 Task: Look for Airbnb options in Kijang, Indonesia from 24th  December, 2023 to 25th December, 2023 for 3 adults. Place can be entire room with 2 bedrooms having 3 beds and 1 bathroom. Property type can be flat.
Action: Mouse moved to (408, 105)
Screenshot: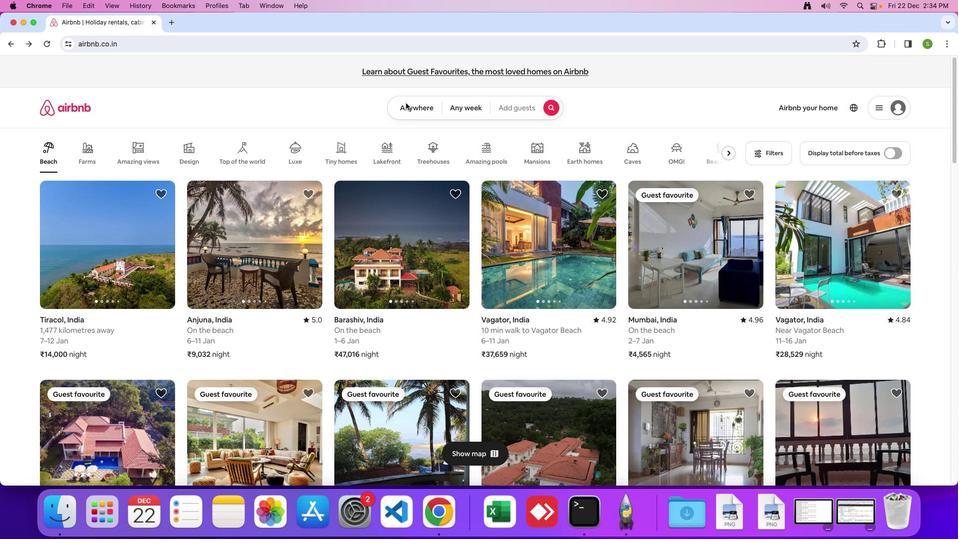
Action: Mouse pressed left at (408, 105)
Screenshot: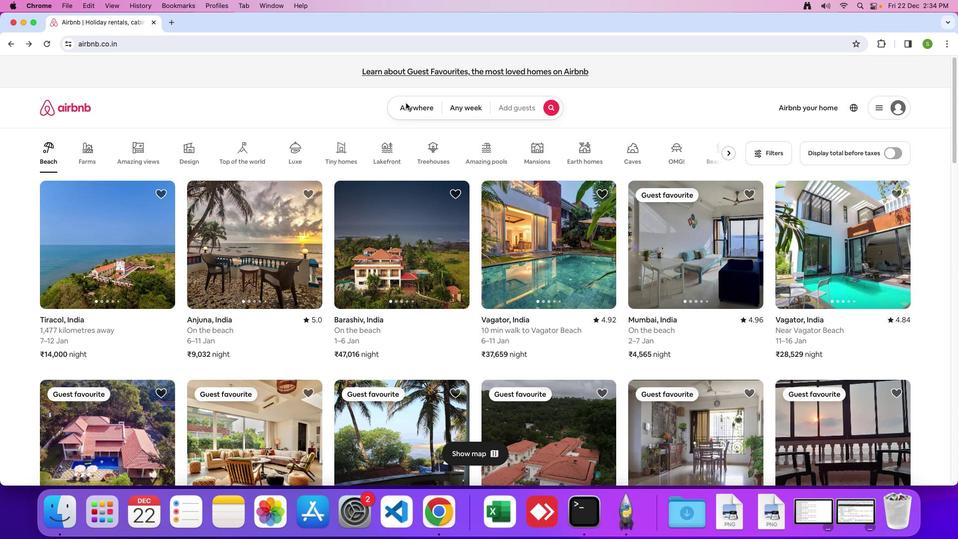 
Action: Mouse moved to (407, 110)
Screenshot: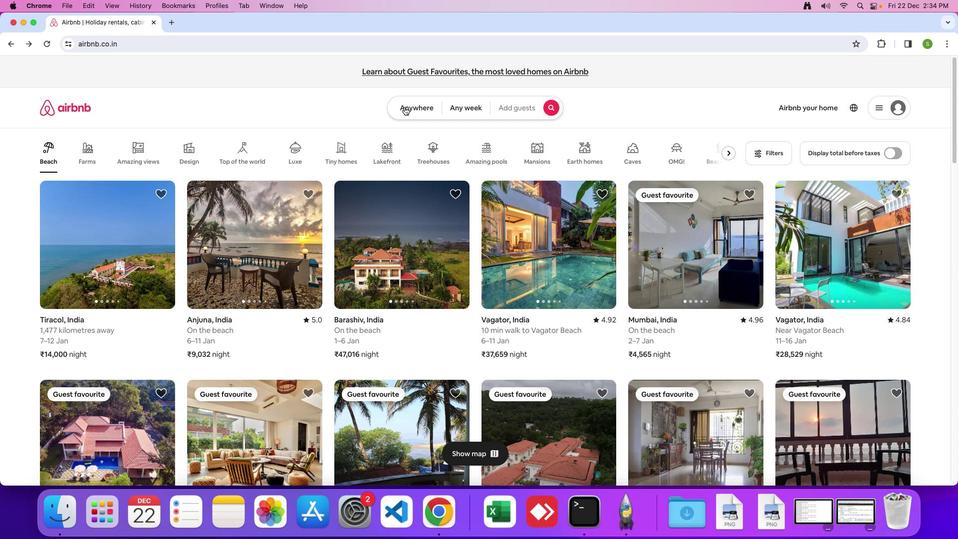 
Action: Mouse pressed left at (407, 110)
Screenshot: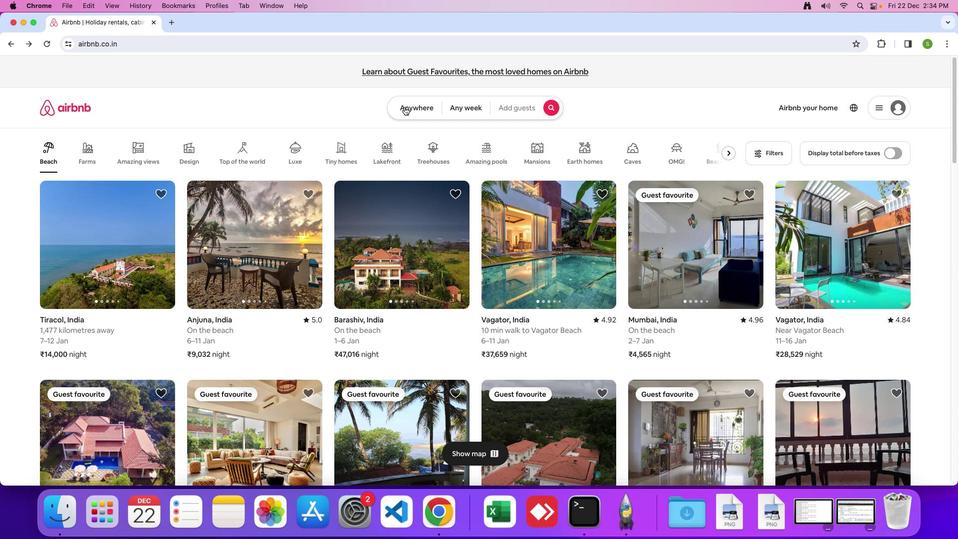 
Action: Mouse moved to (345, 143)
Screenshot: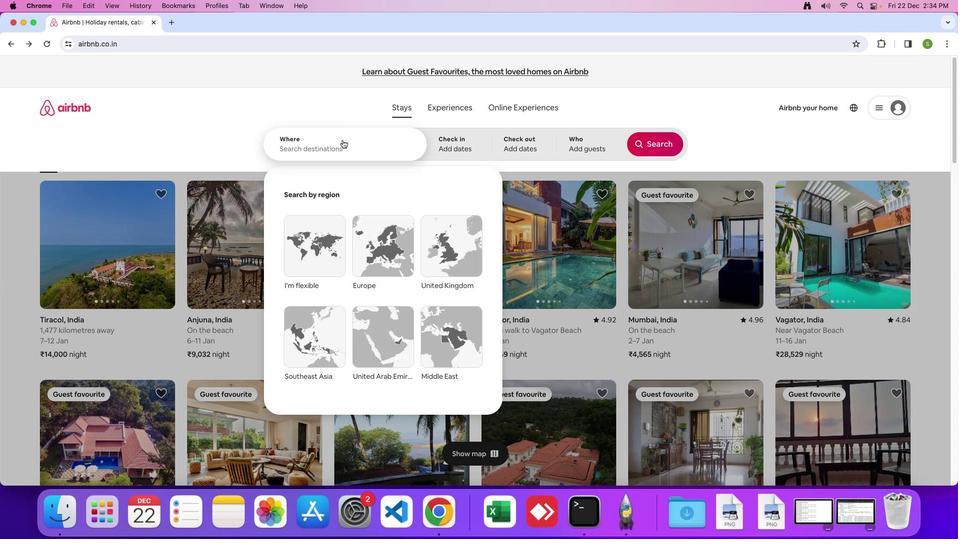 
Action: Mouse pressed left at (345, 143)
Screenshot: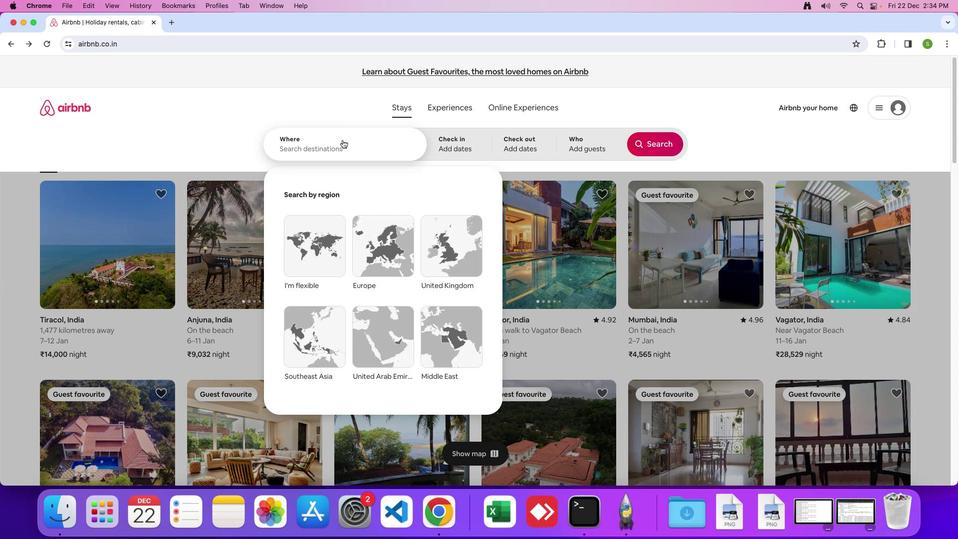 
Action: Mouse moved to (345, 143)
Screenshot: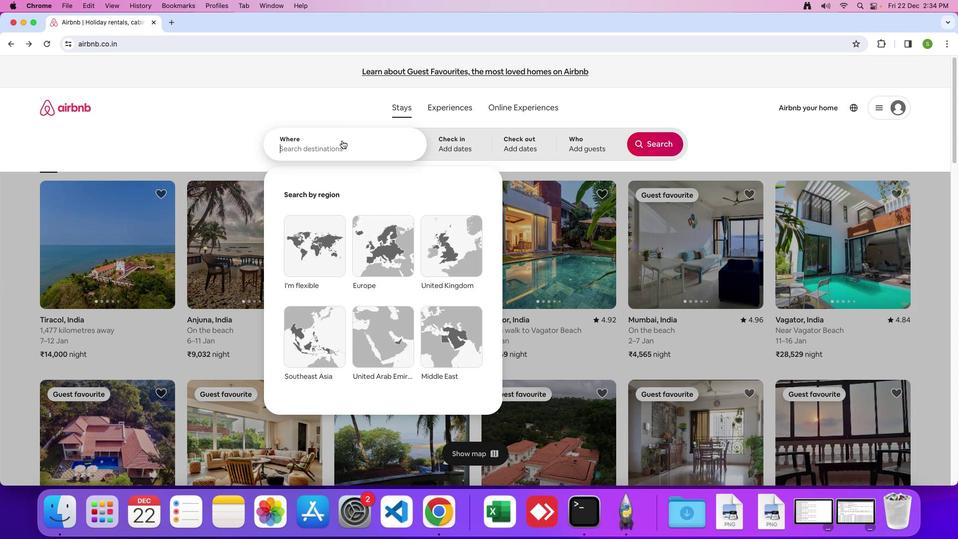 
Action: Key pressed 'K'Key.caps_lock'i''j''a''n''d'Key.backspace'g'','Key.spaceKey.shift'I''n''d''o''n''e''s''i''a'Key.enter
Screenshot: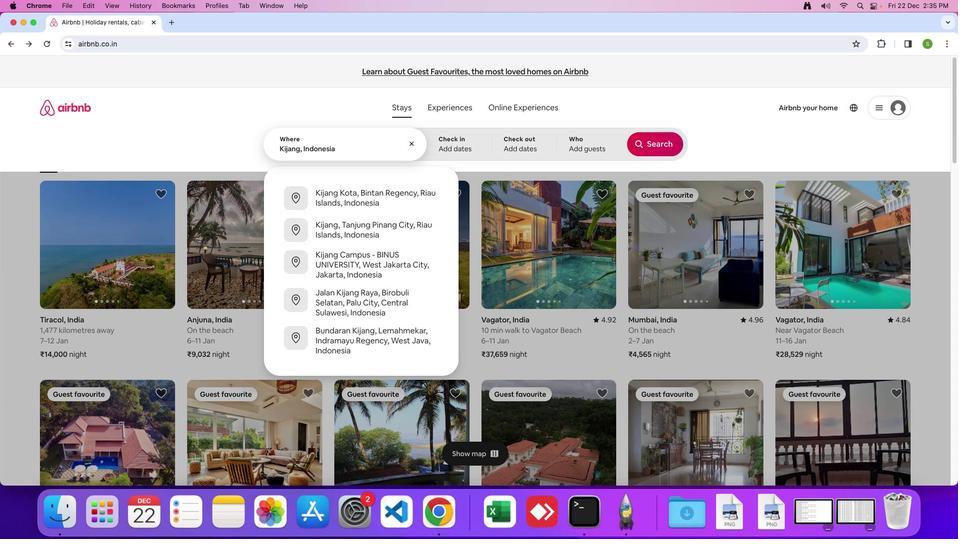 
Action: Mouse moved to (313, 370)
Screenshot: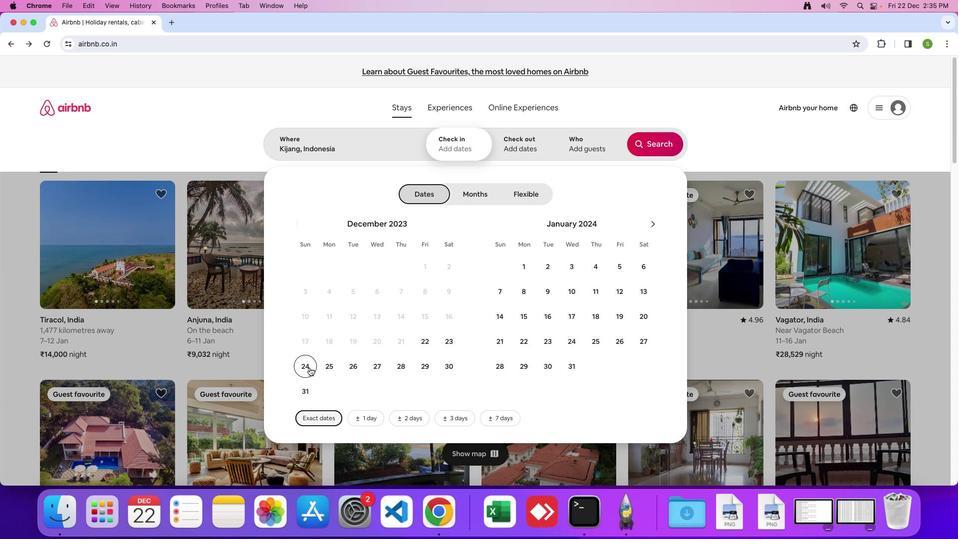 
Action: Mouse pressed left at (313, 370)
Screenshot: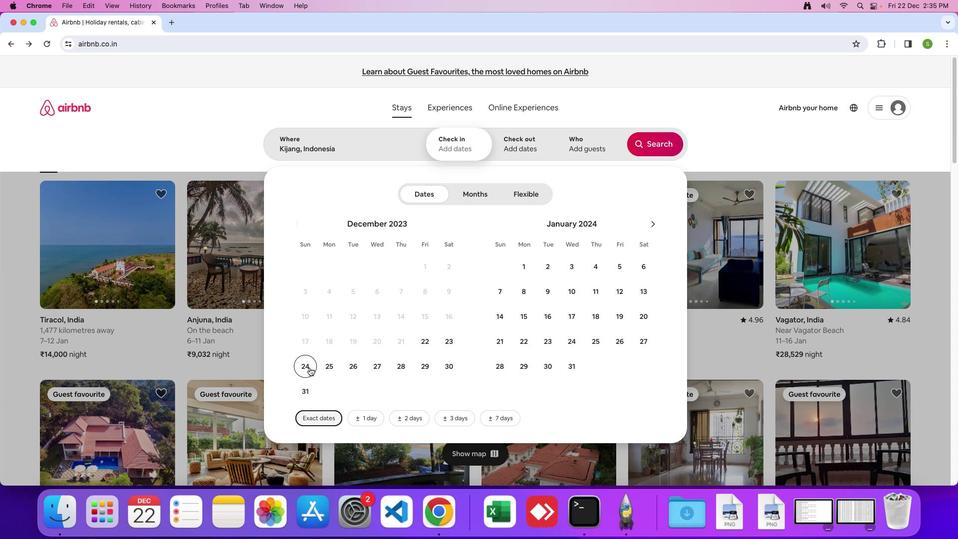 
Action: Mouse moved to (337, 372)
Screenshot: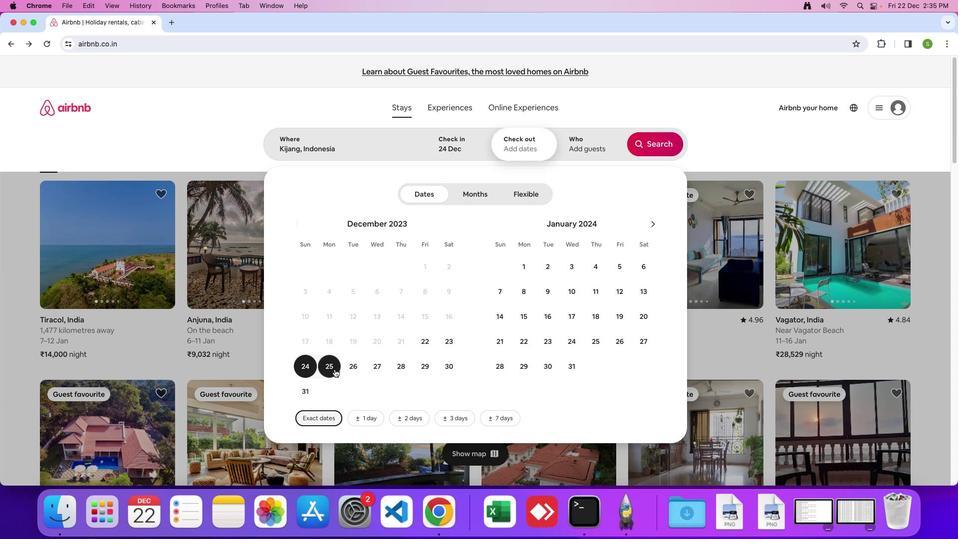 
Action: Mouse pressed left at (337, 372)
Screenshot: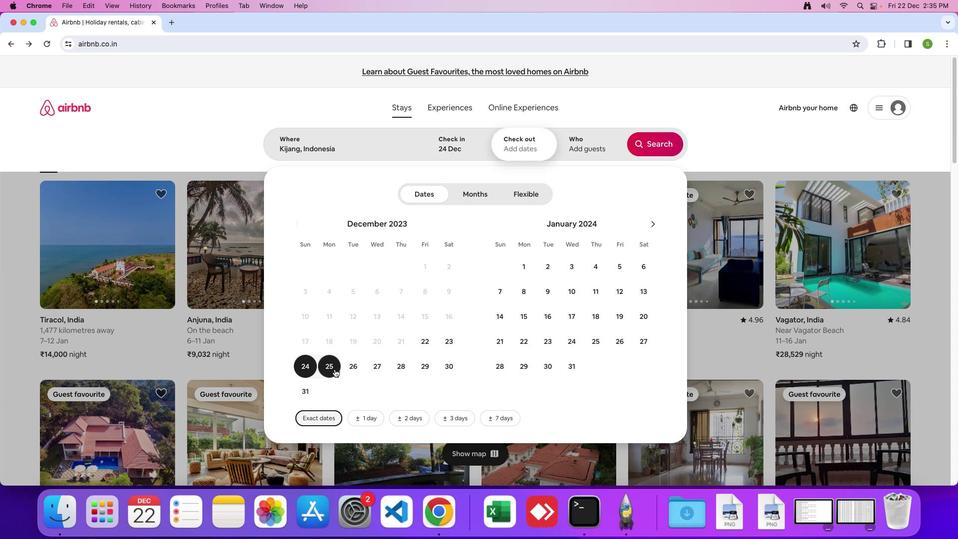 
Action: Mouse moved to (587, 154)
Screenshot: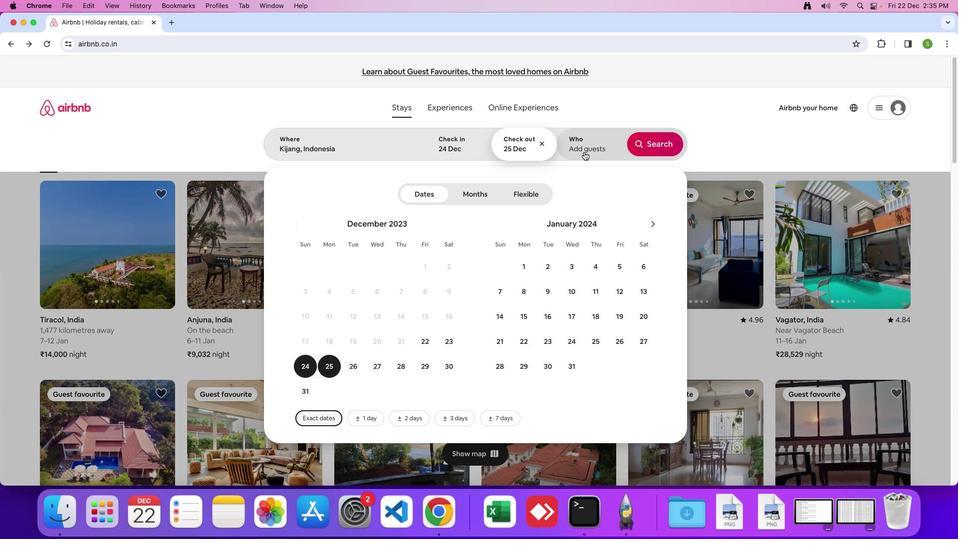 
Action: Mouse pressed left at (587, 154)
Screenshot: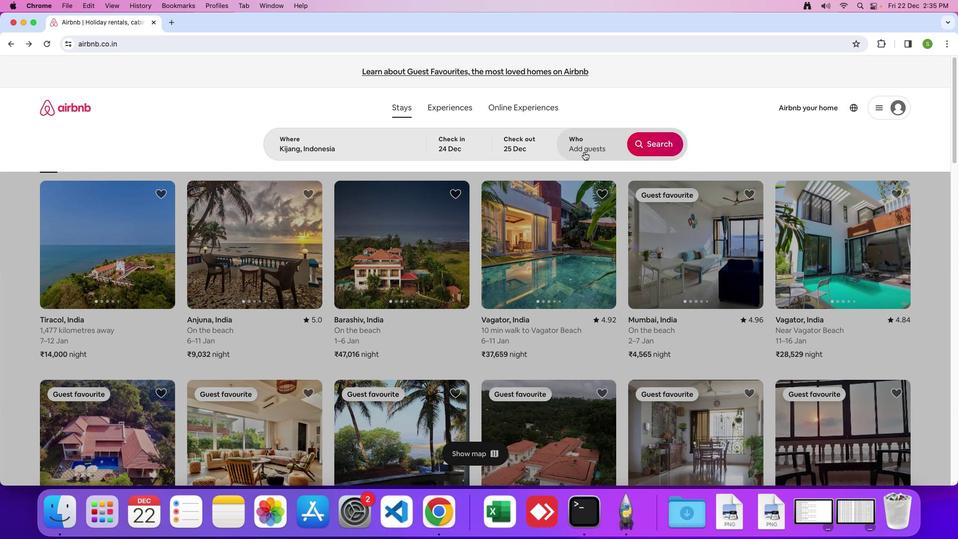 
Action: Mouse moved to (656, 199)
Screenshot: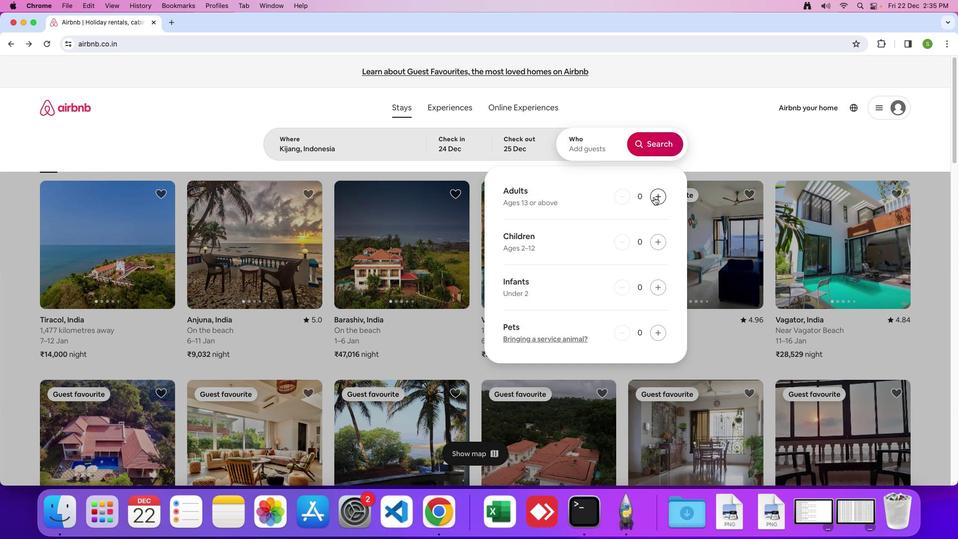 
Action: Mouse pressed left at (656, 199)
Screenshot: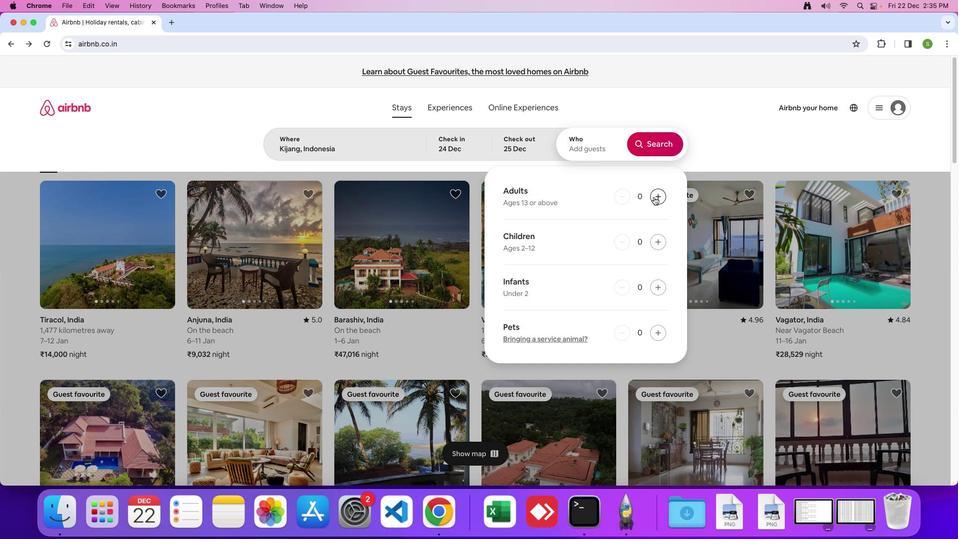 
Action: Mouse pressed left at (656, 199)
Screenshot: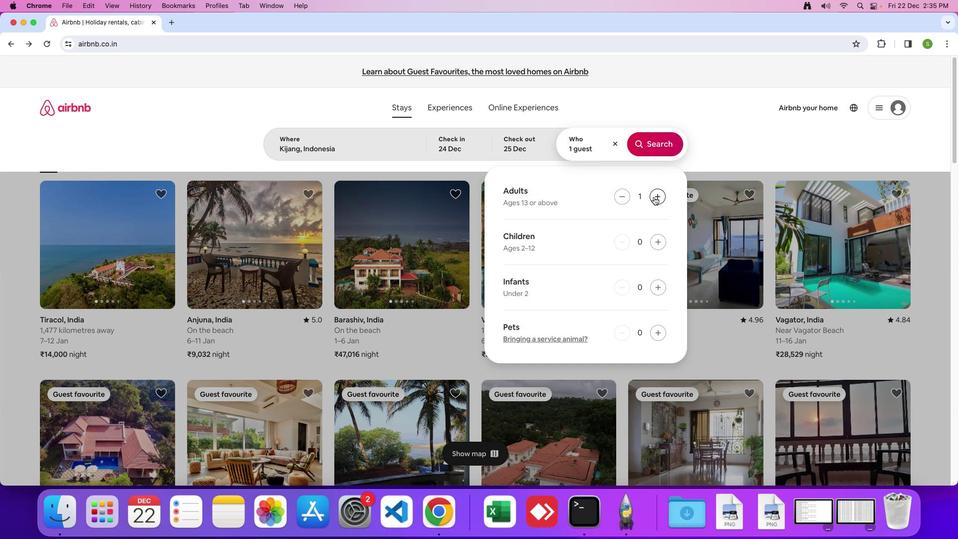 
Action: Mouse pressed left at (656, 199)
Screenshot: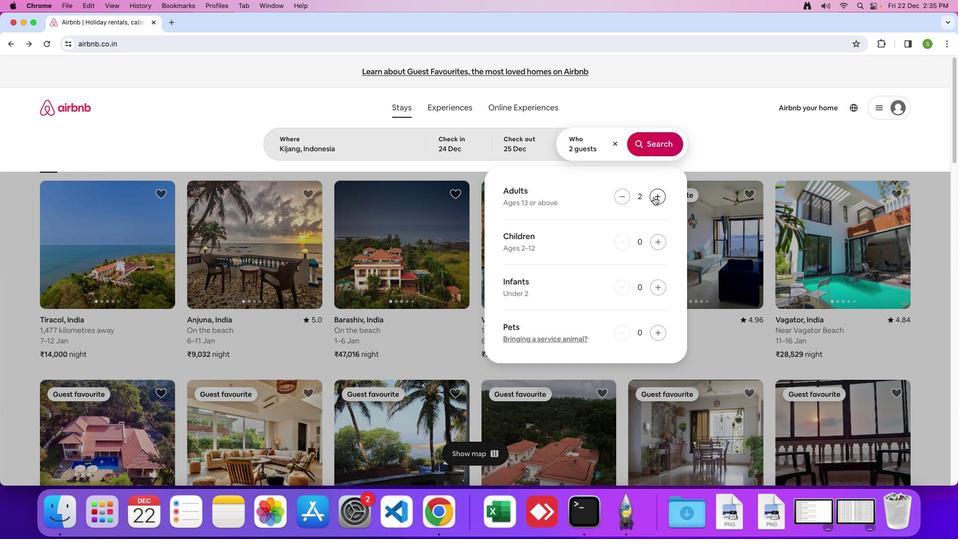 
Action: Mouse moved to (653, 155)
Screenshot: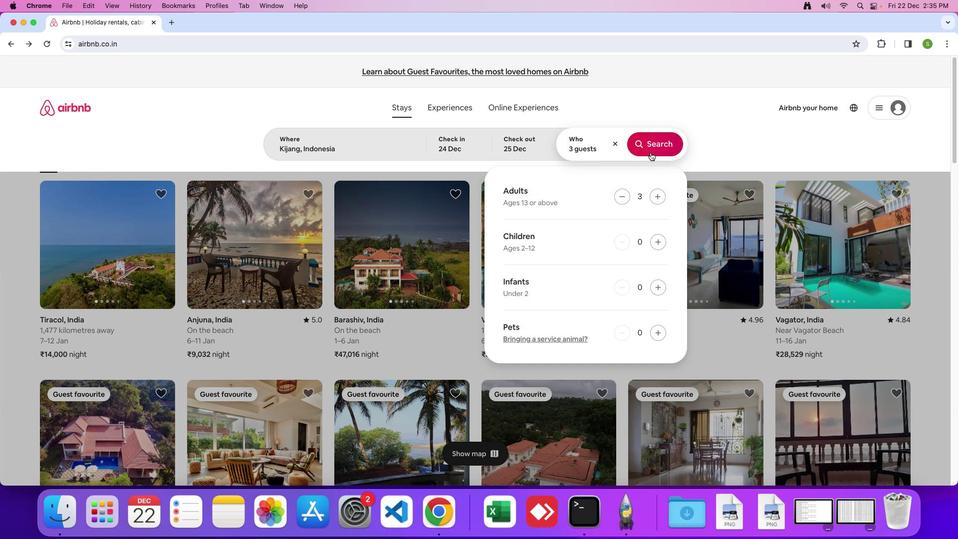 
Action: Mouse pressed left at (653, 155)
Screenshot: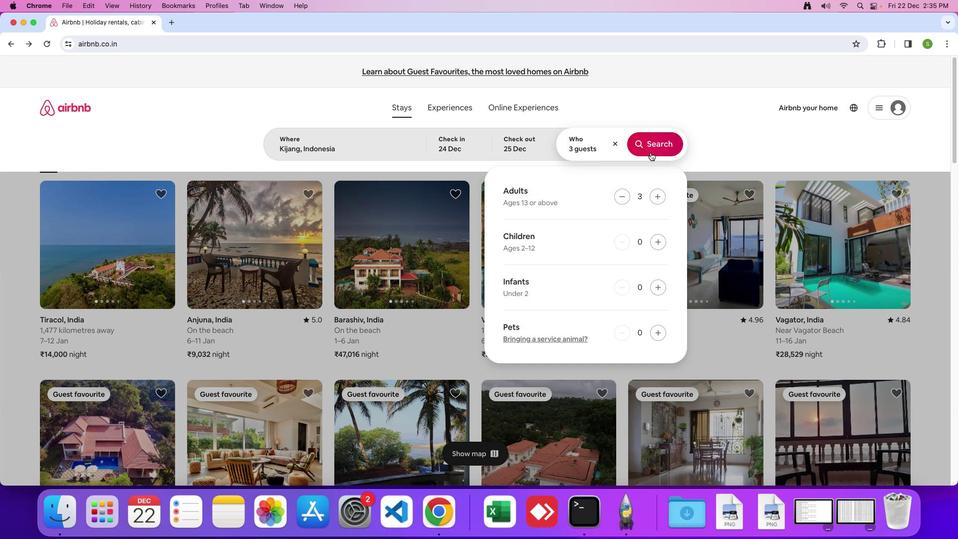 
Action: Mouse moved to (800, 120)
Screenshot: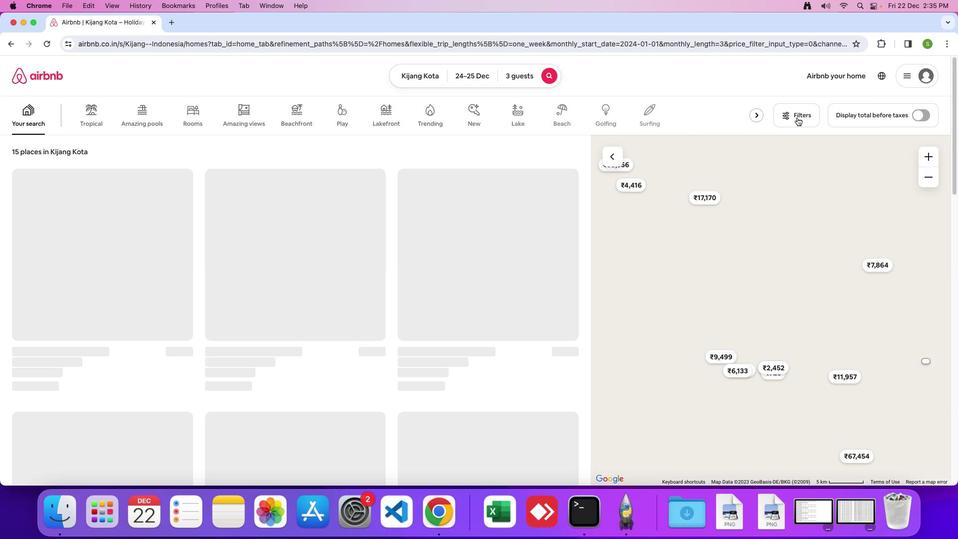 
Action: Mouse pressed left at (800, 120)
Screenshot: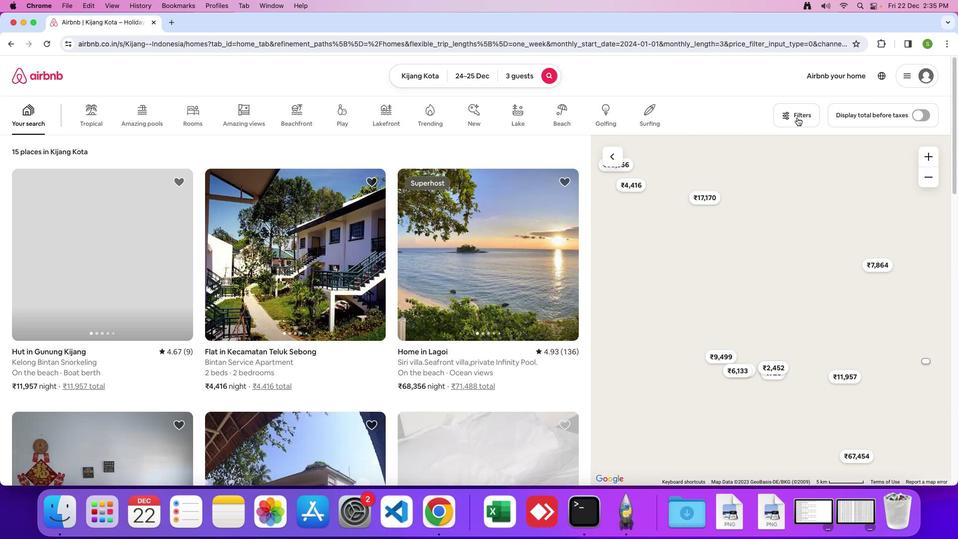 
Action: Mouse moved to (454, 367)
Screenshot: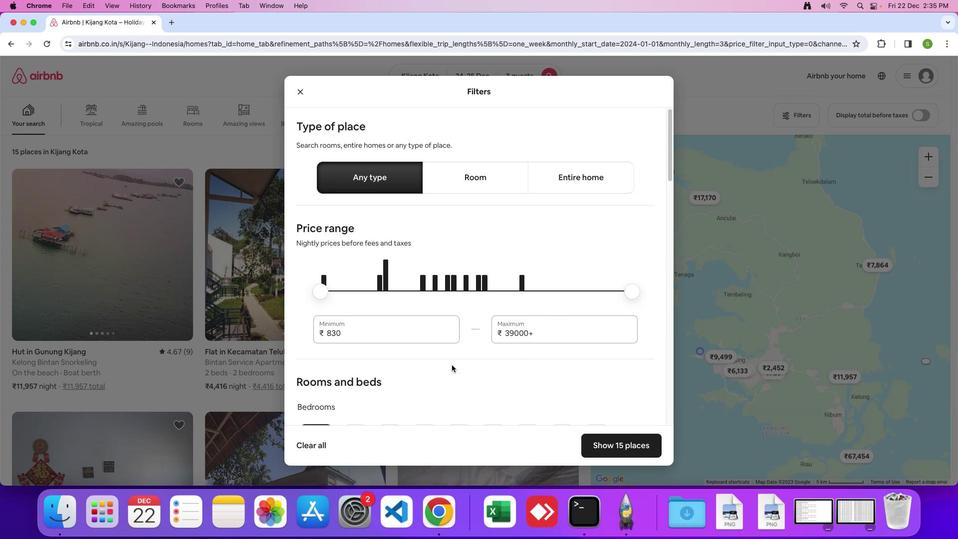 
Action: Mouse scrolled (454, 367) with delta (2, 2)
Screenshot: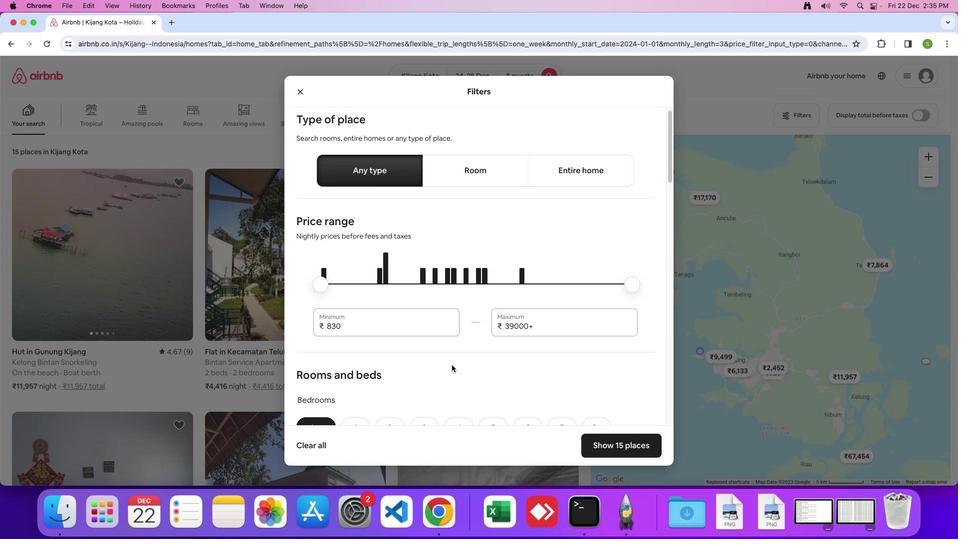 
Action: Mouse scrolled (454, 367) with delta (2, 2)
Screenshot: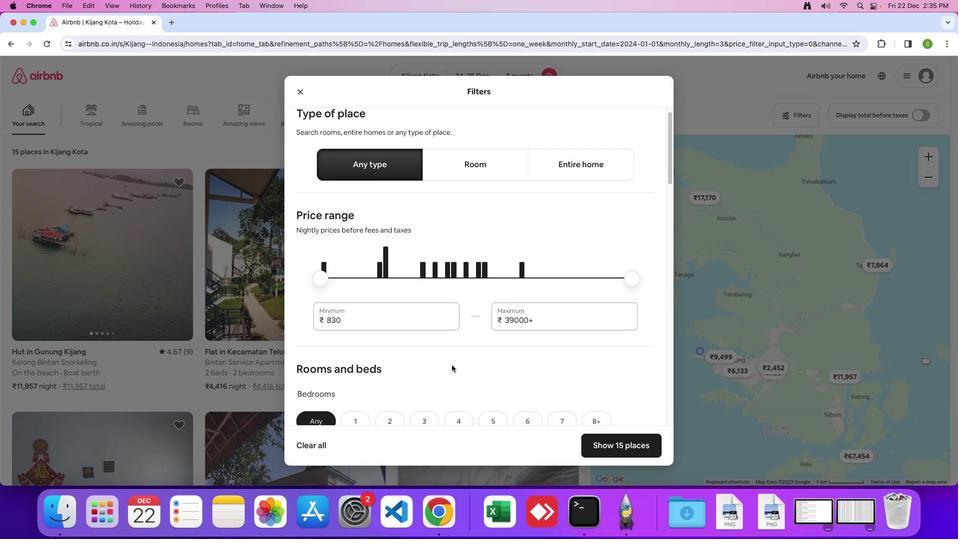 
Action: Mouse scrolled (454, 367) with delta (2, 2)
Screenshot: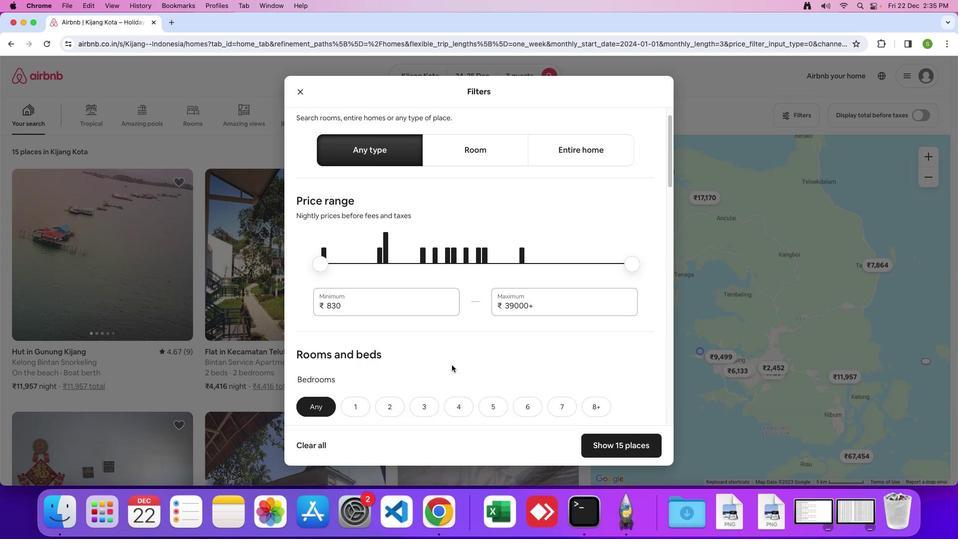 
Action: Mouse scrolled (454, 367) with delta (2, 2)
Screenshot: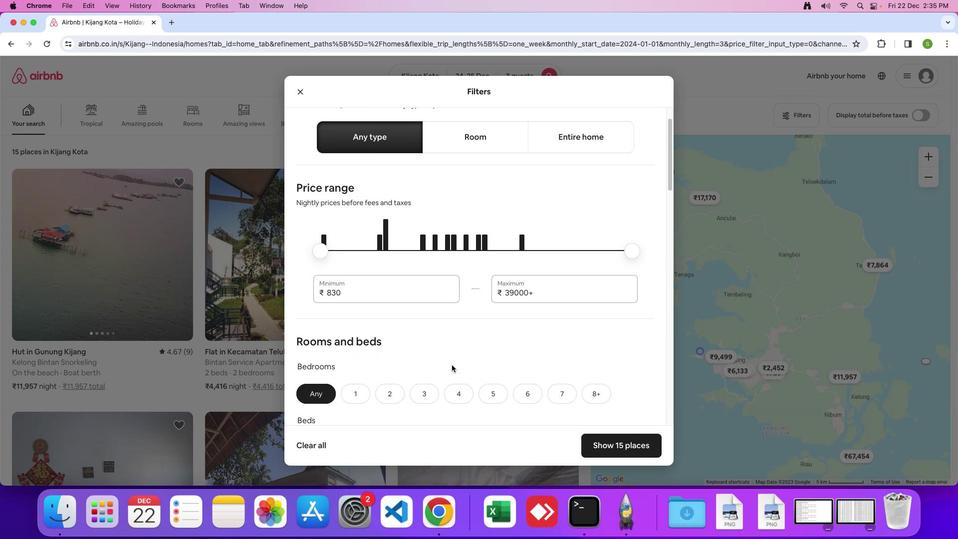 
Action: Mouse scrolled (454, 367) with delta (2, 1)
Screenshot: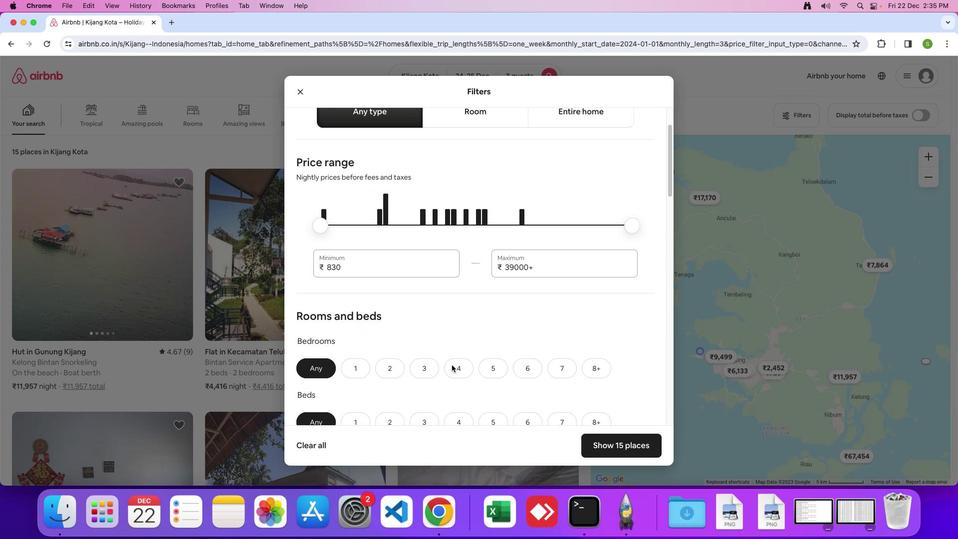 
Action: Mouse scrolled (454, 367) with delta (2, 2)
Screenshot: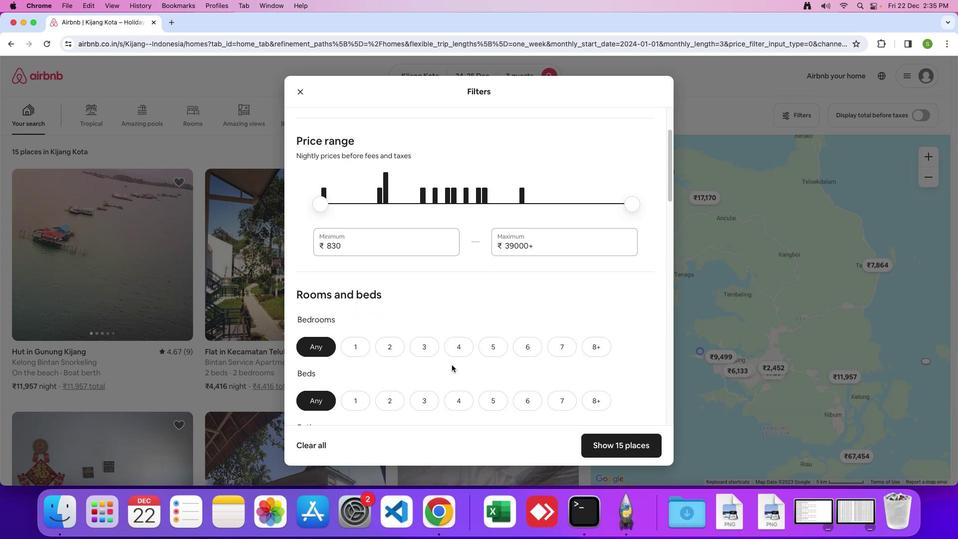 
Action: Mouse scrolled (454, 367) with delta (2, 2)
Screenshot: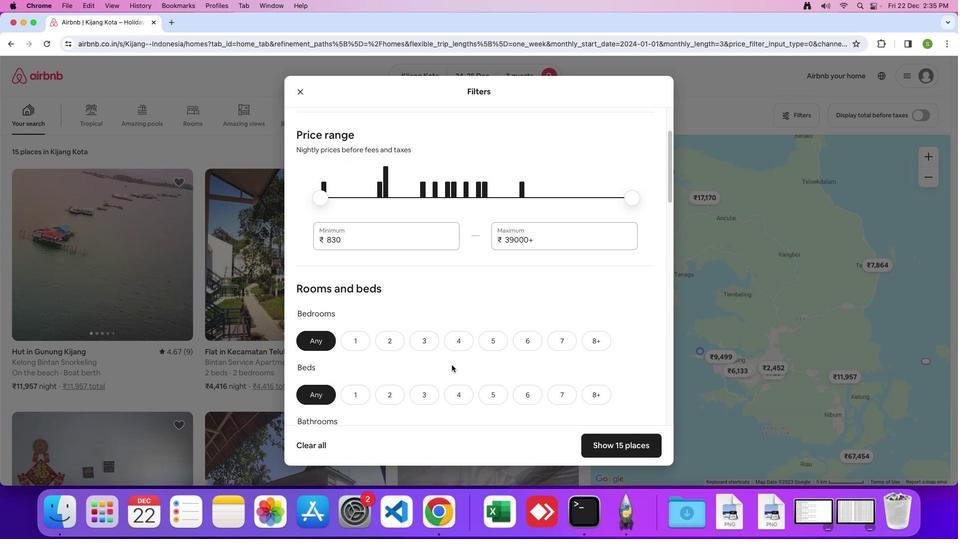 
Action: Mouse scrolled (454, 367) with delta (2, 2)
Screenshot: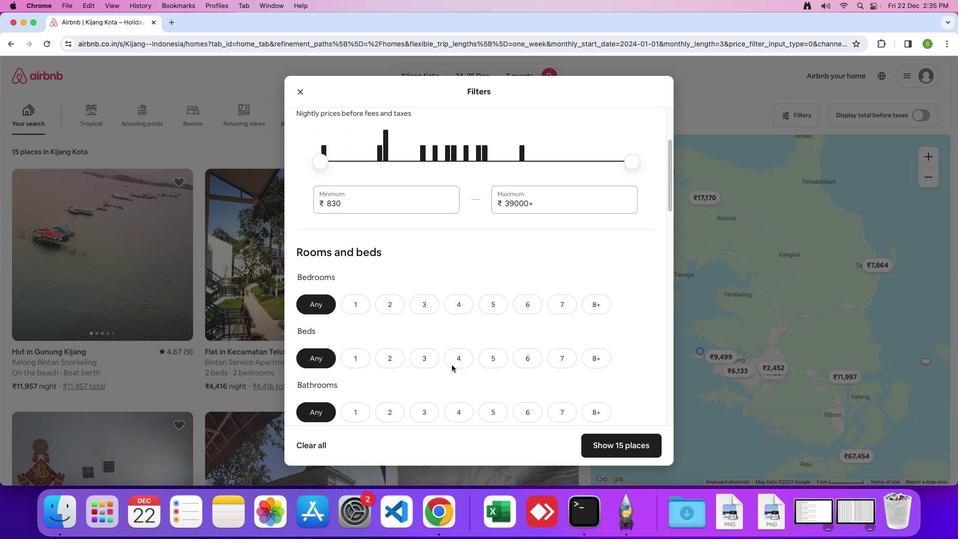 
Action: Mouse scrolled (454, 367) with delta (2, 2)
Screenshot: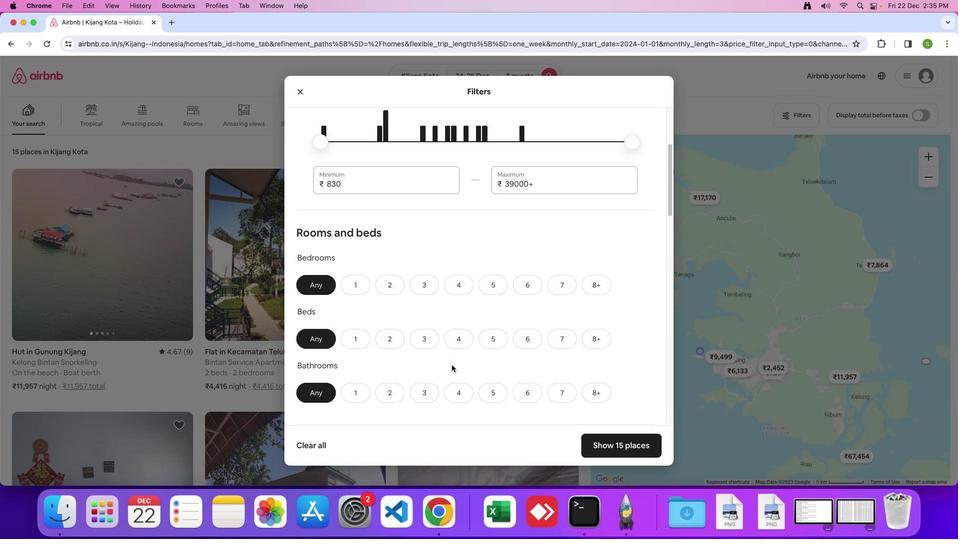 
Action: Mouse scrolled (454, 367) with delta (2, 2)
Screenshot: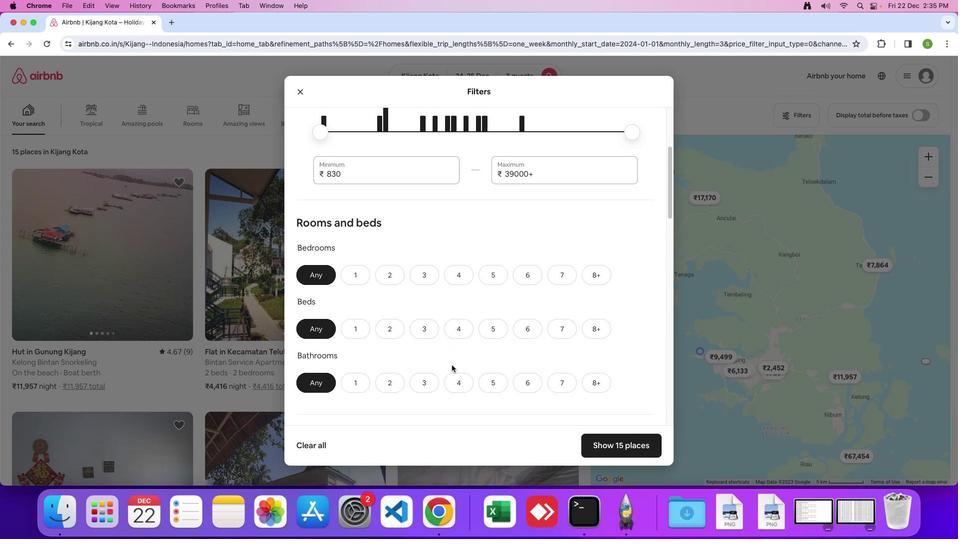 
Action: Mouse scrolled (454, 367) with delta (2, 1)
Screenshot: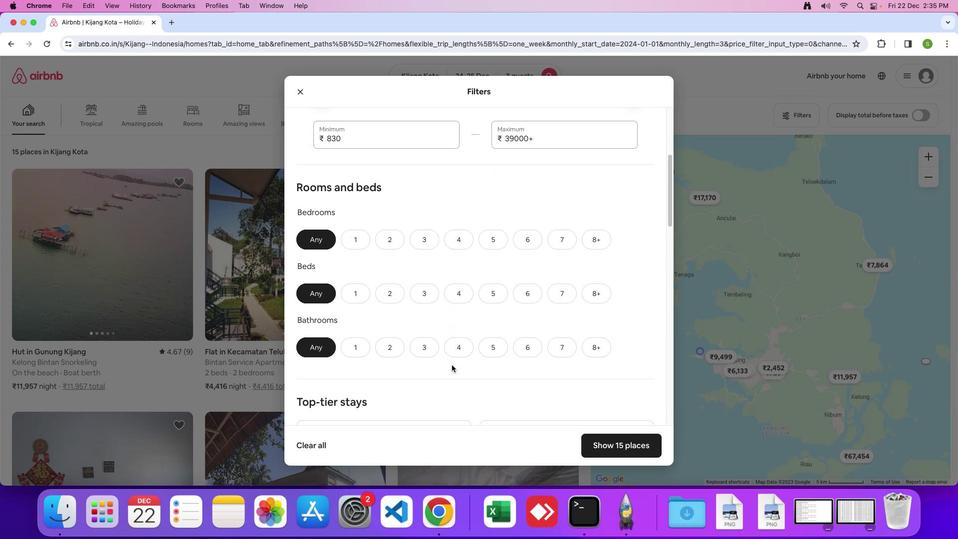 
Action: Mouse moved to (389, 219)
Screenshot: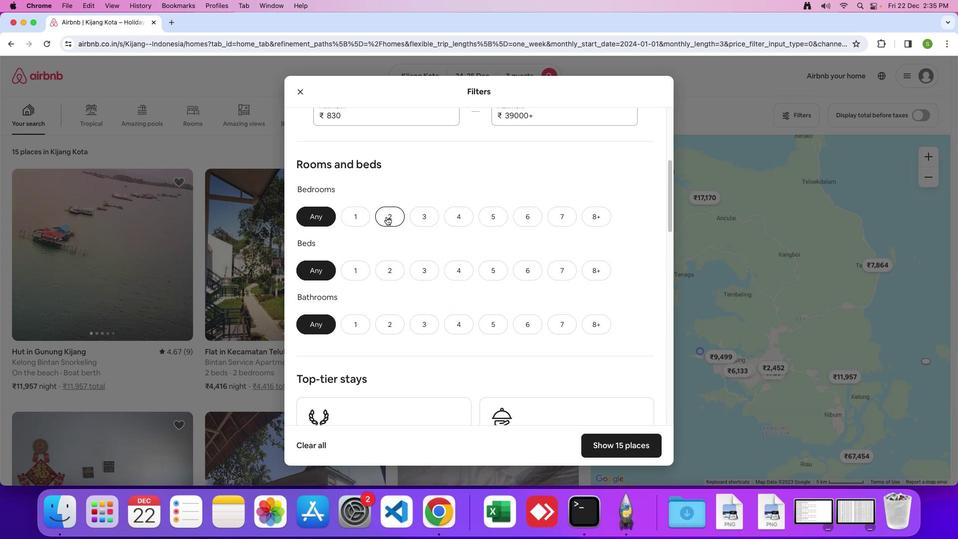 
Action: Mouse pressed left at (389, 219)
Screenshot: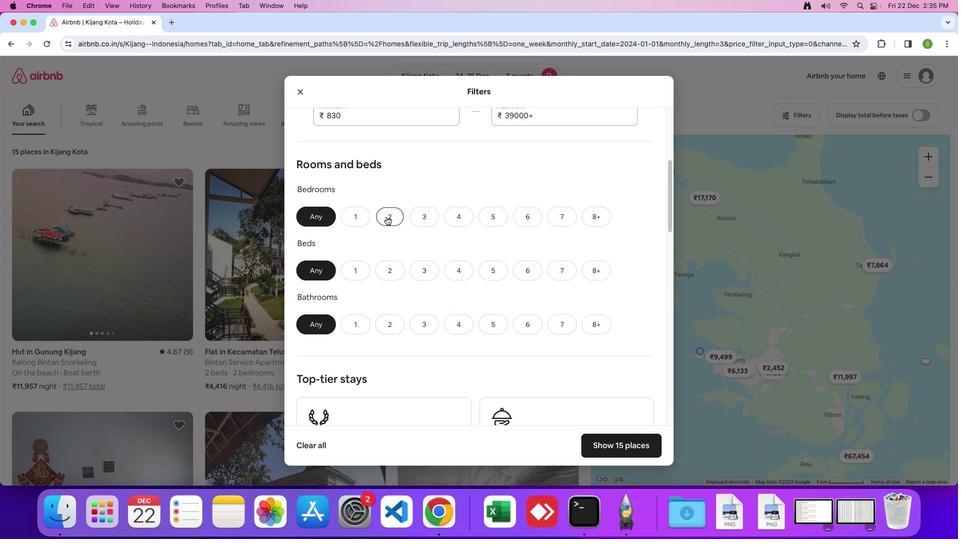 
Action: Mouse moved to (431, 279)
Screenshot: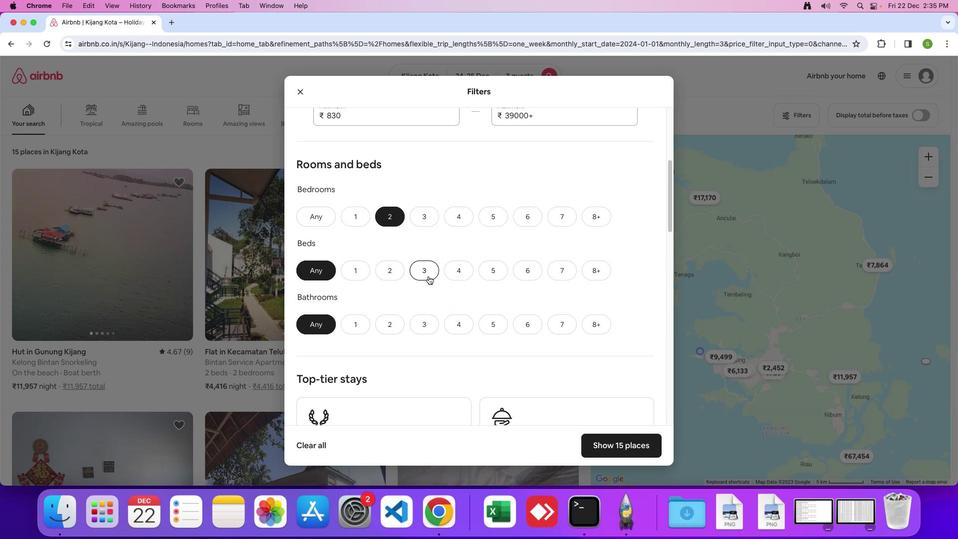
Action: Mouse pressed left at (431, 279)
Screenshot: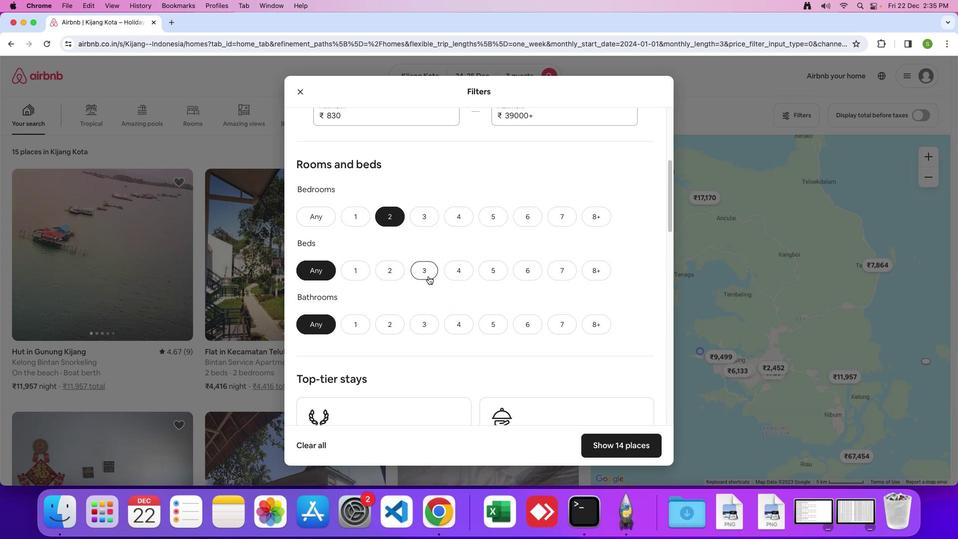 
Action: Mouse moved to (359, 319)
Screenshot: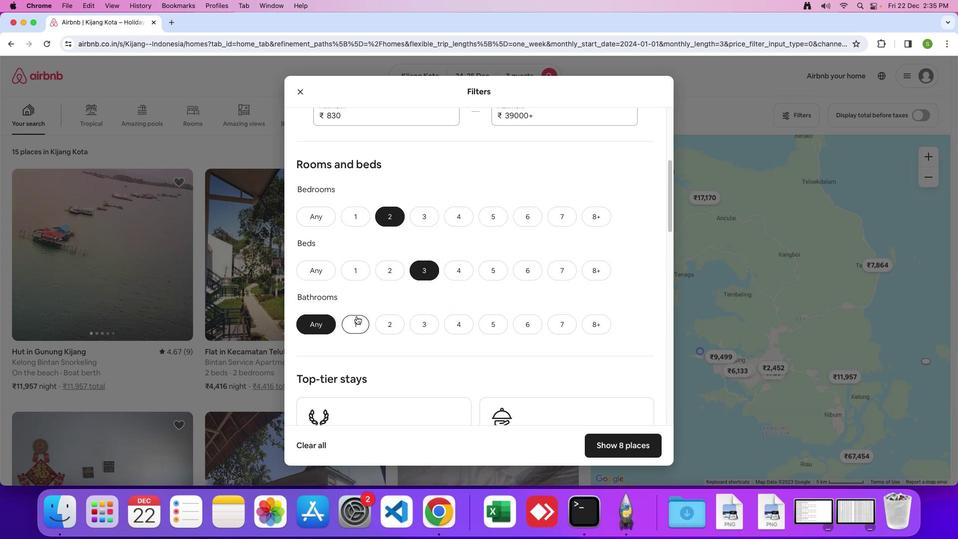 
Action: Mouse pressed left at (359, 319)
Screenshot: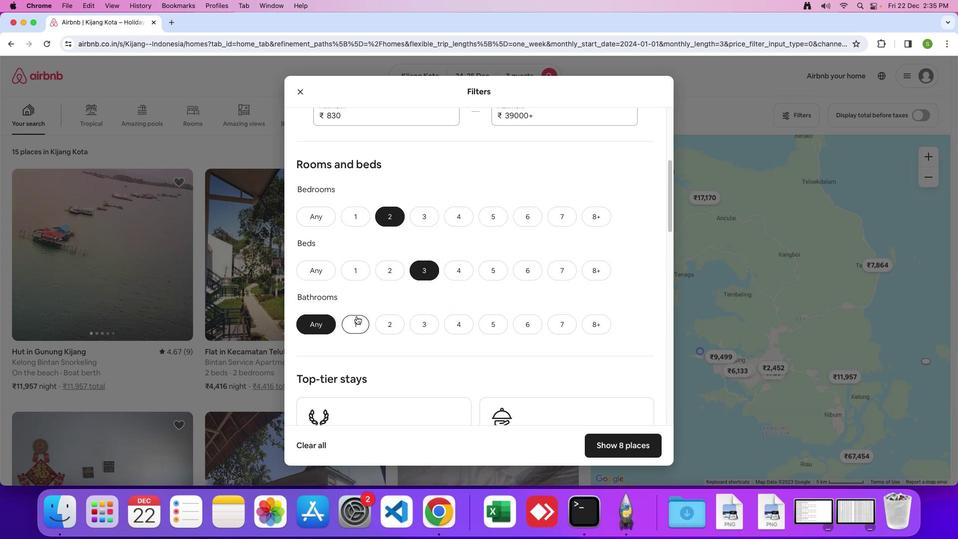 
Action: Mouse moved to (449, 302)
Screenshot: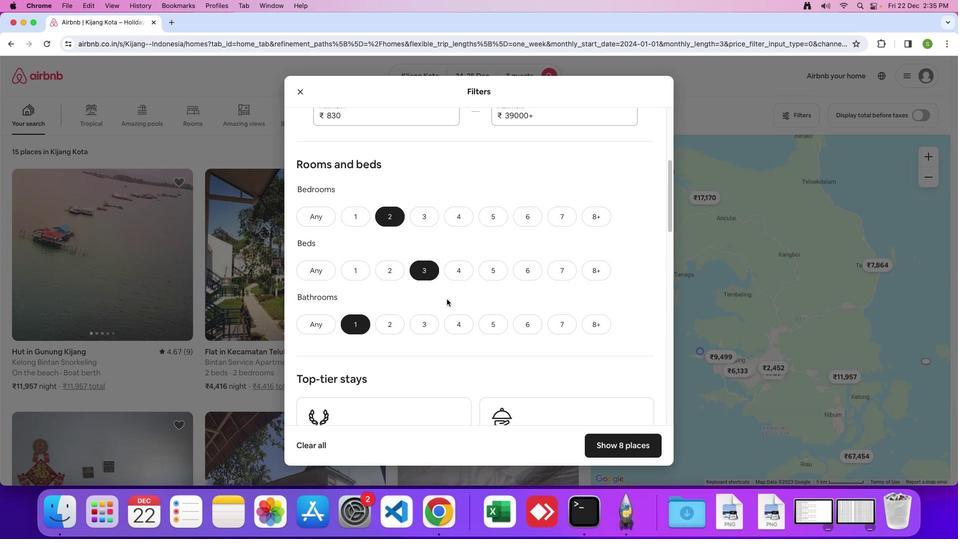
Action: Mouse scrolled (449, 302) with delta (2, 2)
Screenshot: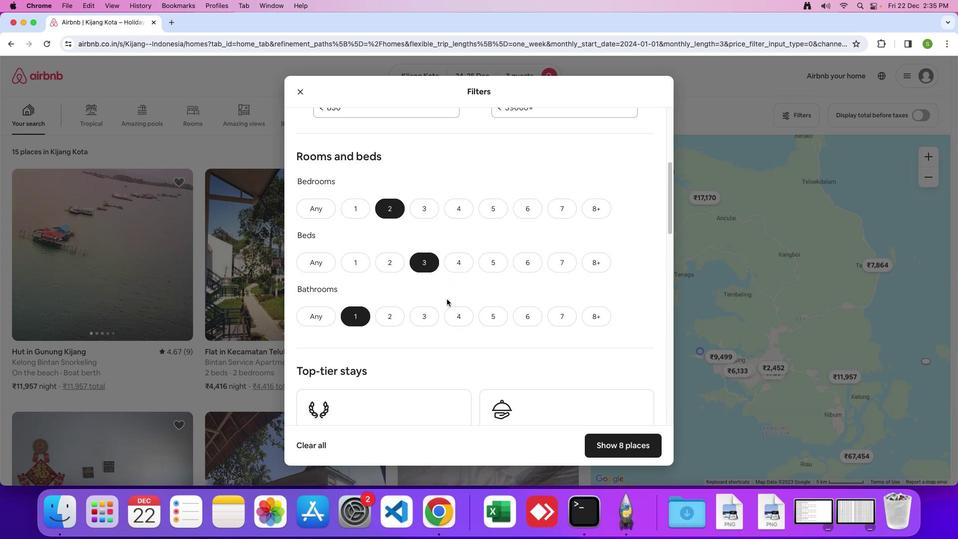
Action: Mouse scrolled (449, 302) with delta (2, 2)
Screenshot: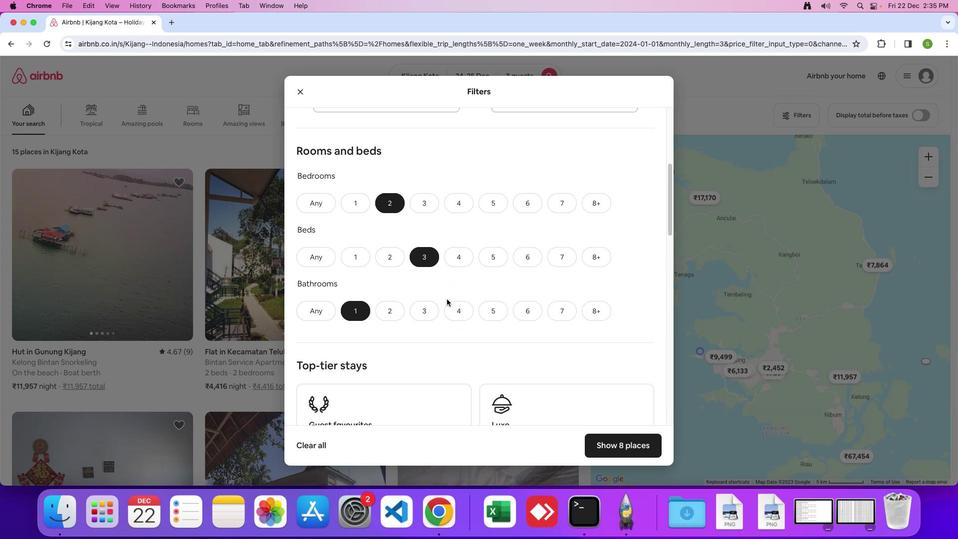
Action: Mouse scrolled (449, 302) with delta (2, 2)
Screenshot: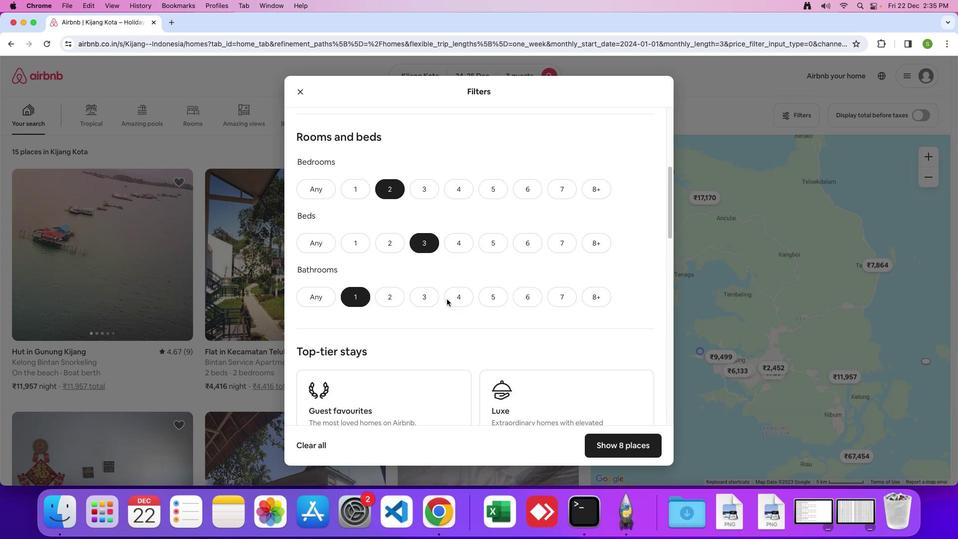 
Action: Mouse scrolled (449, 302) with delta (2, 2)
Screenshot: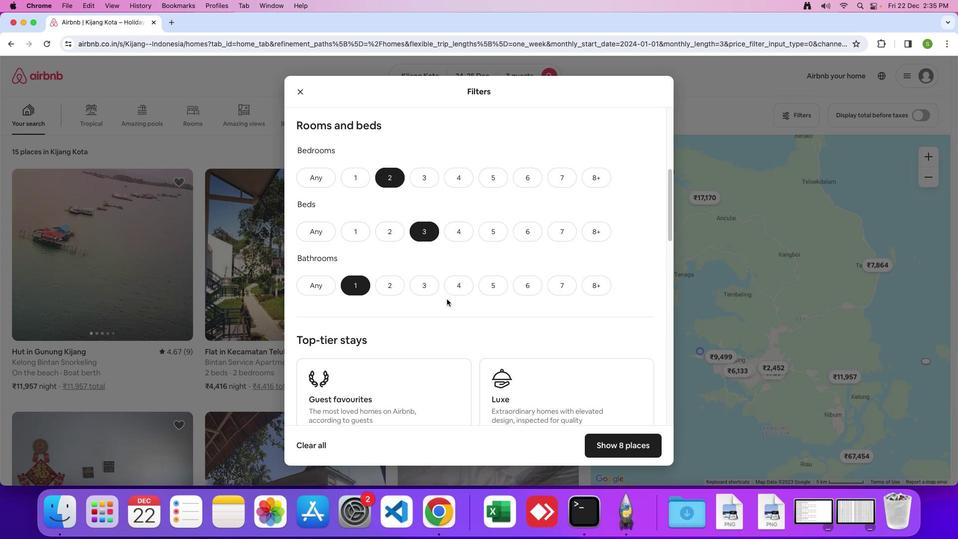 
Action: Mouse scrolled (449, 302) with delta (2, 2)
Screenshot: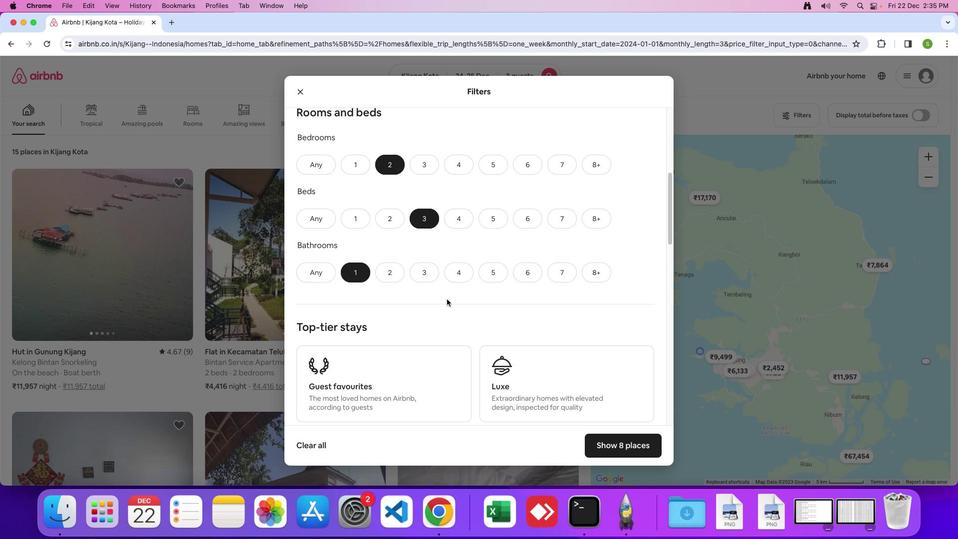 
Action: Mouse scrolled (449, 302) with delta (2, 2)
Screenshot: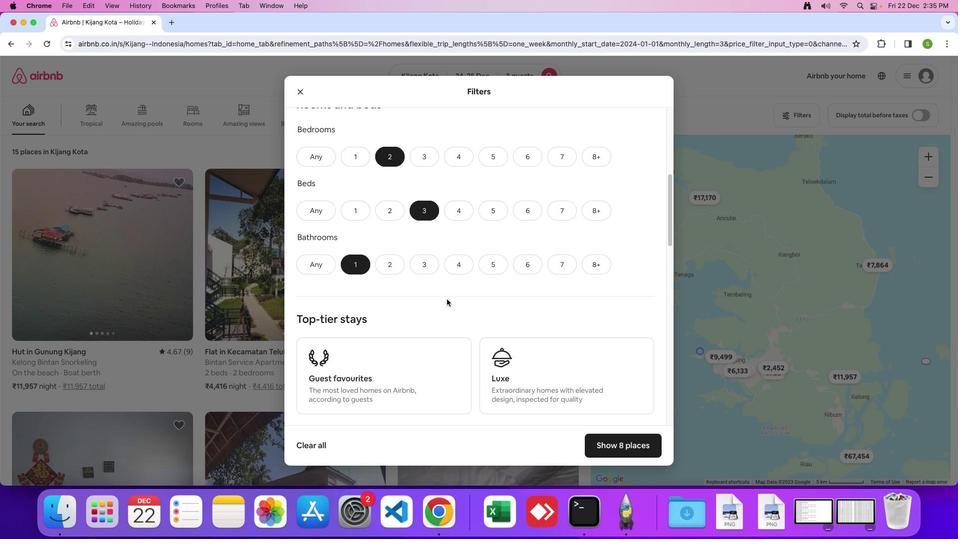 
Action: Mouse scrolled (449, 302) with delta (2, 1)
Screenshot: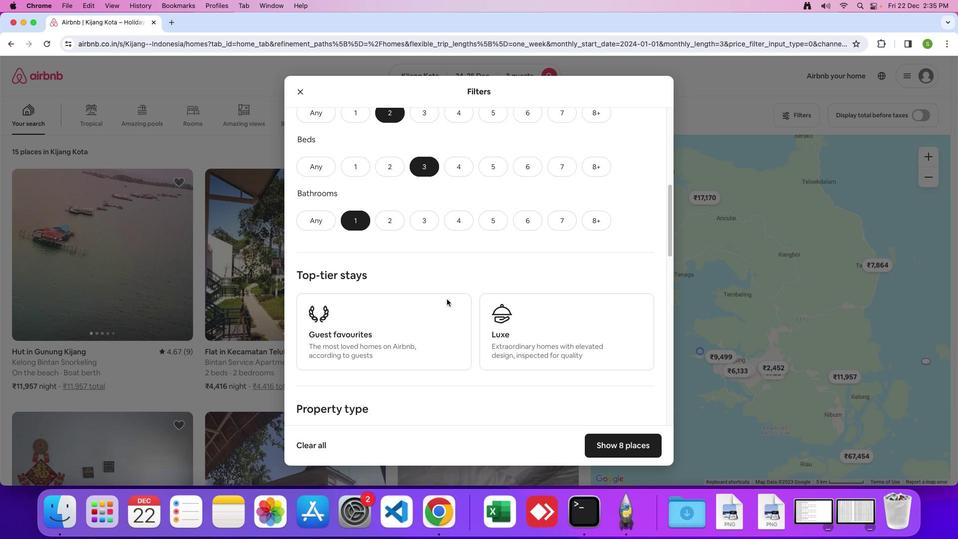 
Action: Mouse scrolled (449, 302) with delta (2, 2)
Screenshot: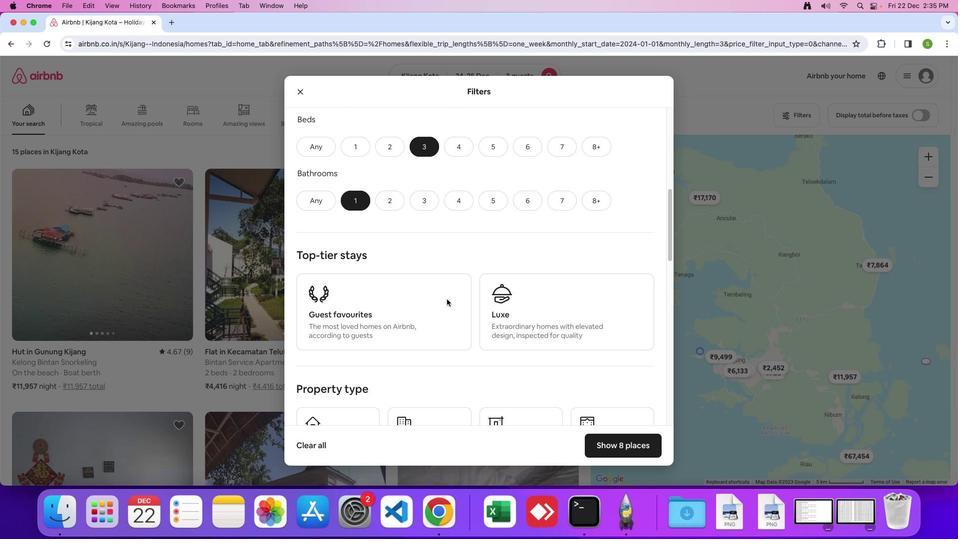 
Action: Mouse scrolled (449, 302) with delta (2, 2)
Screenshot: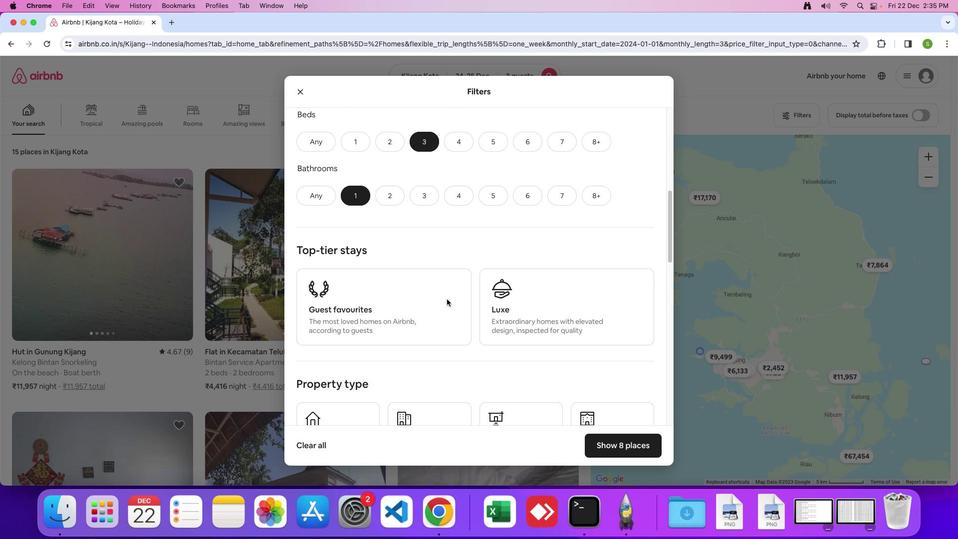 
Action: Mouse scrolled (449, 302) with delta (2, 2)
Screenshot: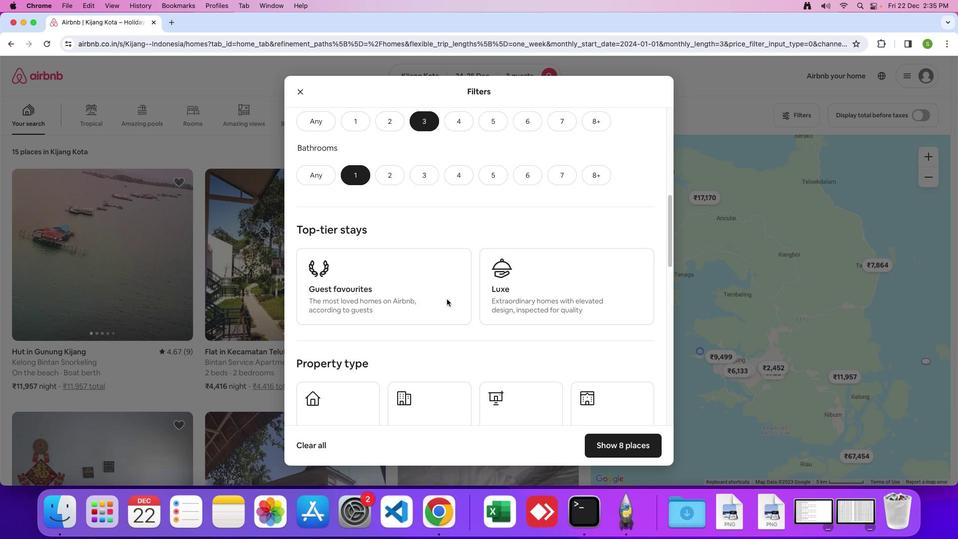 
Action: Mouse scrolled (449, 302) with delta (2, 2)
Screenshot: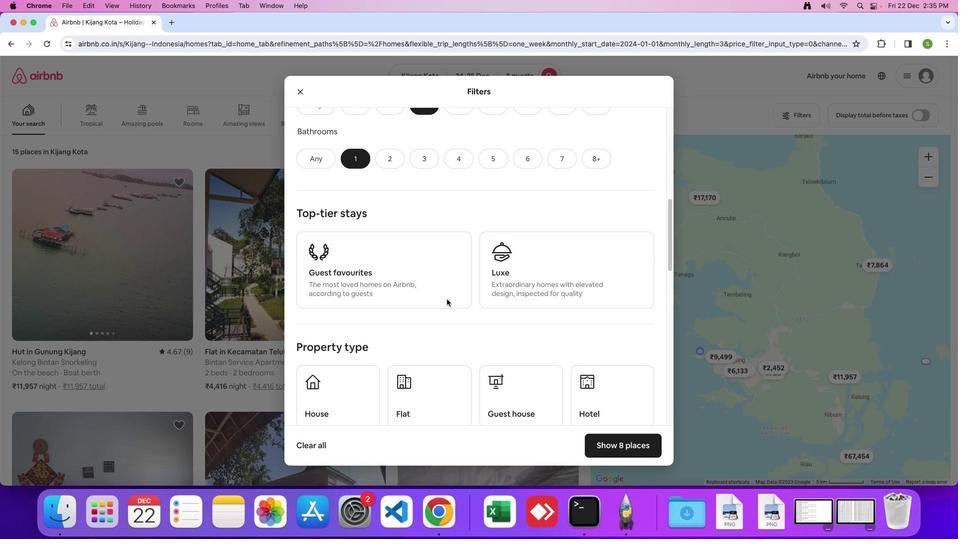 
Action: Mouse scrolled (449, 302) with delta (2, 1)
Screenshot: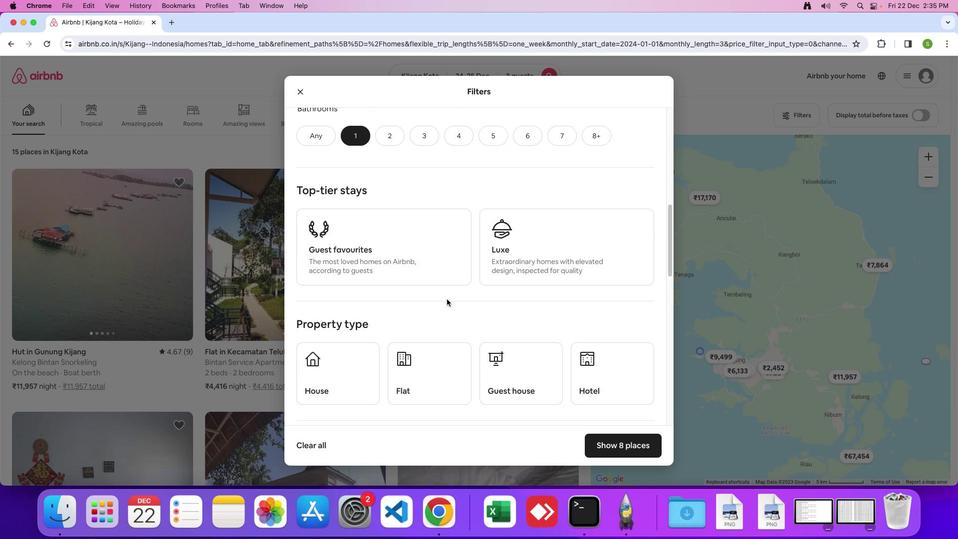 
Action: Mouse scrolled (449, 302) with delta (2, 2)
Screenshot: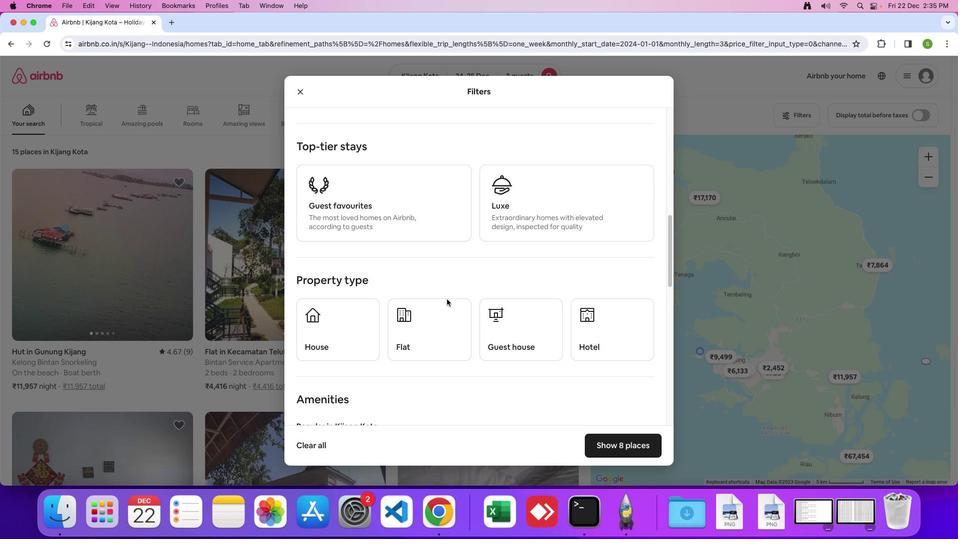 
Action: Mouse scrolled (449, 302) with delta (2, 2)
Screenshot: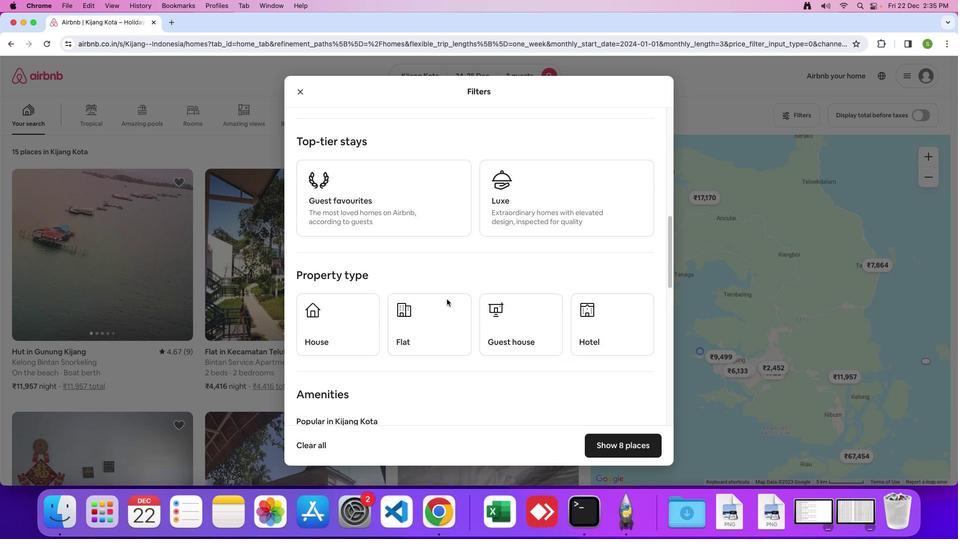 
Action: Mouse moved to (426, 315)
Screenshot: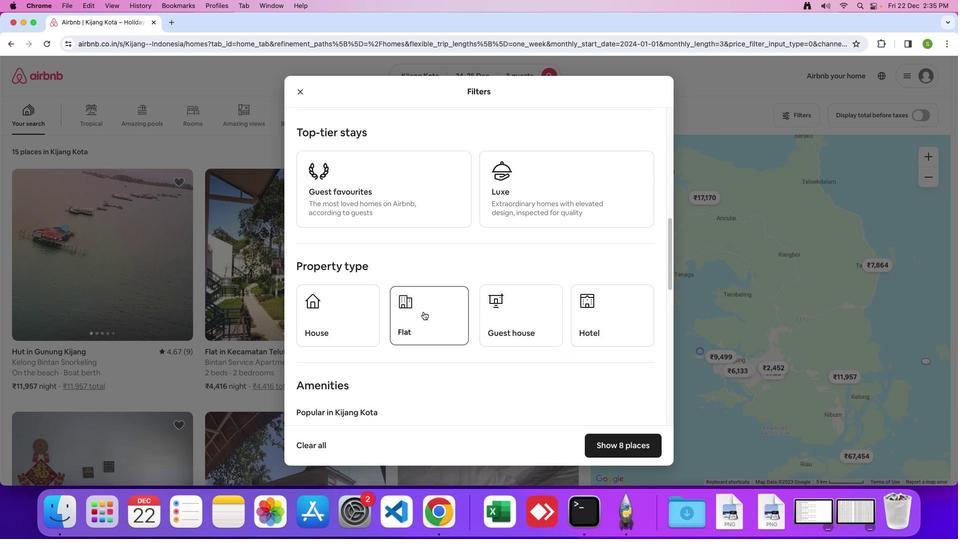 
Action: Mouse pressed left at (426, 315)
Screenshot: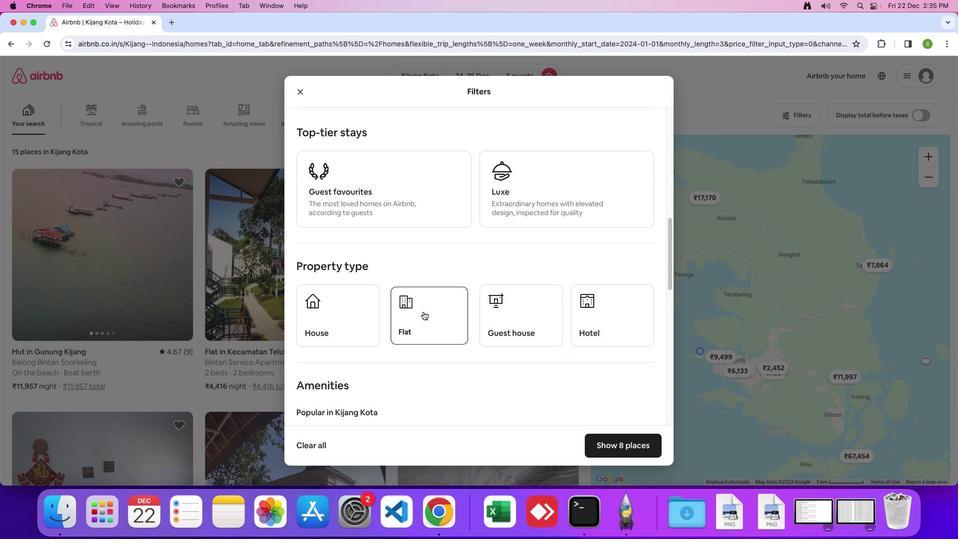 
Action: Mouse moved to (475, 339)
Screenshot: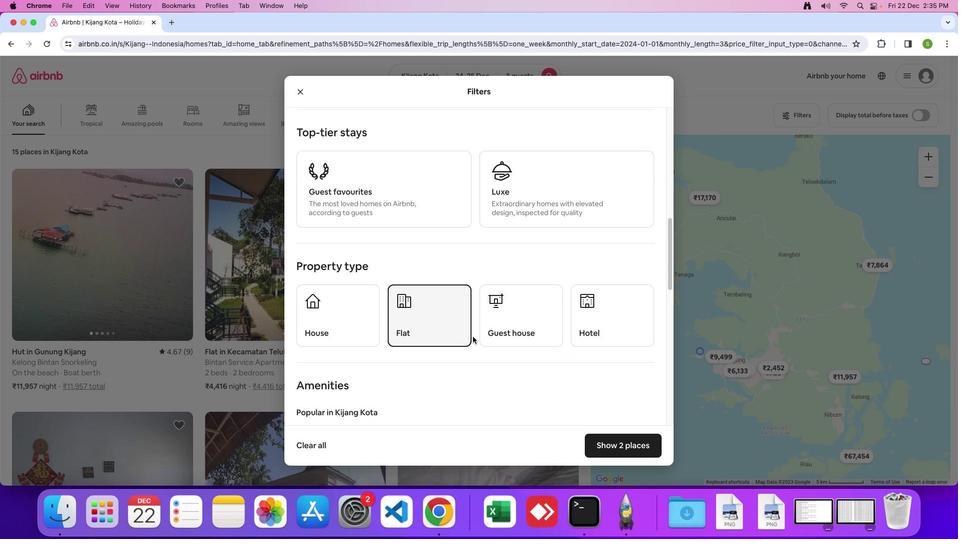 
Action: Mouse scrolled (475, 339) with delta (2, 2)
Screenshot: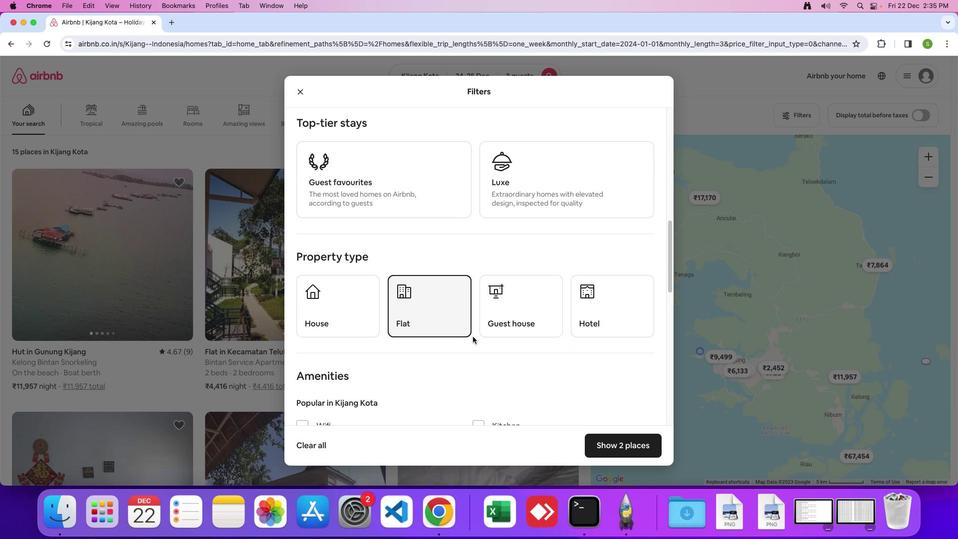 
Action: Mouse scrolled (475, 339) with delta (2, 2)
Screenshot: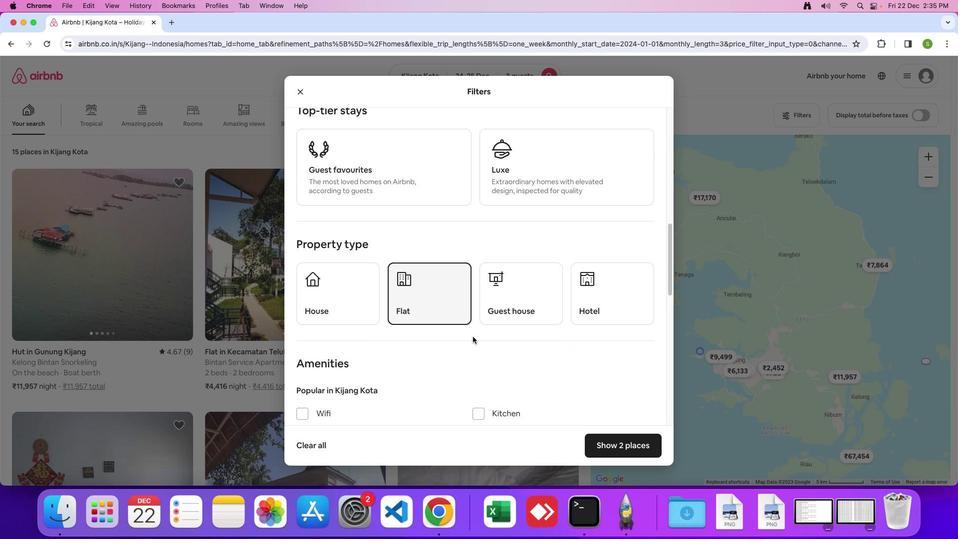 
Action: Mouse scrolled (475, 339) with delta (2, 1)
Screenshot: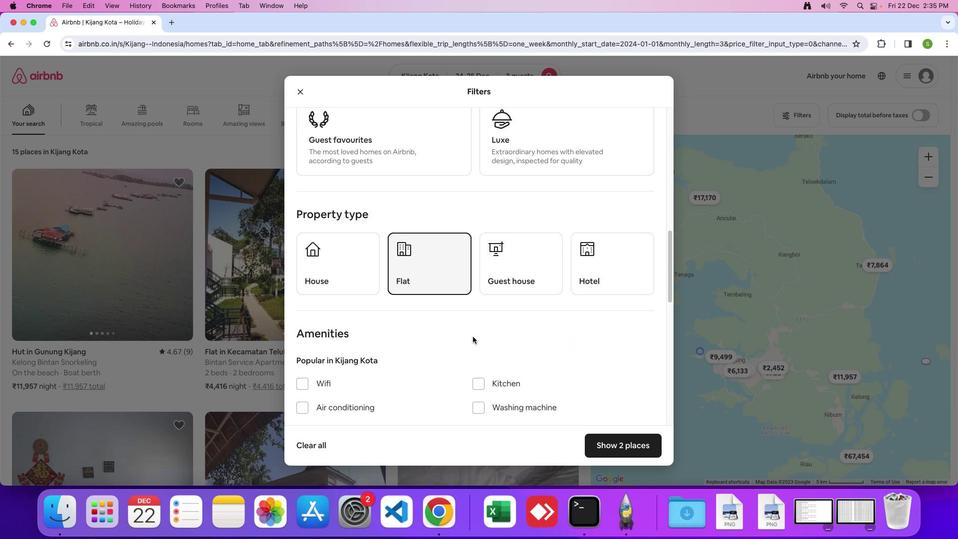 
Action: Mouse moved to (476, 339)
Screenshot: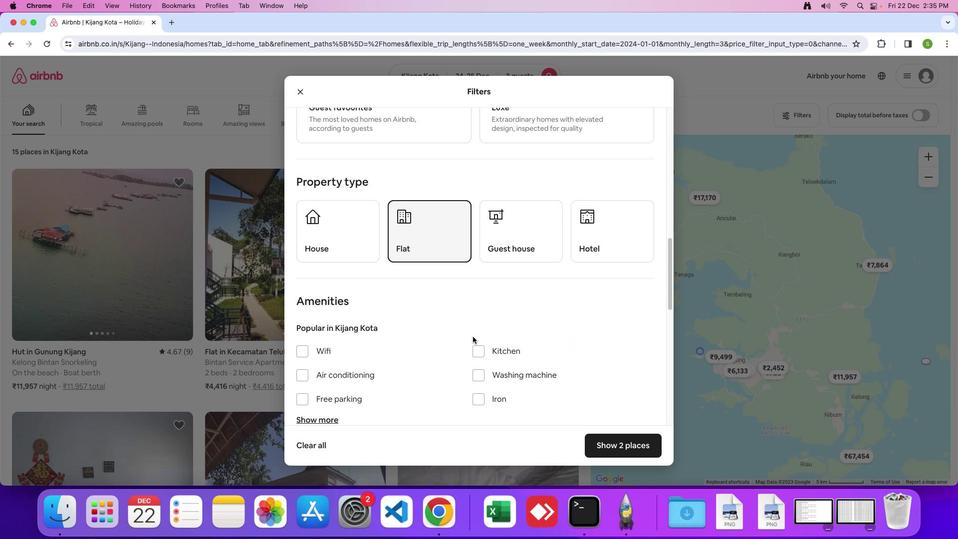 
Action: Mouse scrolled (476, 339) with delta (2, 2)
Screenshot: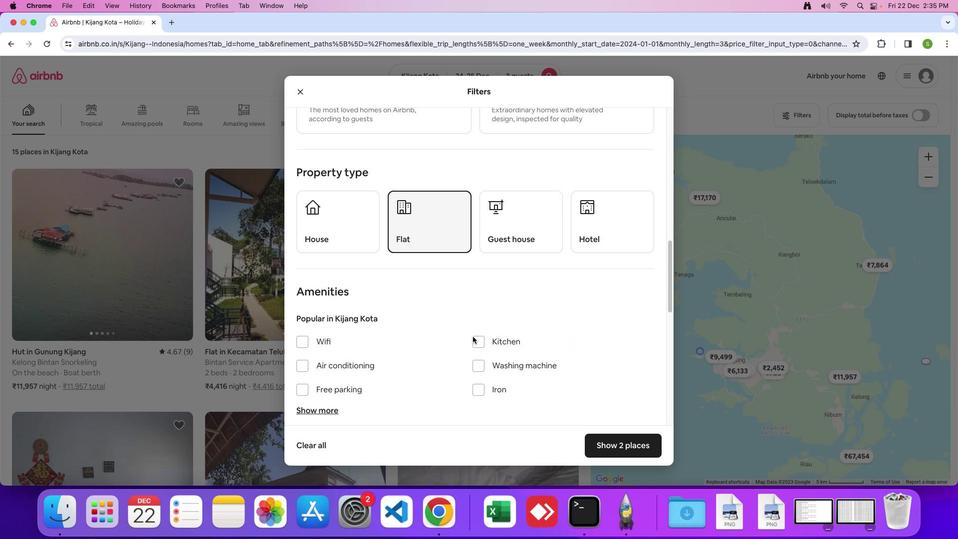 
Action: Mouse scrolled (476, 339) with delta (2, 2)
Screenshot: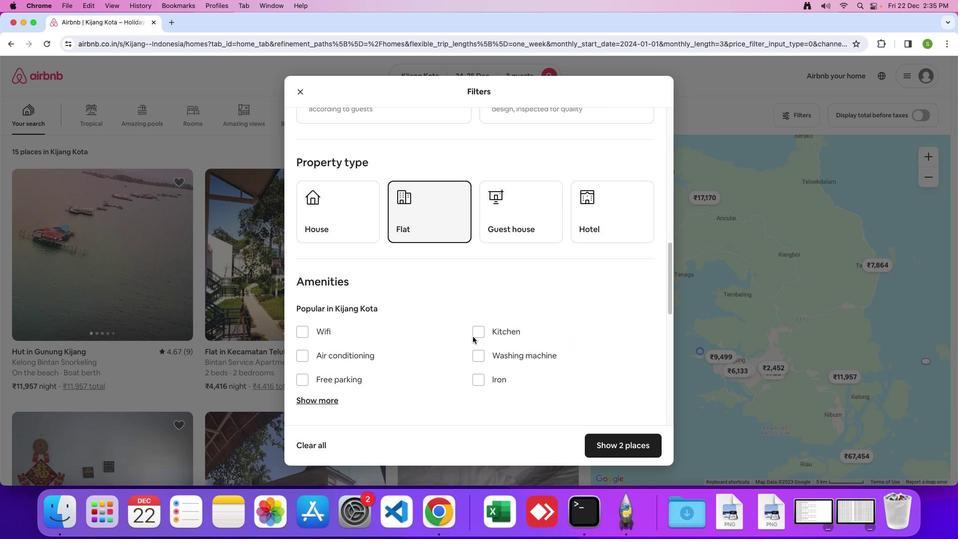 
Action: Mouse scrolled (476, 339) with delta (2, 1)
Screenshot: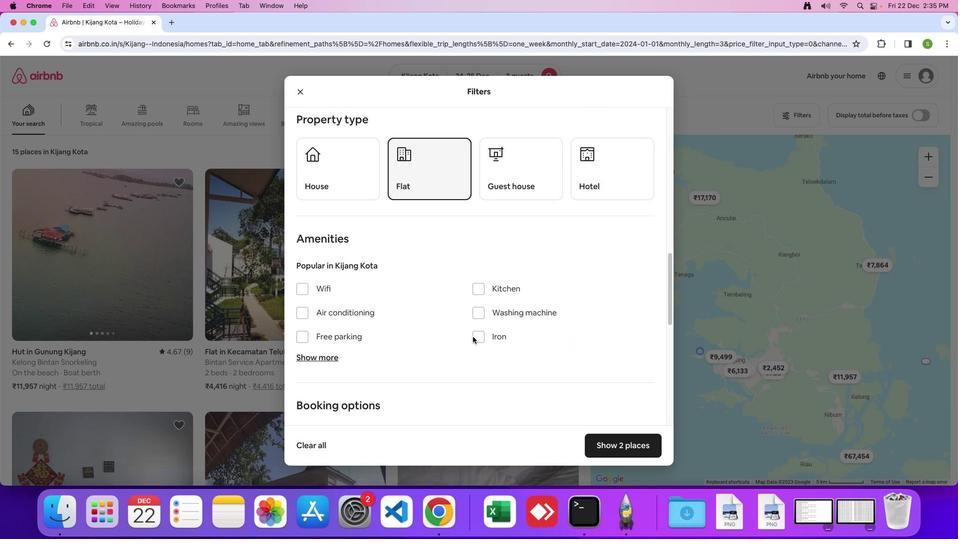
Action: Mouse scrolled (476, 339) with delta (2, 2)
Screenshot: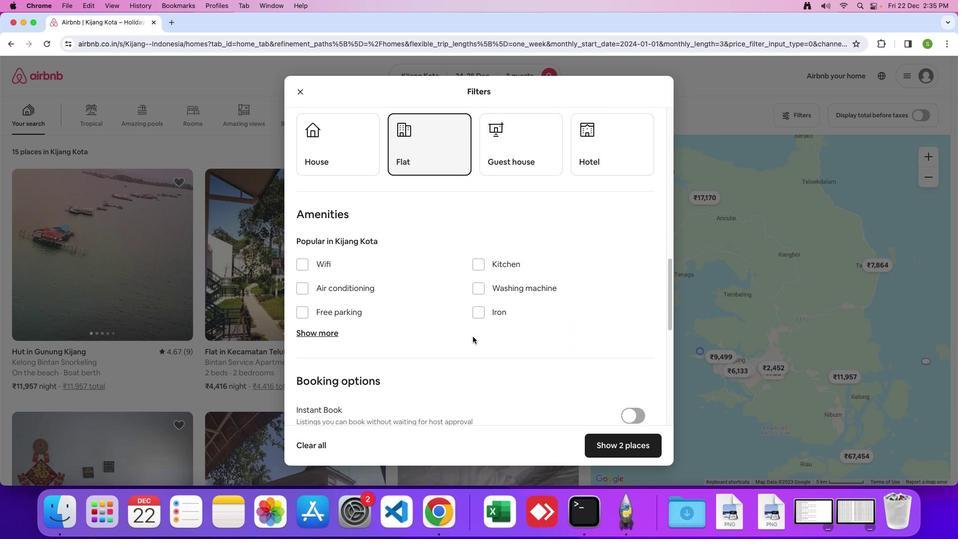 
Action: Mouse scrolled (476, 339) with delta (2, 2)
Screenshot: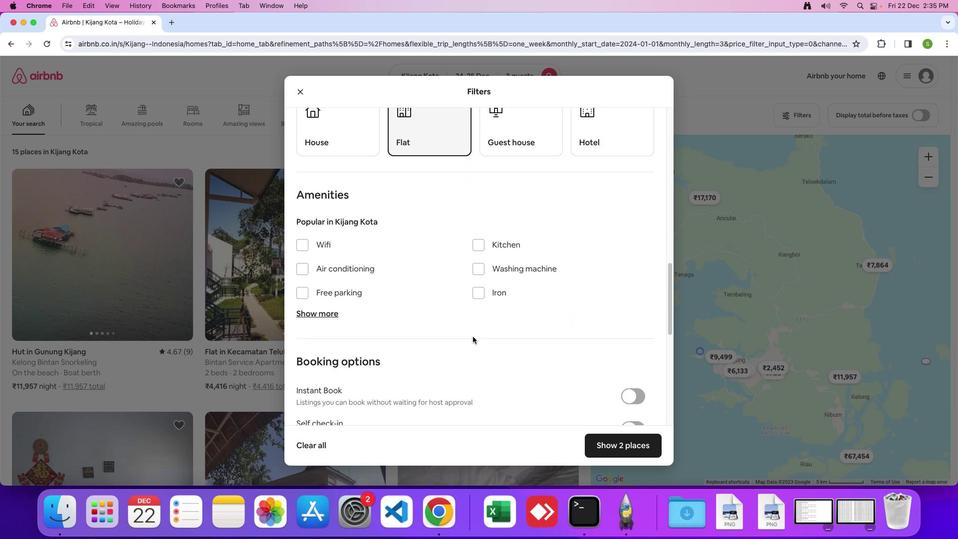
Action: Mouse scrolled (476, 339) with delta (2, 1)
Screenshot: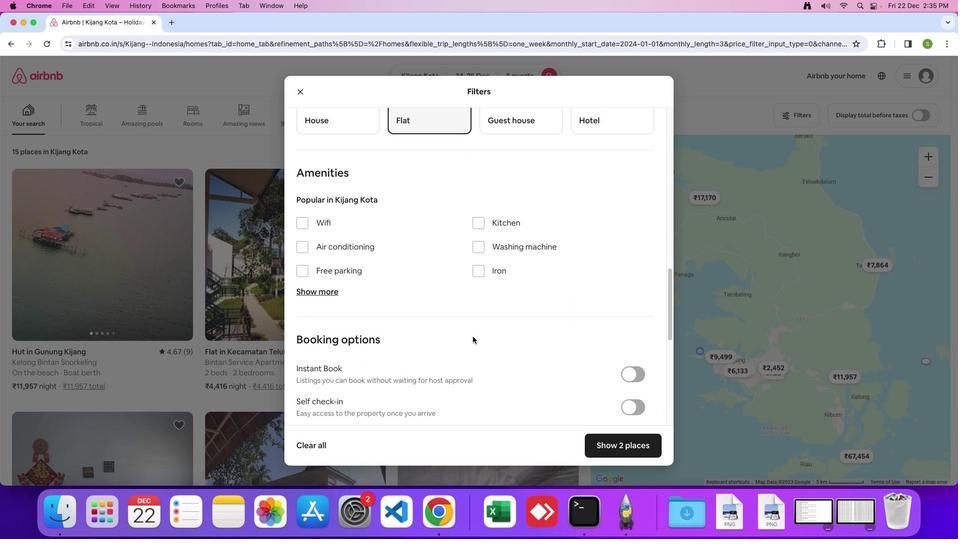 
Action: Mouse scrolled (476, 339) with delta (2, 2)
Screenshot: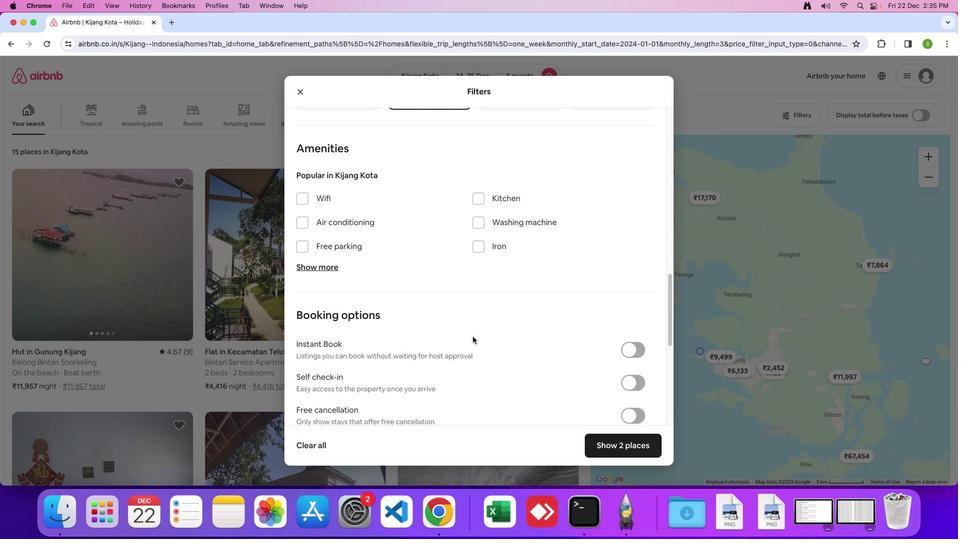 
Action: Mouse scrolled (476, 339) with delta (2, 2)
Screenshot: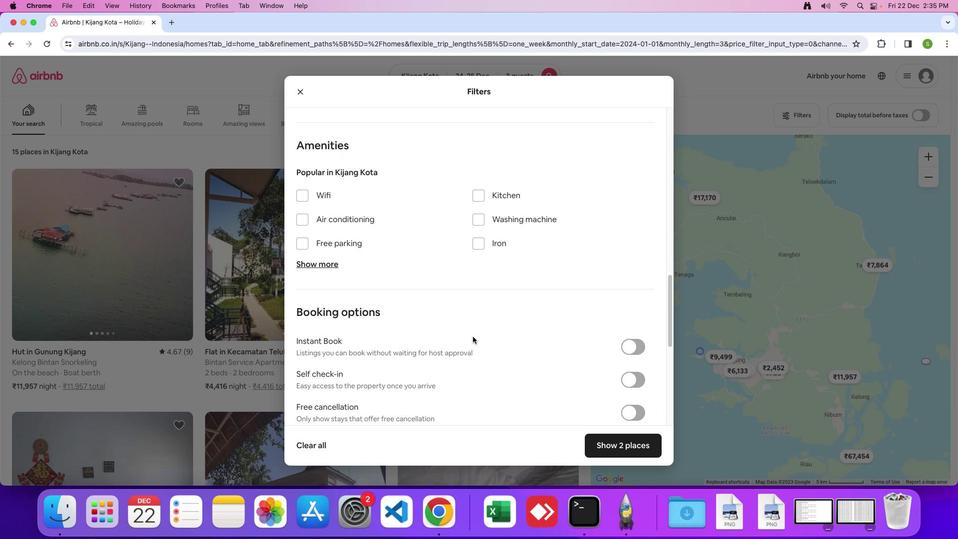 
Action: Mouse scrolled (476, 339) with delta (2, 2)
Screenshot: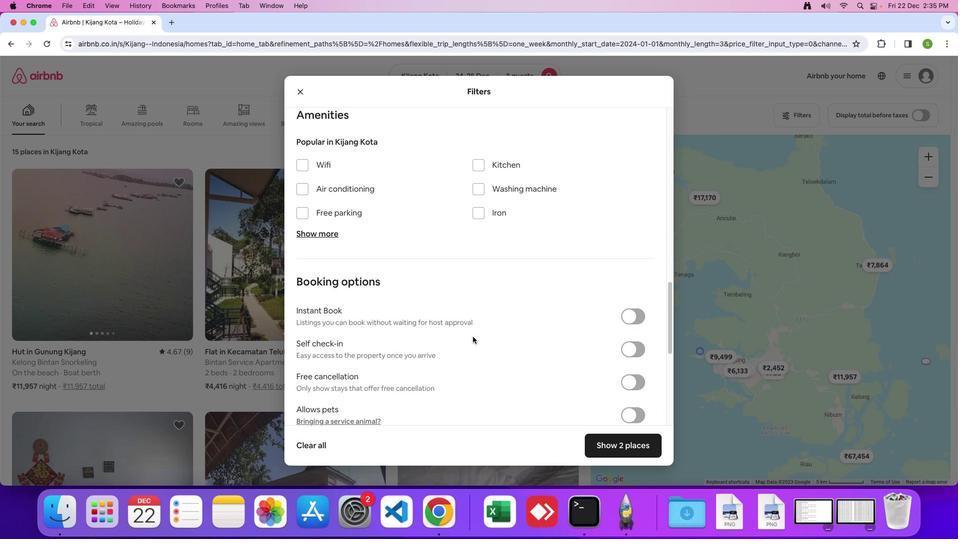 
Action: Mouse scrolled (476, 339) with delta (2, 2)
Screenshot: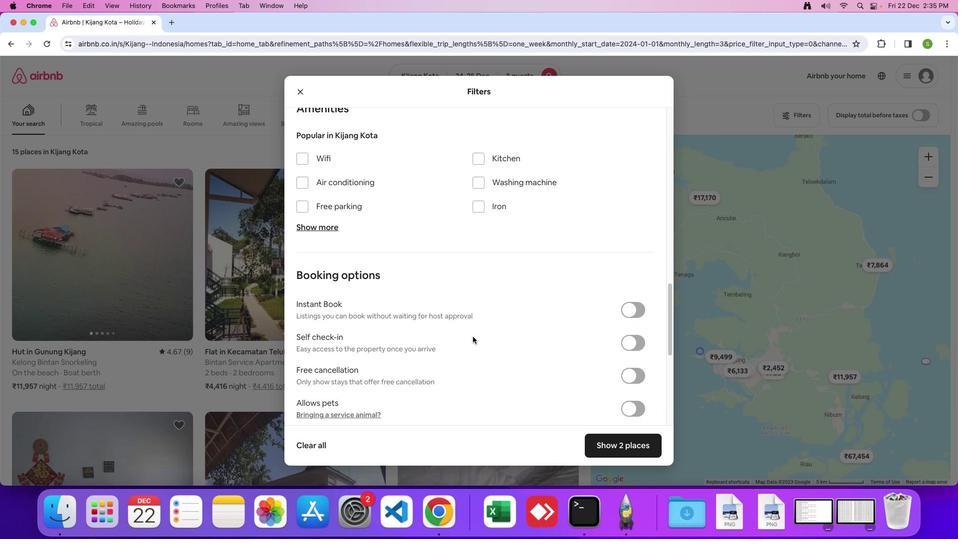 
Action: Mouse scrolled (476, 339) with delta (2, 2)
Screenshot: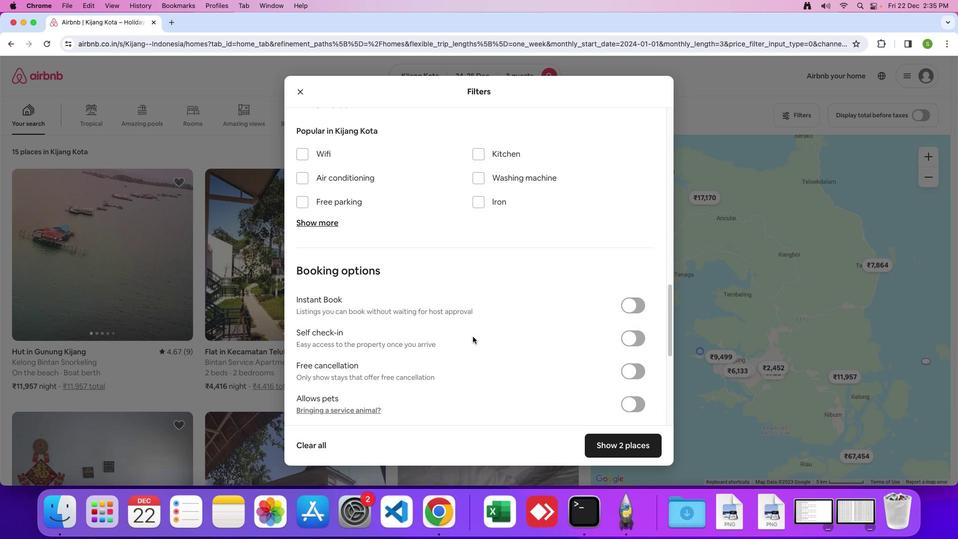 
Action: Mouse scrolled (476, 339) with delta (2, 2)
Screenshot: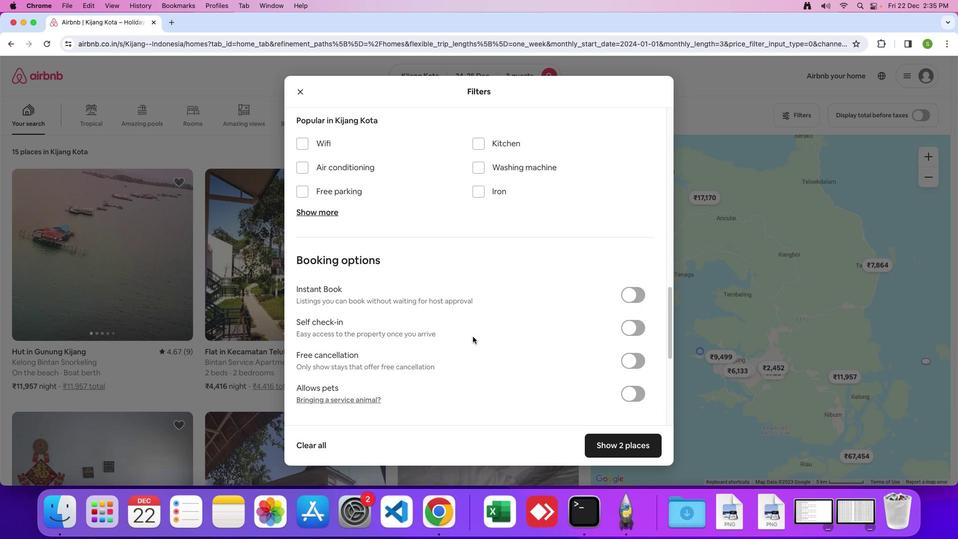 
Action: Mouse scrolled (476, 339) with delta (2, 2)
Screenshot: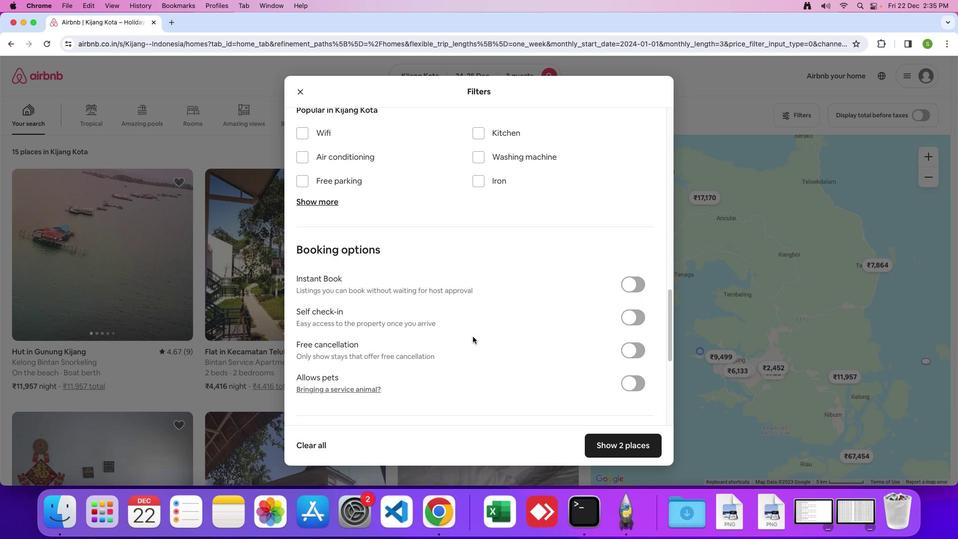 
Action: Mouse scrolled (476, 339) with delta (2, 2)
Screenshot: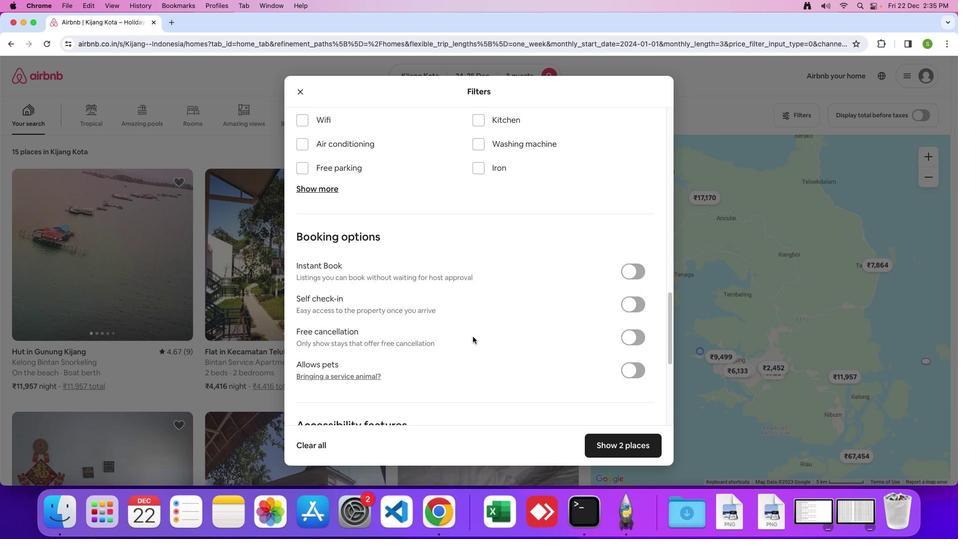 
Action: Mouse scrolled (476, 339) with delta (2, 2)
Screenshot: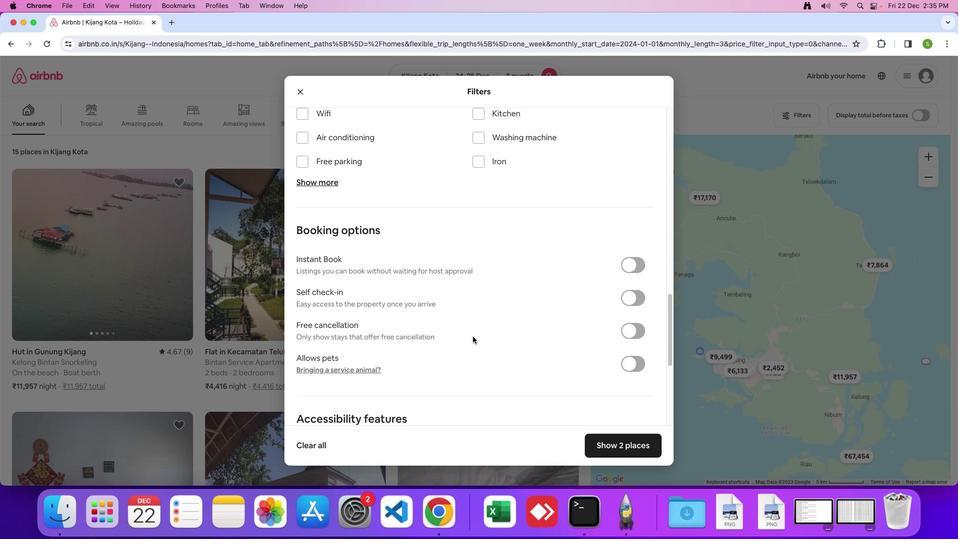 
Action: Mouse moved to (476, 339)
Screenshot: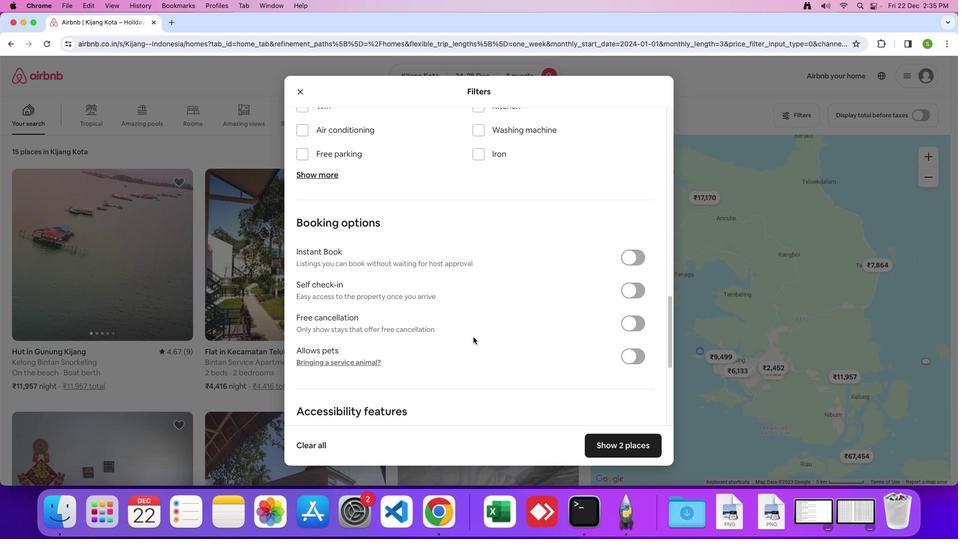 
Action: Mouse scrolled (476, 339) with delta (2, 2)
Screenshot: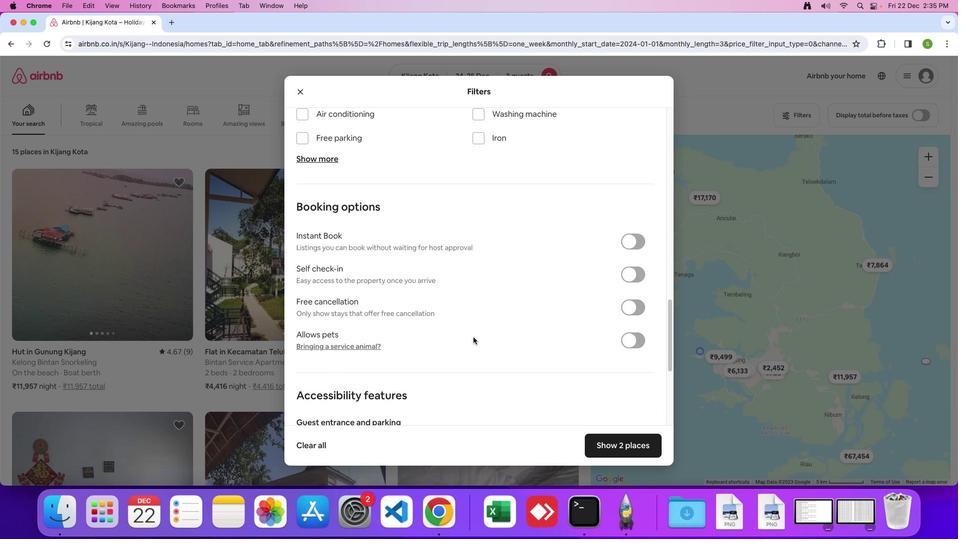 
Action: Mouse scrolled (476, 339) with delta (2, 2)
Screenshot: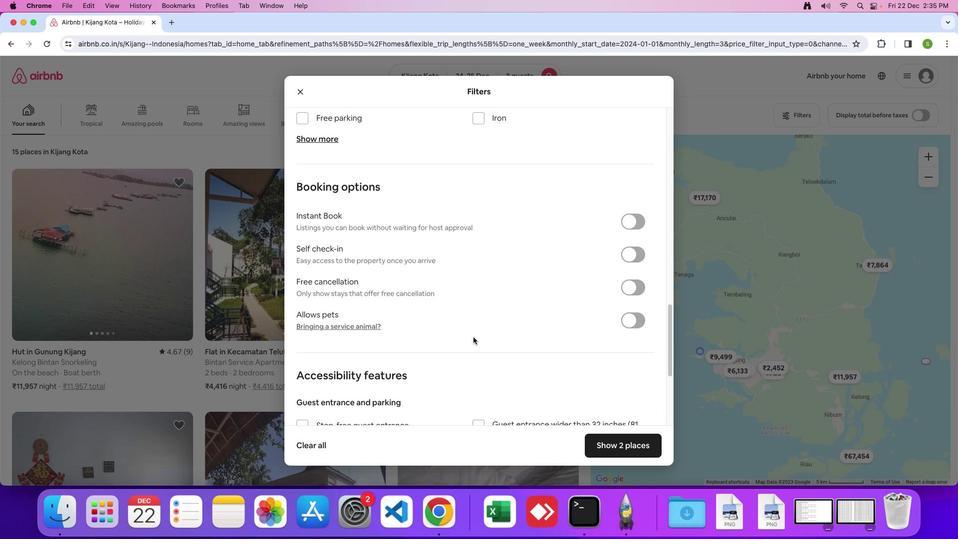 
Action: Mouse scrolled (476, 339) with delta (2, 1)
Screenshot: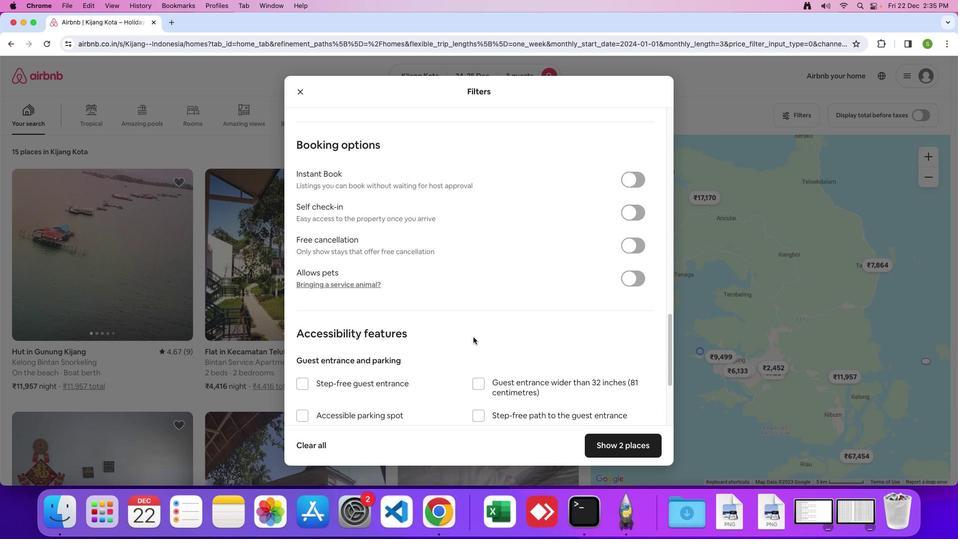 
Action: Mouse moved to (476, 339)
Screenshot: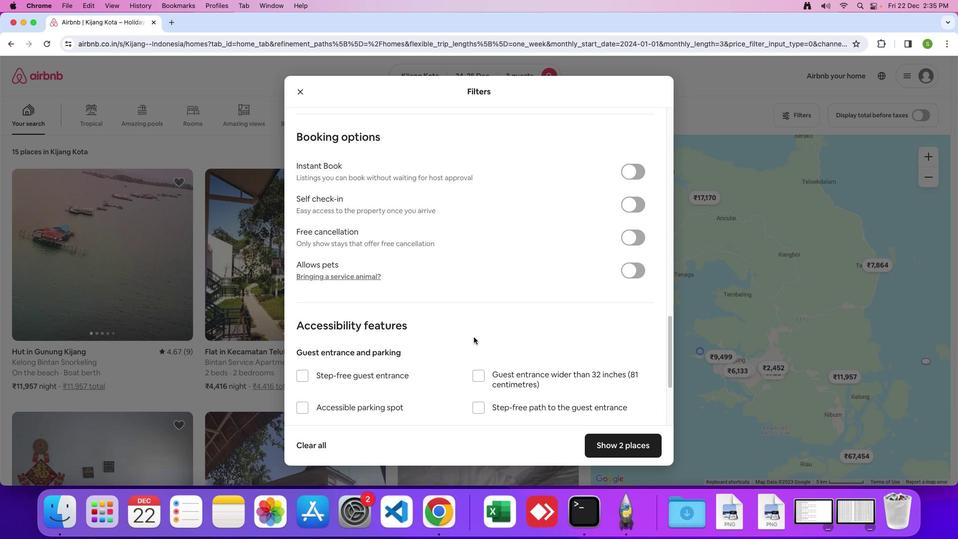 
Action: Mouse scrolled (476, 339) with delta (2, 2)
Screenshot: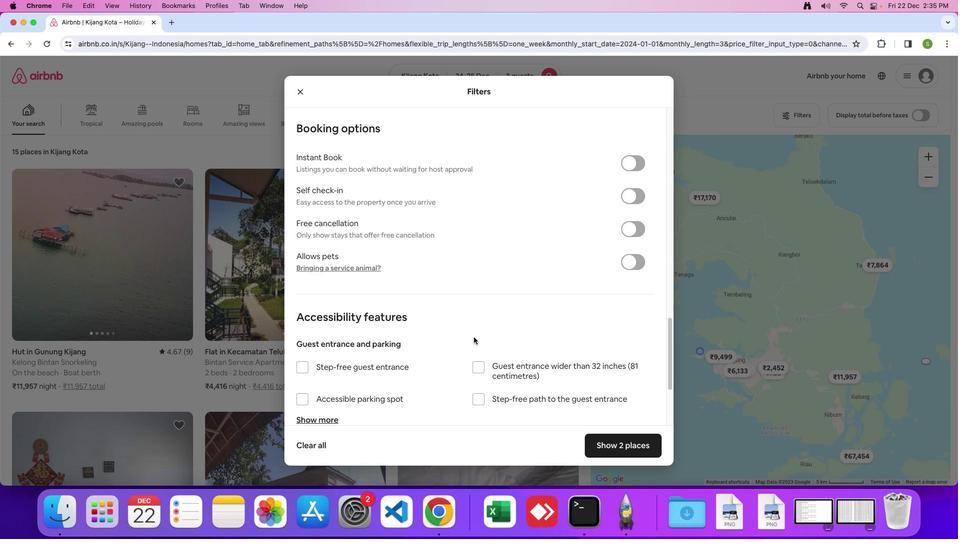 
Action: Mouse scrolled (476, 339) with delta (2, 2)
Screenshot: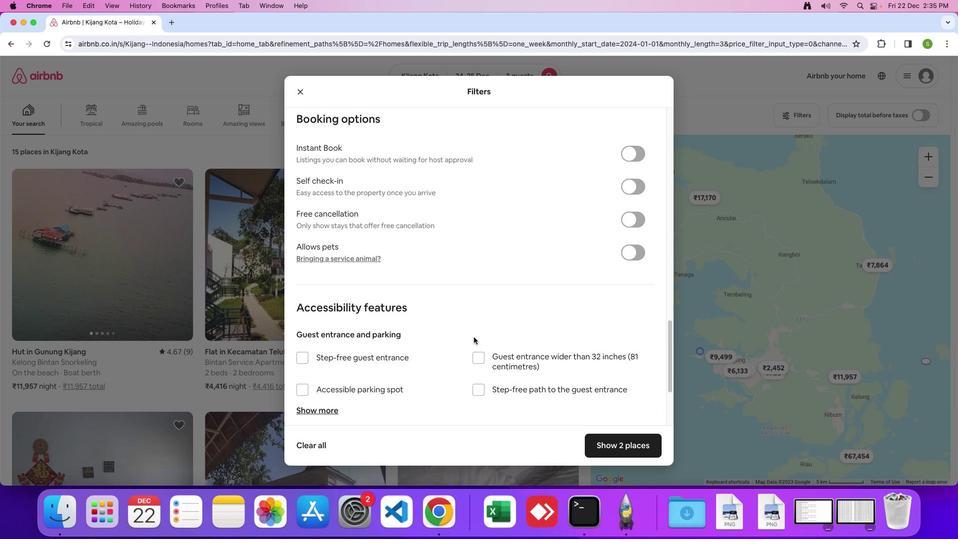 
Action: Mouse scrolled (476, 339) with delta (2, 1)
Screenshot: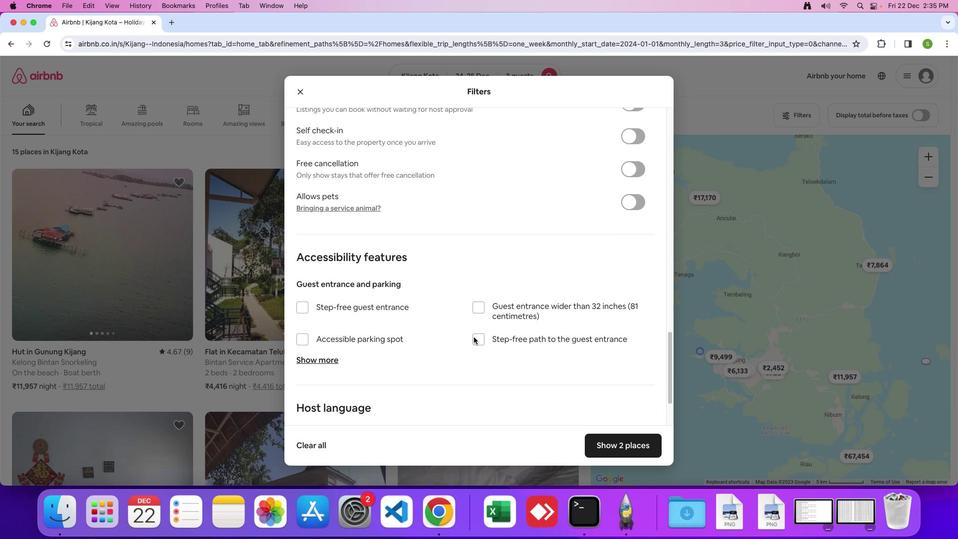 
Action: Mouse scrolled (476, 339) with delta (2, 2)
Screenshot: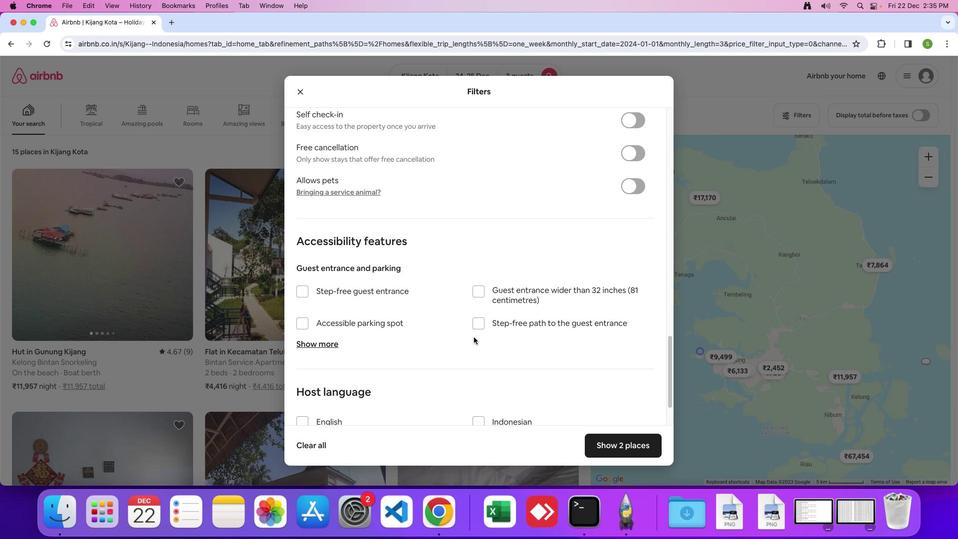 
Action: Mouse scrolled (476, 339) with delta (2, 2)
Screenshot: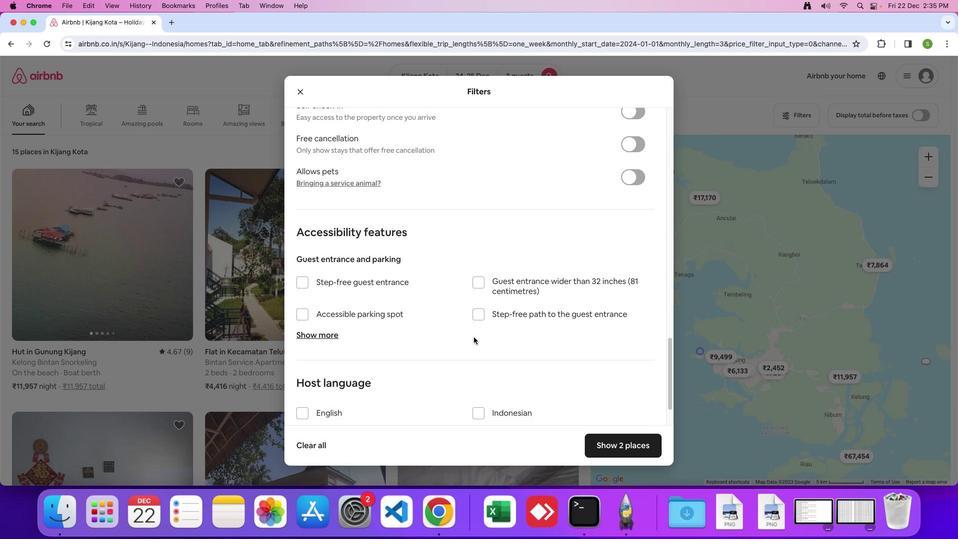 
Action: Mouse moved to (477, 339)
Screenshot: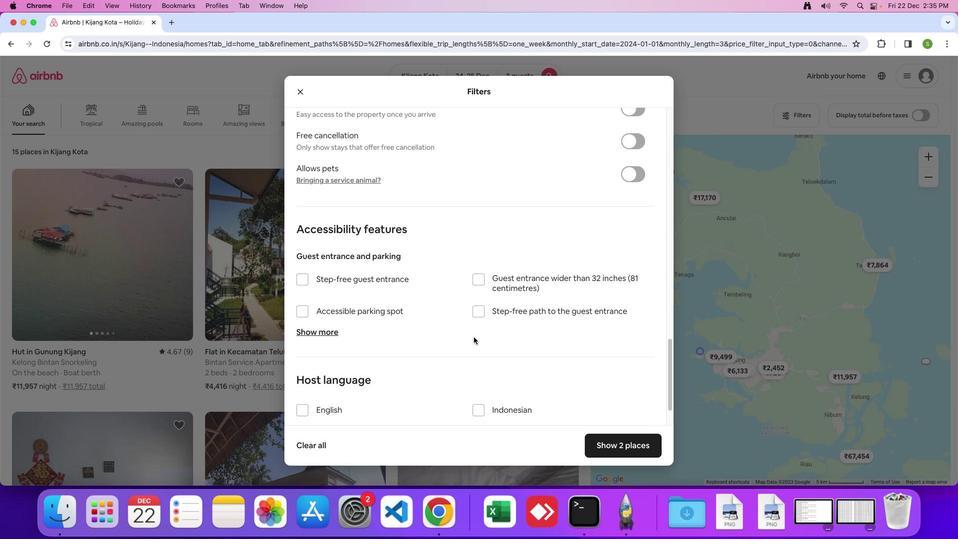 
Action: Mouse scrolled (477, 339) with delta (2, 2)
Screenshot: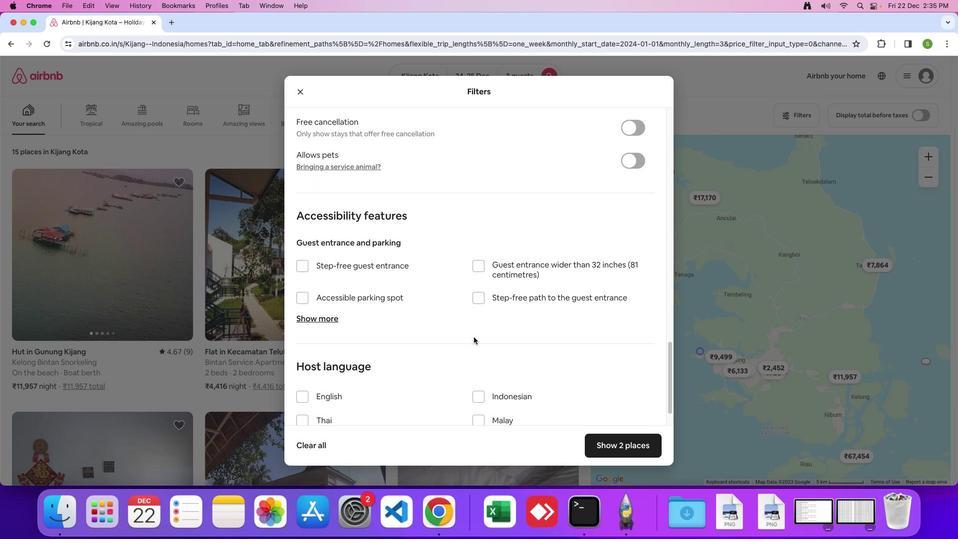 
Action: Mouse scrolled (477, 339) with delta (2, 2)
Screenshot: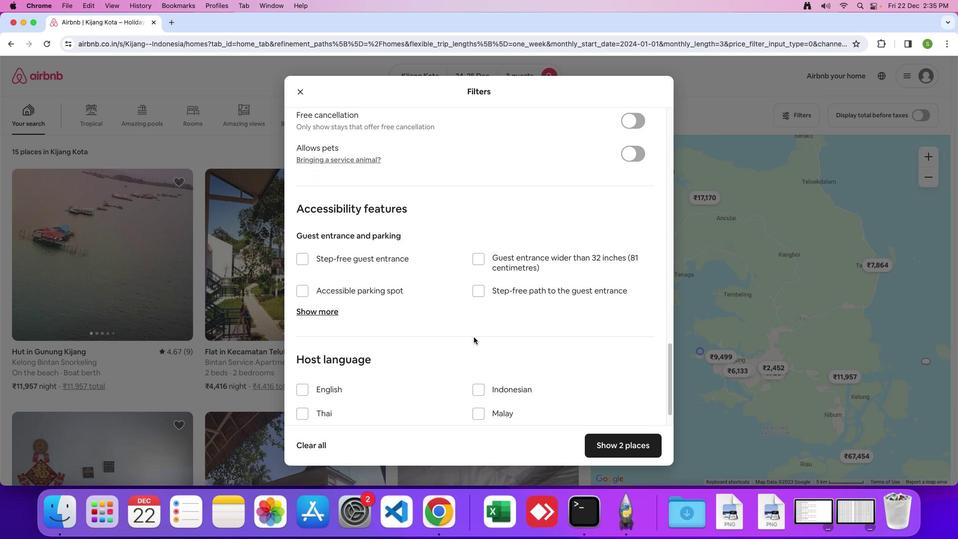 
Action: Mouse scrolled (477, 339) with delta (2, 1)
Screenshot: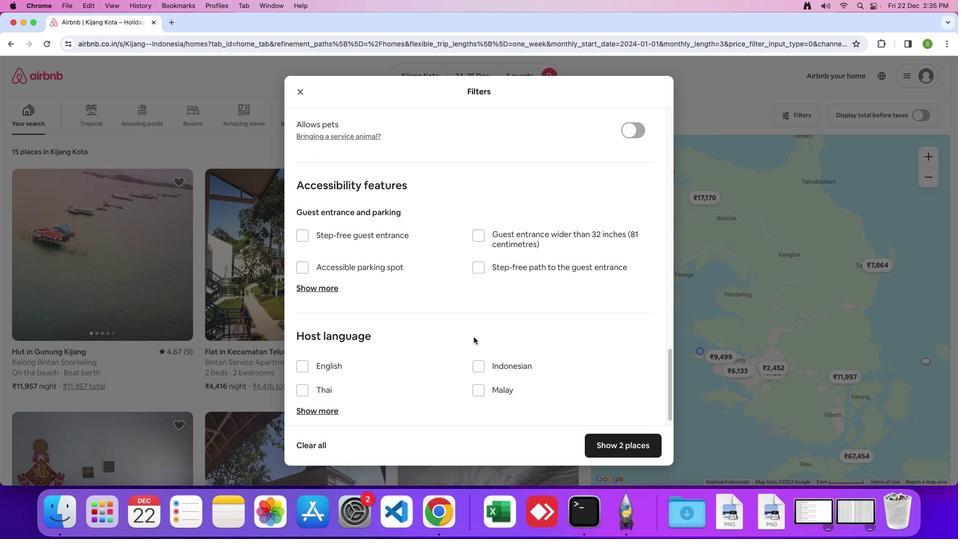 
Action: Mouse scrolled (477, 339) with delta (2, 2)
Screenshot: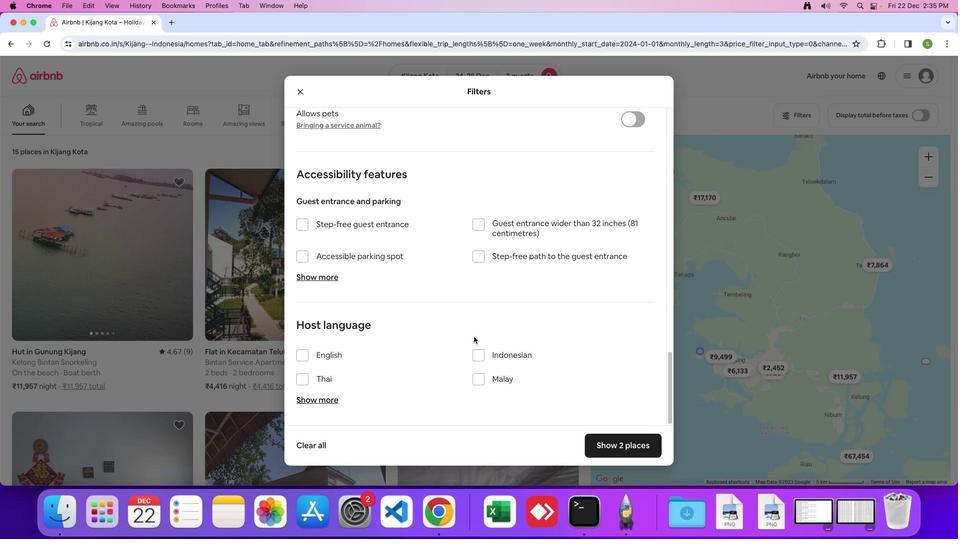 
Action: Mouse moved to (477, 339)
Screenshot: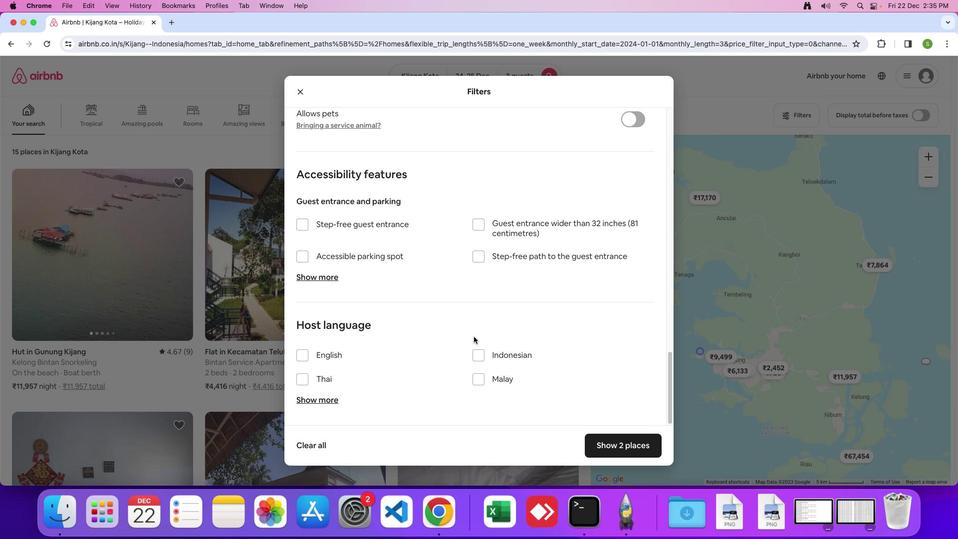 
Action: Mouse scrolled (477, 339) with delta (2, 2)
Screenshot: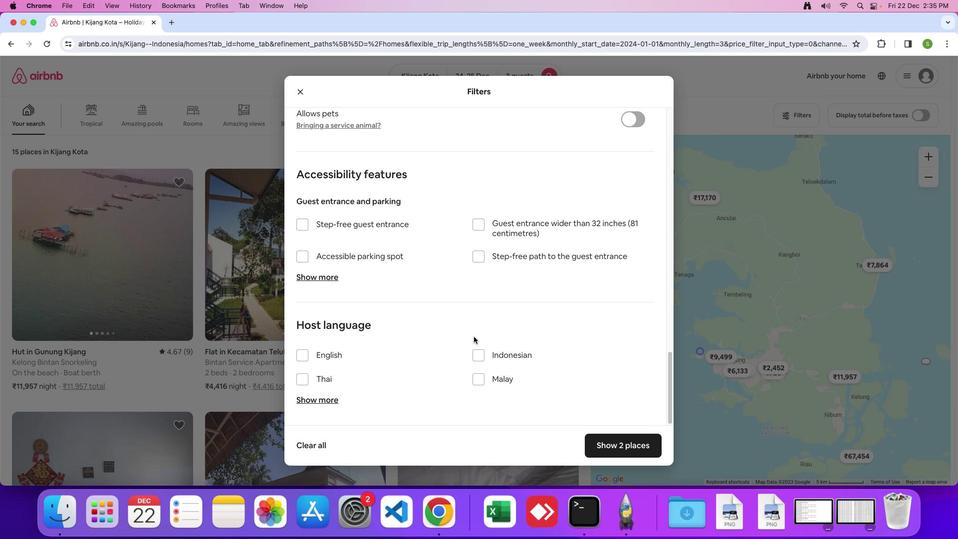 
Action: Mouse moved to (615, 442)
Screenshot: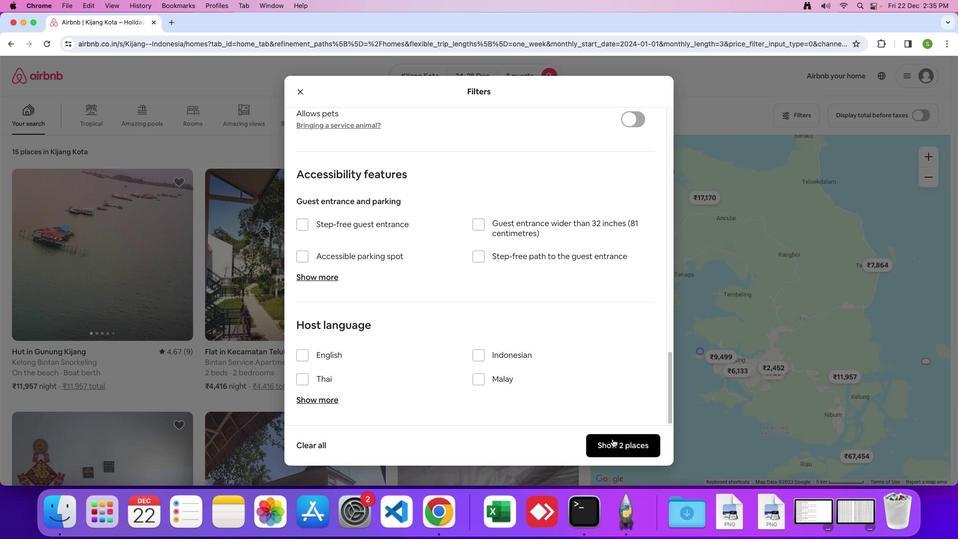 
Action: Mouse pressed left at (615, 442)
Screenshot: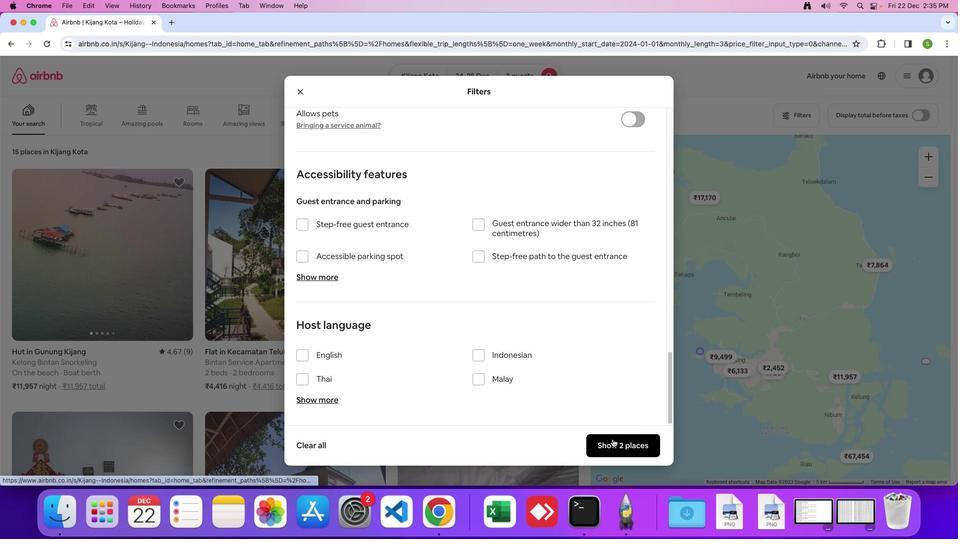 
Action: Mouse moved to (100, 275)
Screenshot: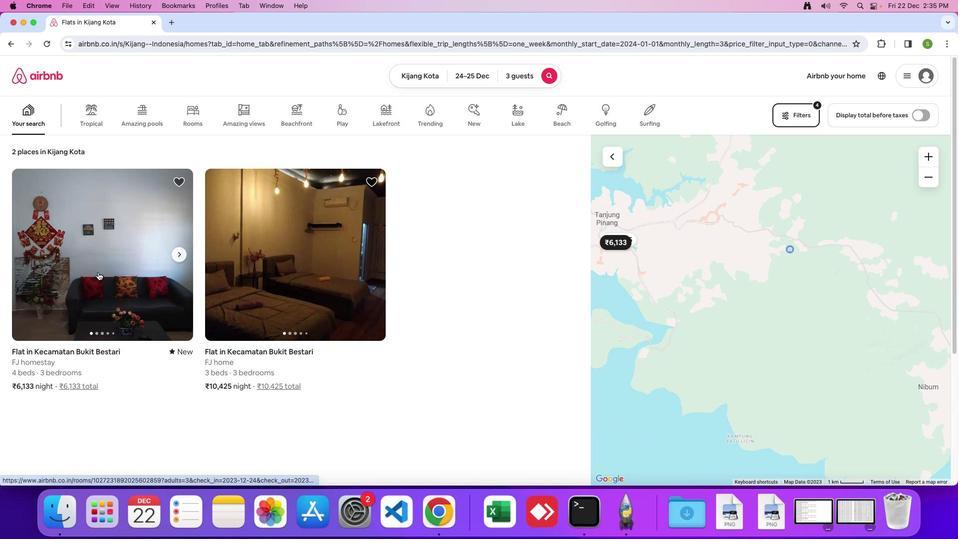 
Action: Mouse pressed left at (100, 275)
Screenshot: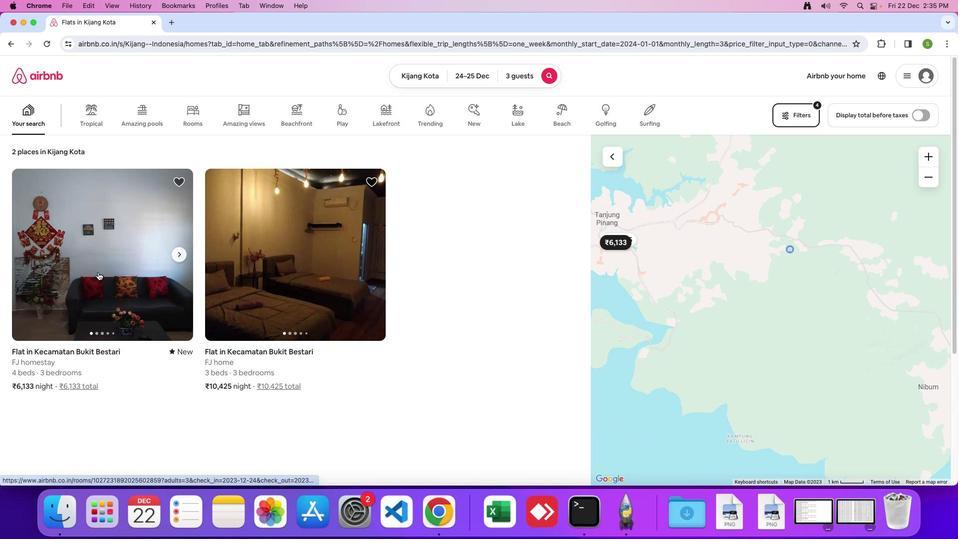 
Action: Mouse moved to (329, 263)
Screenshot: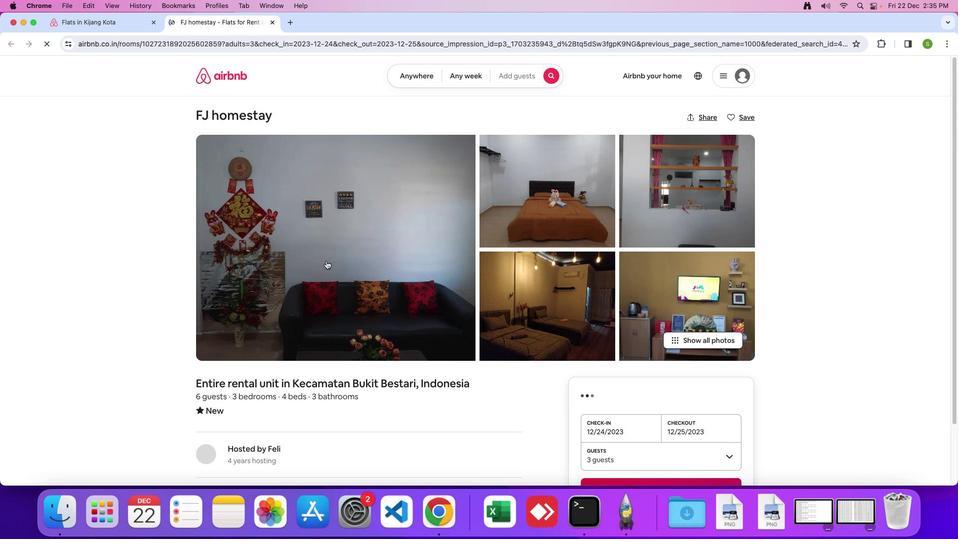 
Action: Mouse pressed left at (329, 263)
Screenshot: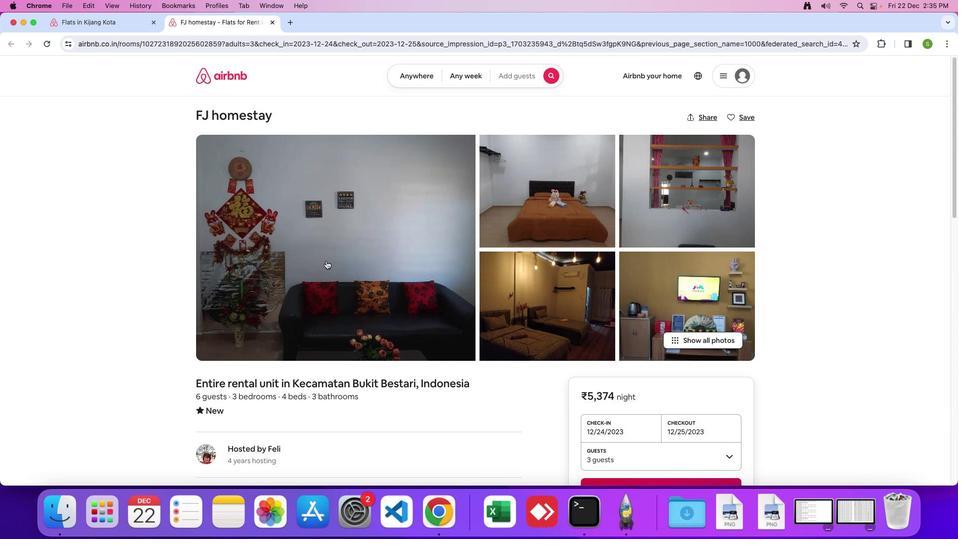 
Action: Mouse moved to (450, 284)
Screenshot: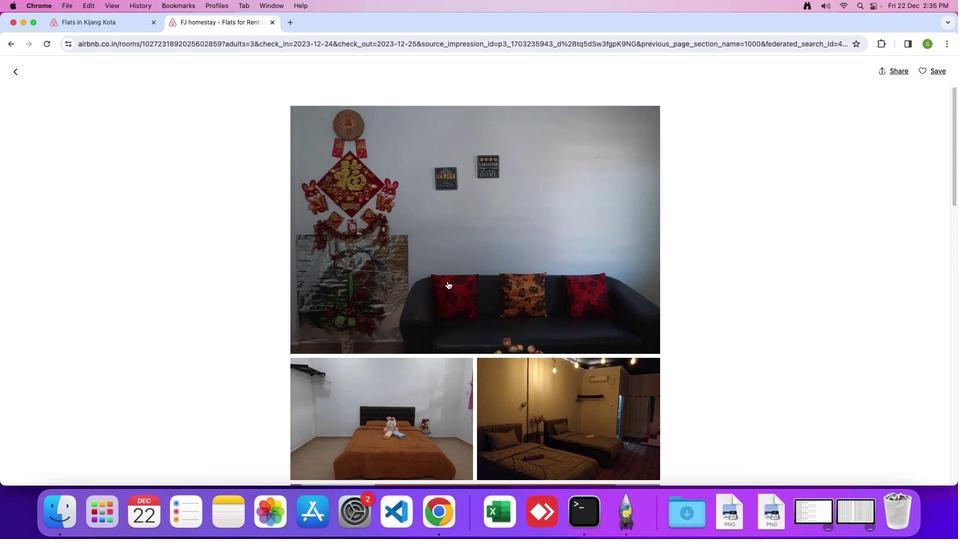 
Action: Mouse scrolled (450, 284) with delta (2, 2)
Screenshot: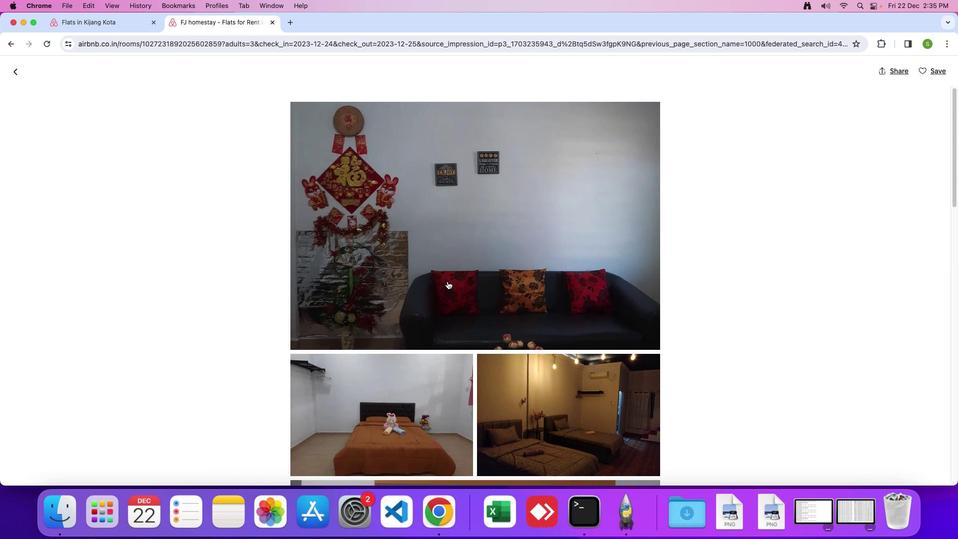 
Action: Mouse scrolled (450, 284) with delta (2, 2)
Screenshot: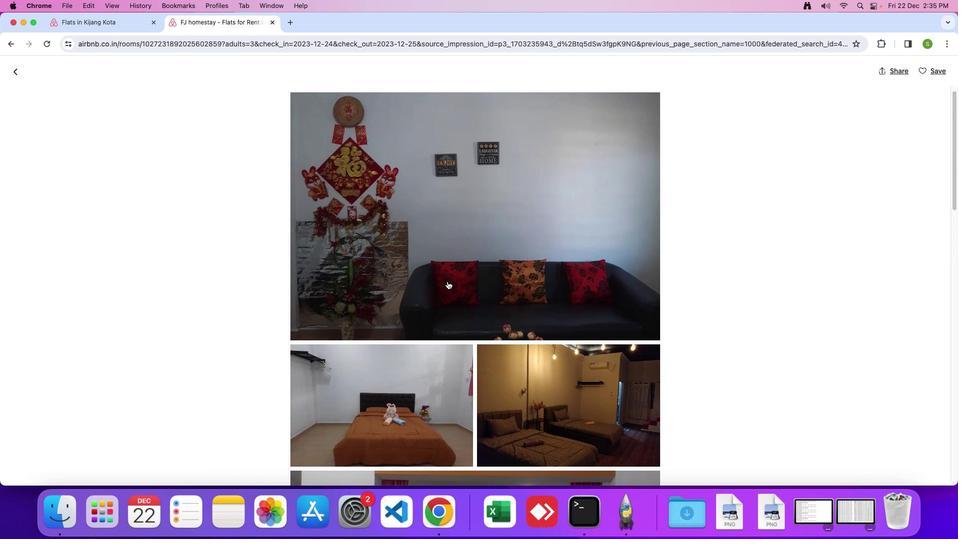 
Action: Mouse scrolled (450, 284) with delta (2, 1)
Screenshot: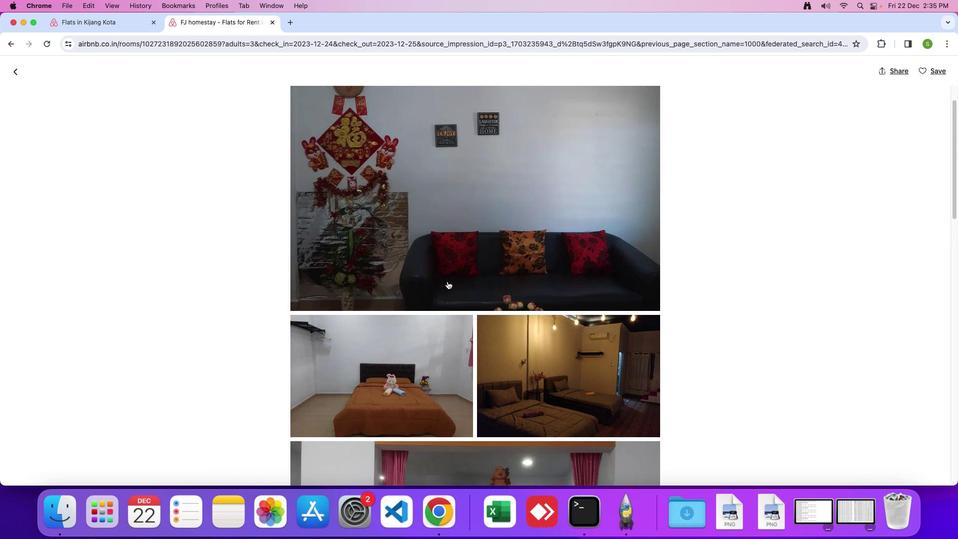 
Action: Mouse scrolled (450, 284) with delta (2, 2)
Screenshot: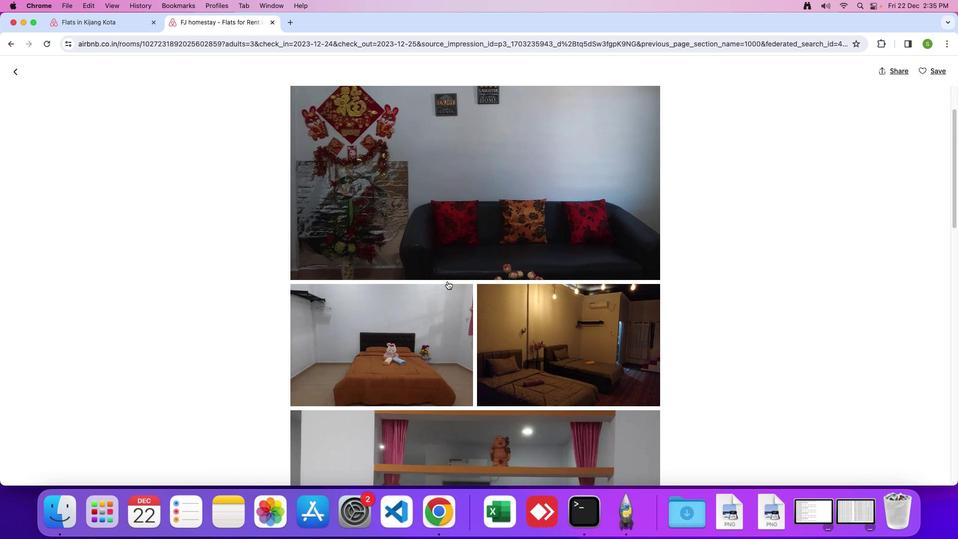 
Action: Mouse scrolled (450, 284) with delta (2, 2)
Screenshot: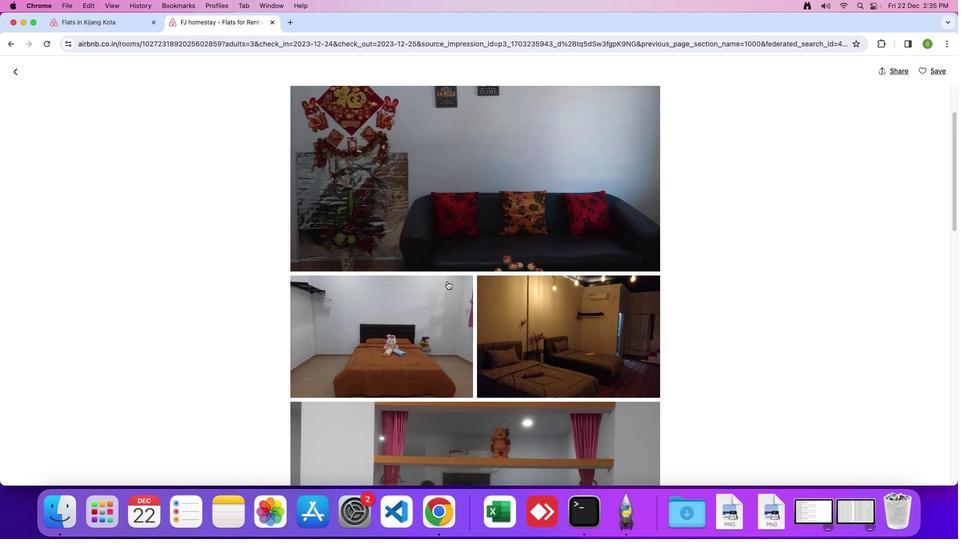 
Action: Mouse scrolled (450, 284) with delta (2, 2)
Screenshot: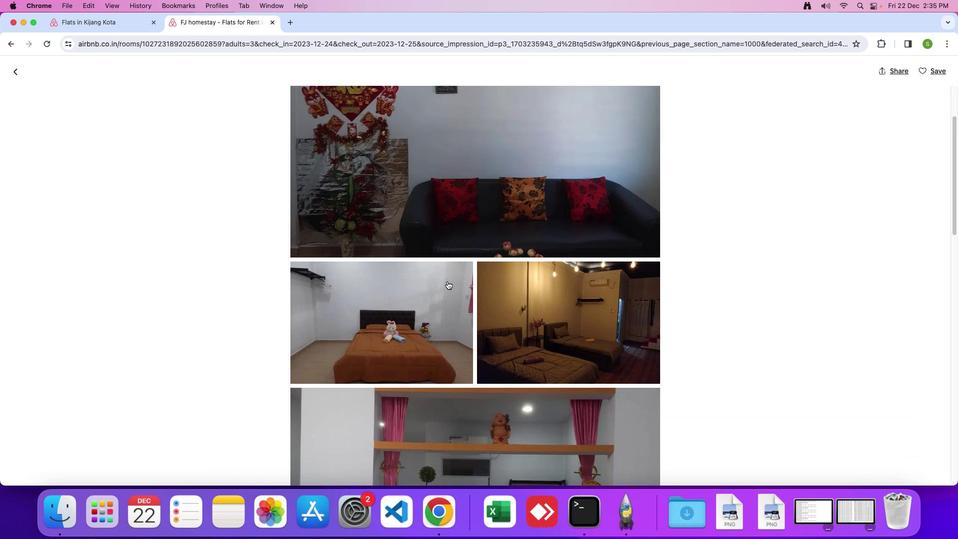
Action: Mouse scrolled (450, 284) with delta (2, 2)
Screenshot: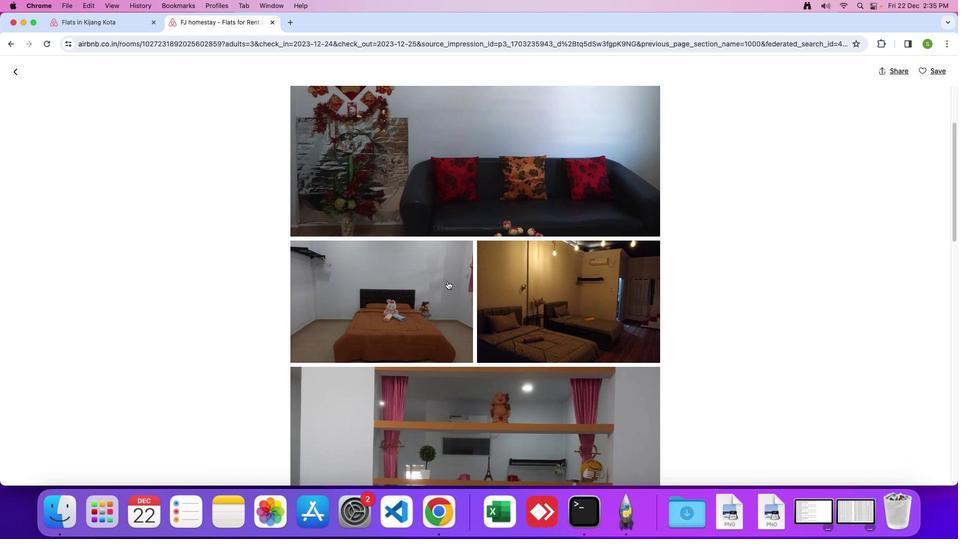 
Action: Mouse scrolled (450, 284) with delta (2, 2)
Screenshot: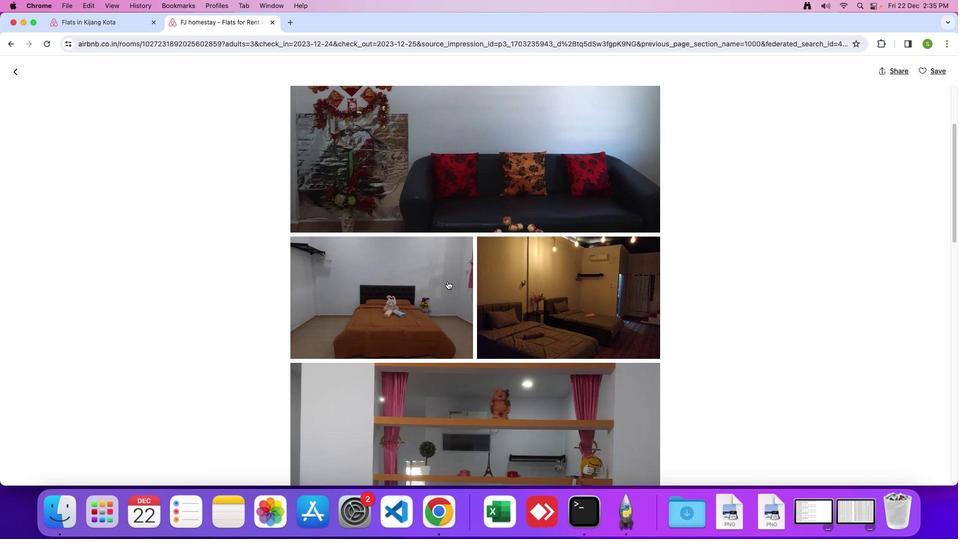 
Action: Mouse scrolled (450, 284) with delta (2, 2)
Screenshot: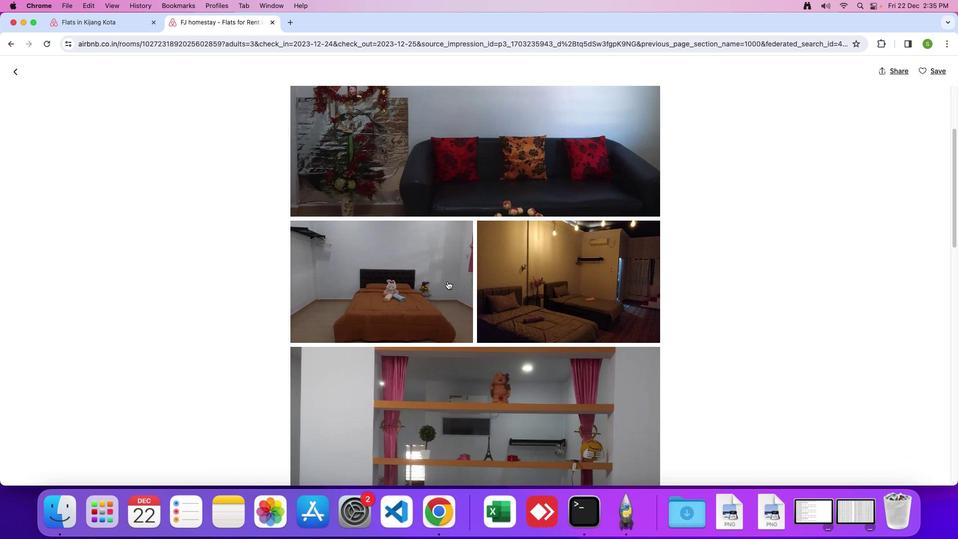 
Action: Mouse scrolled (450, 284) with delta (2, 2)
Screenshot: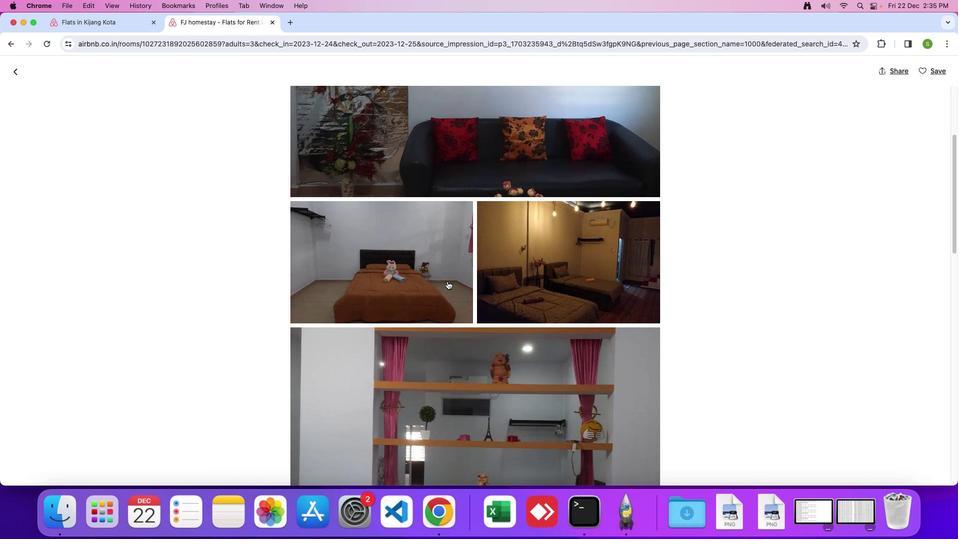 
Action: Mouse scrolled (450, 284) with delta (2, 2)
Screenshot: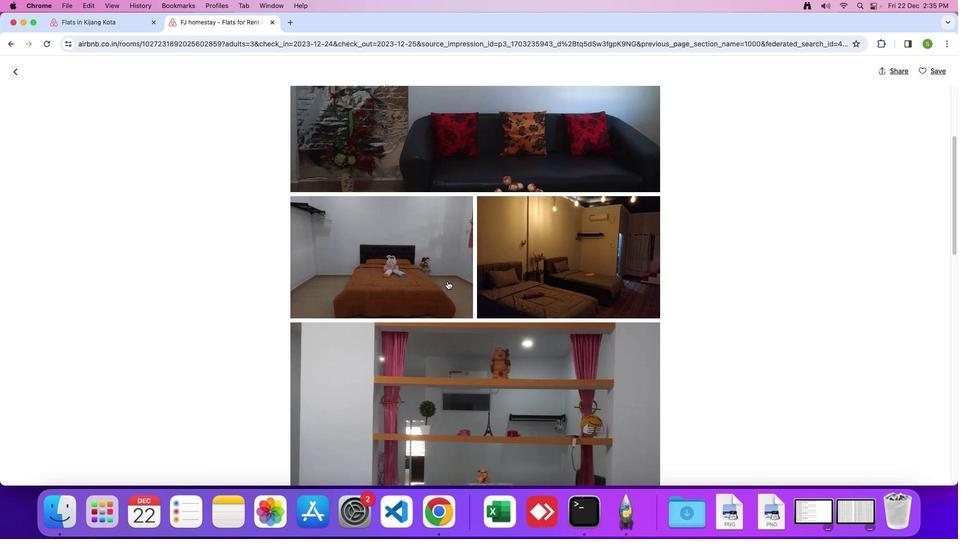 
Action: Mouse scrolled (450, 284) with delta (2, 2)
Screenshot: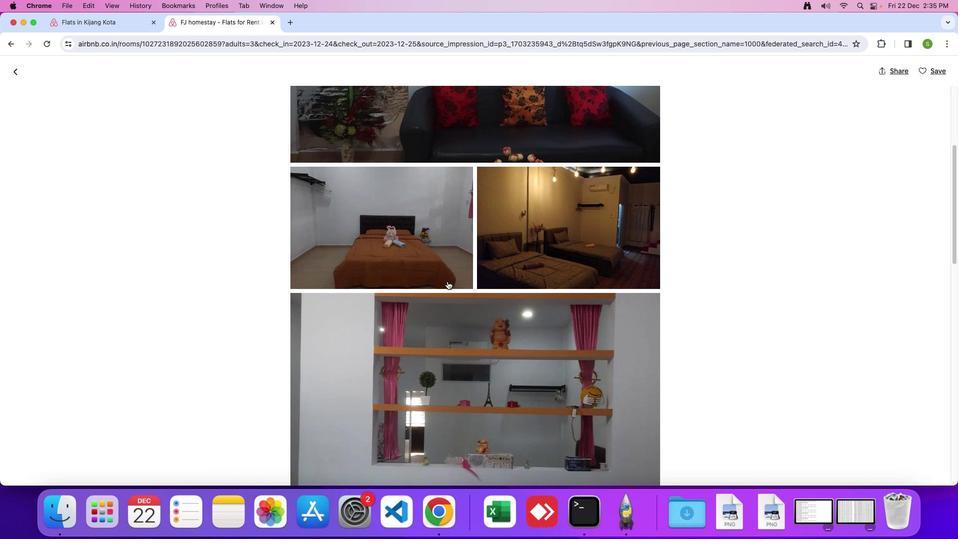 
Action: Mouse scrolled (450, 284) with delta (2, 2)
Screenshot: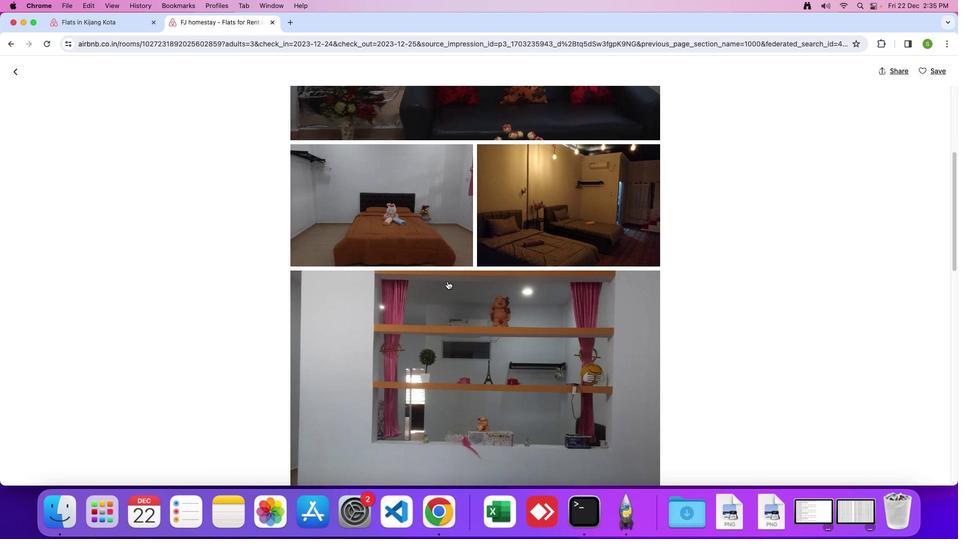 
Action: Mouse scrolled (450, 284) with delta (2, 2)
Screenshot: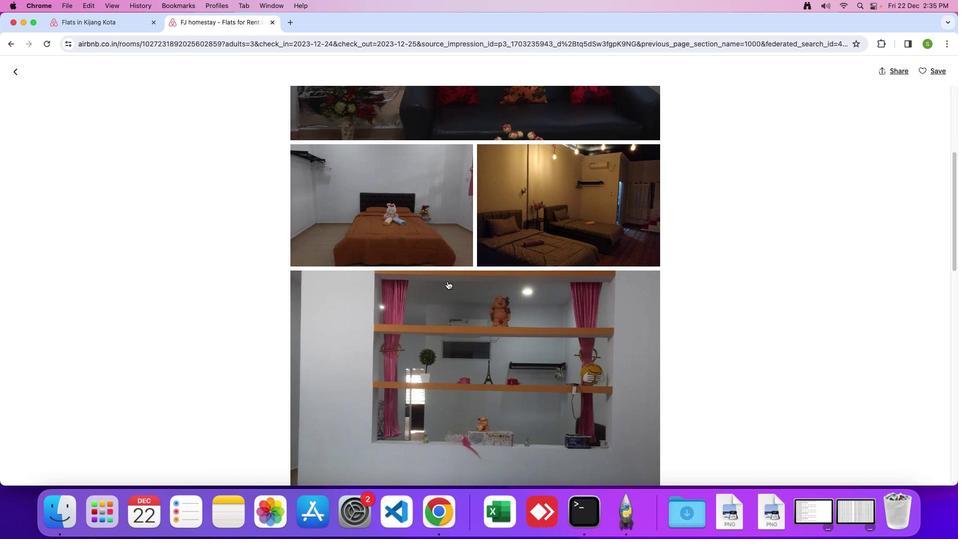 
Action: Mouse scrolled (450, 284) with delta (2, 1)
Screenshot: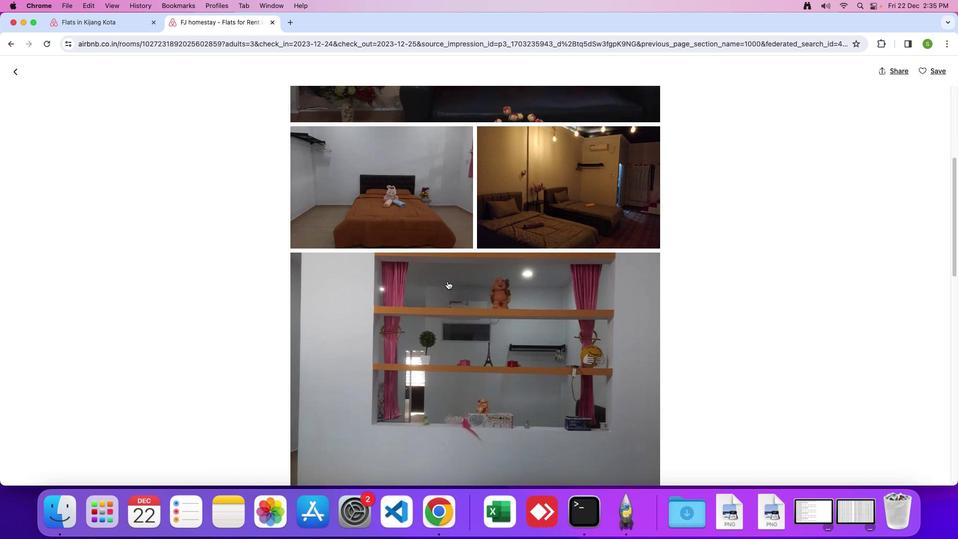 
Action: Mouse scrolled (450, 284) with delta (2, 2)
Screenshot: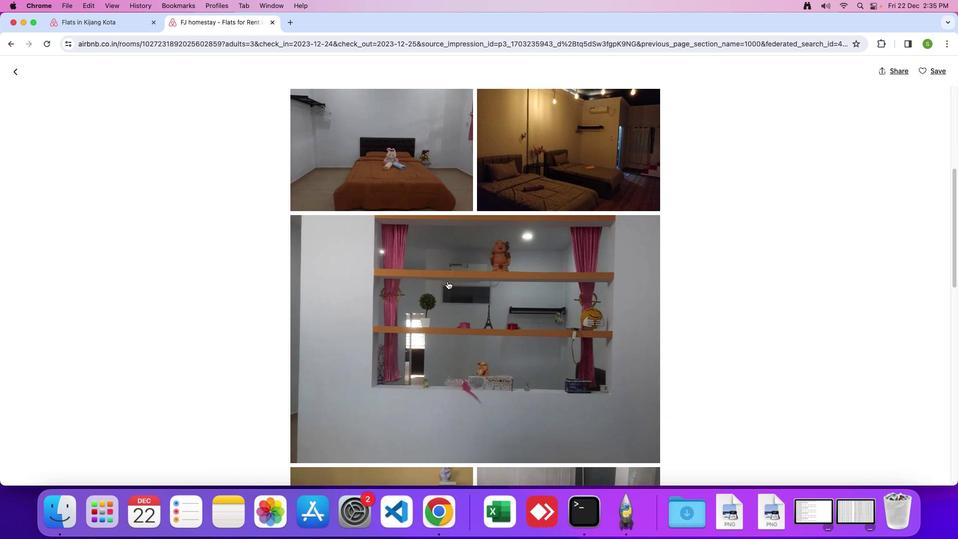 
Action: Mouse scrolled (450, 284) with delta (2, 2)
Screenshot: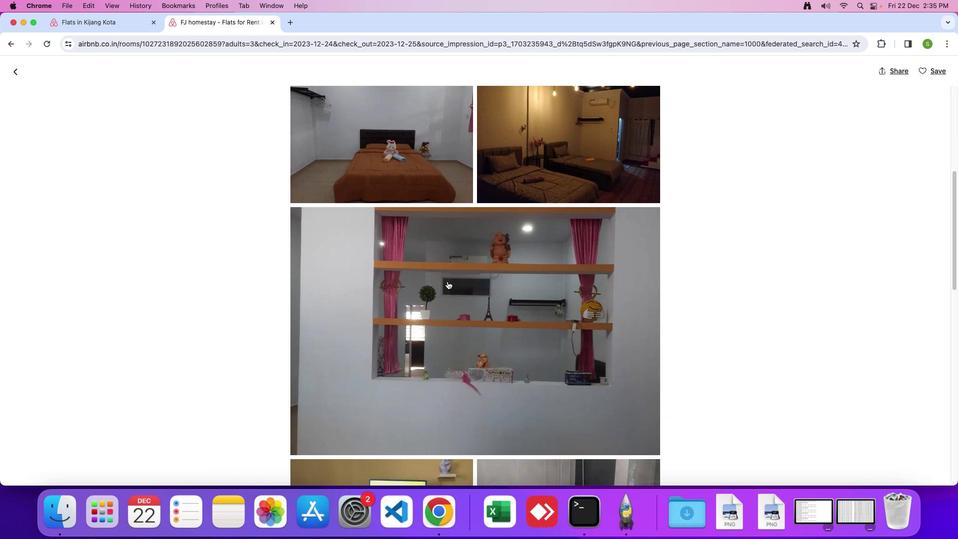 
Action: Mouse scrolled (450, 284) with delta (2, 2)
Screenshot: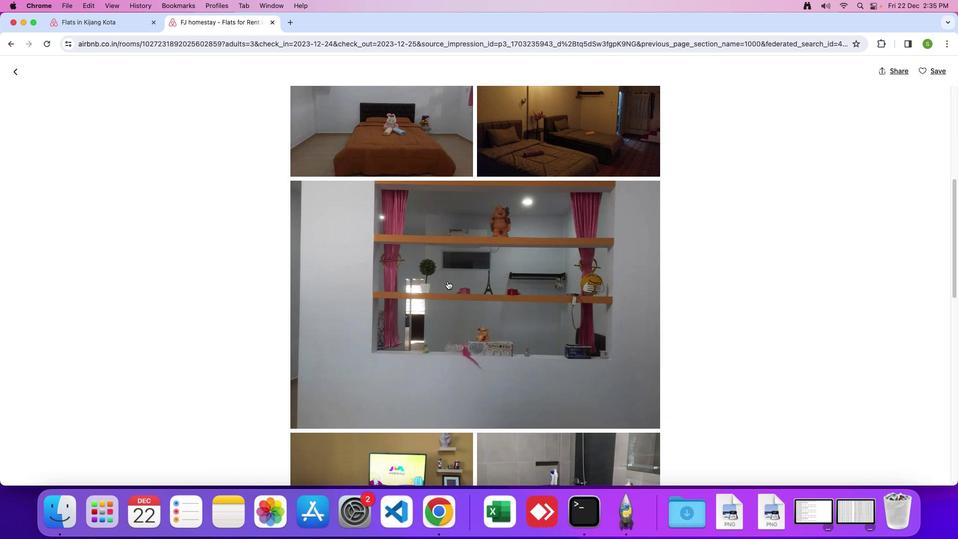 
Action: Mouse scrolled (450, 284) with delta (2, 2)
Screenshot: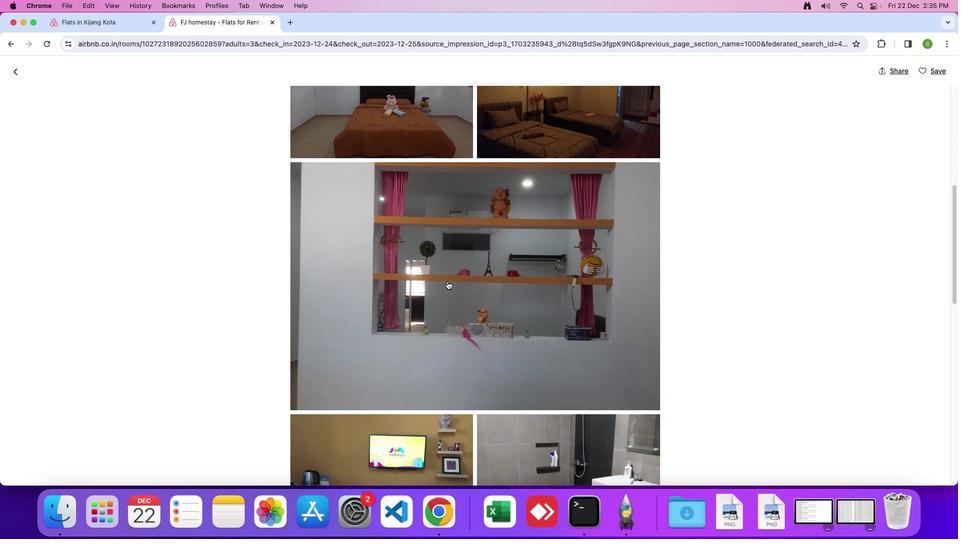 
Action: Mouse scrolled (450, 284) with delta (2, 2)
Screenshot: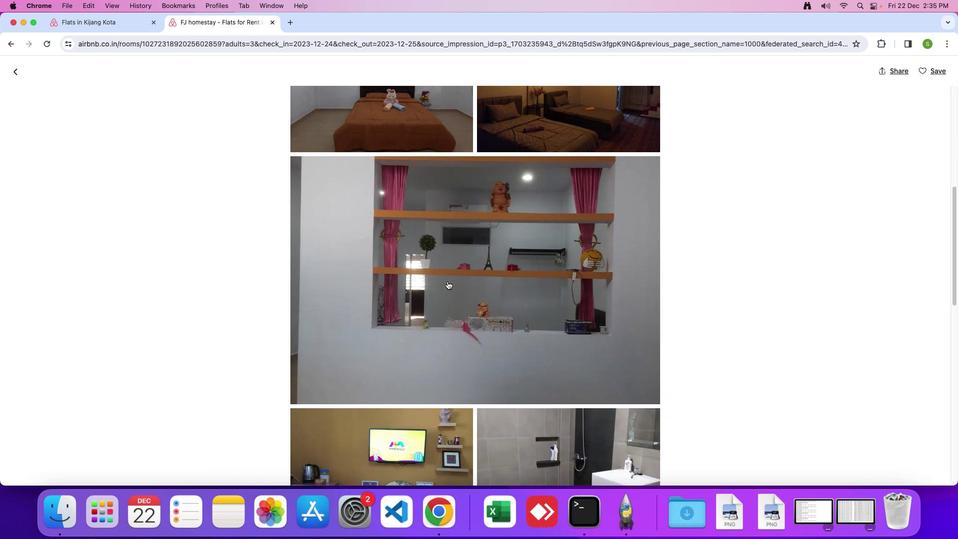 
Action: Mouse scrolled (450, 284) with delta (2, 1)
Screenshot: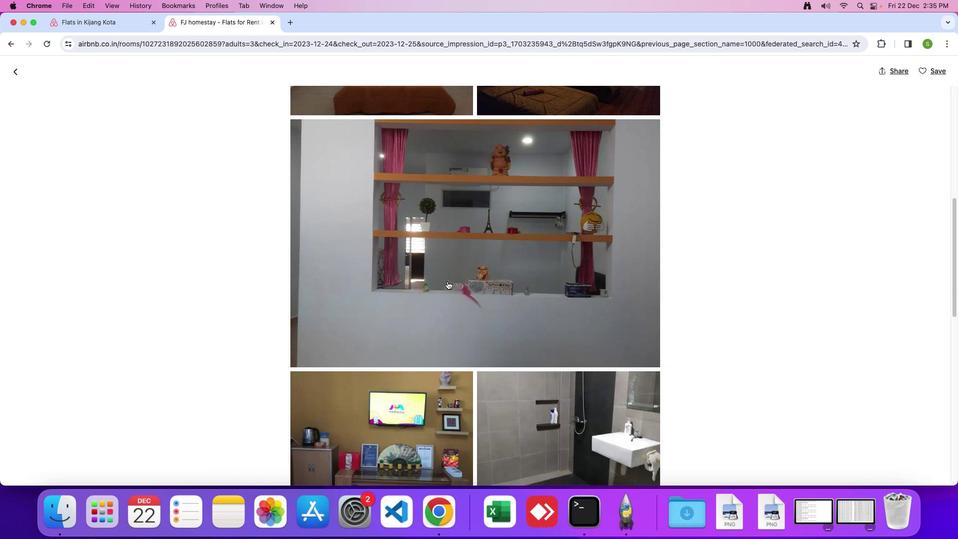 
Action: Mouse scrolled (450, 284) with delta (2, 2)
Screenshot: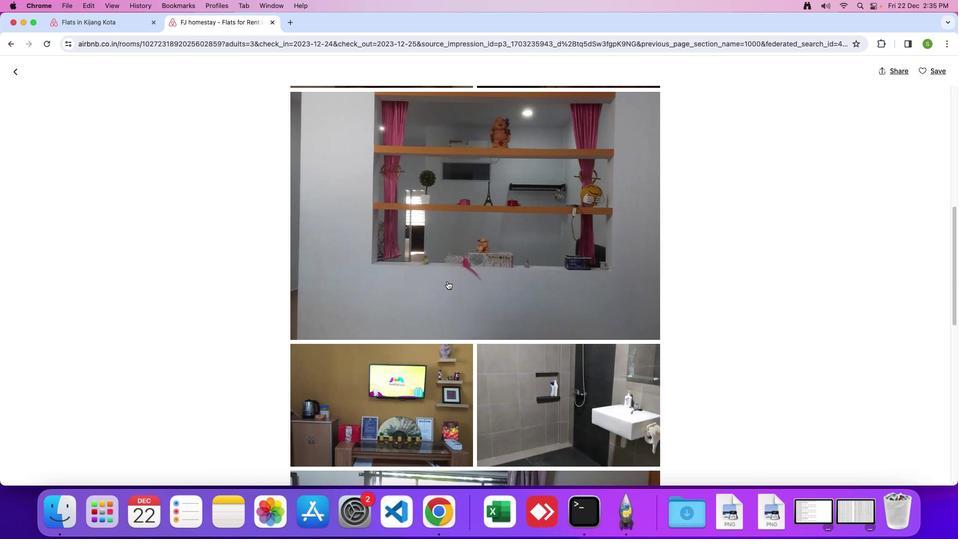 
Action: Mouse scrolled (450, 284) with delta (2, 2)
Screenshot: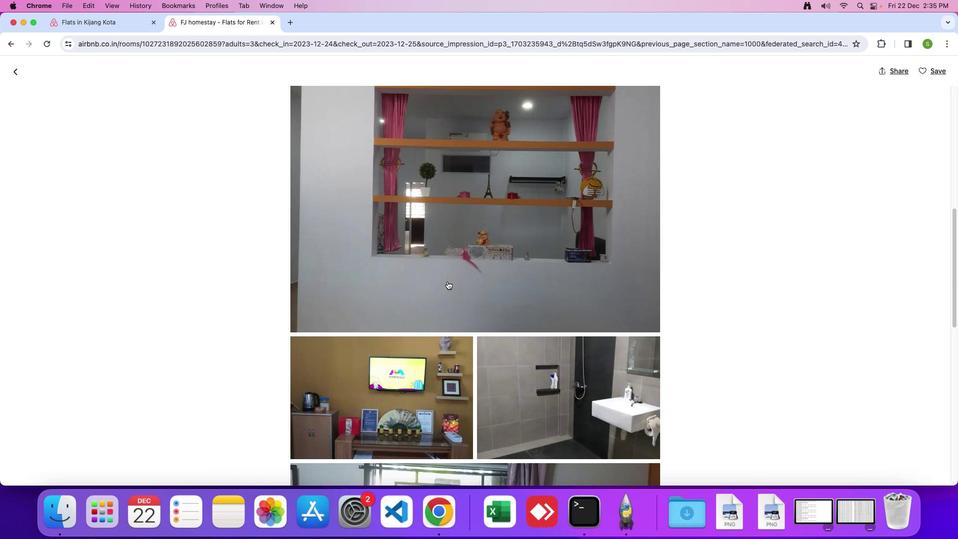 
Action: Mouse scrolled (450, 284) with delta (2, 1)
Screenshot: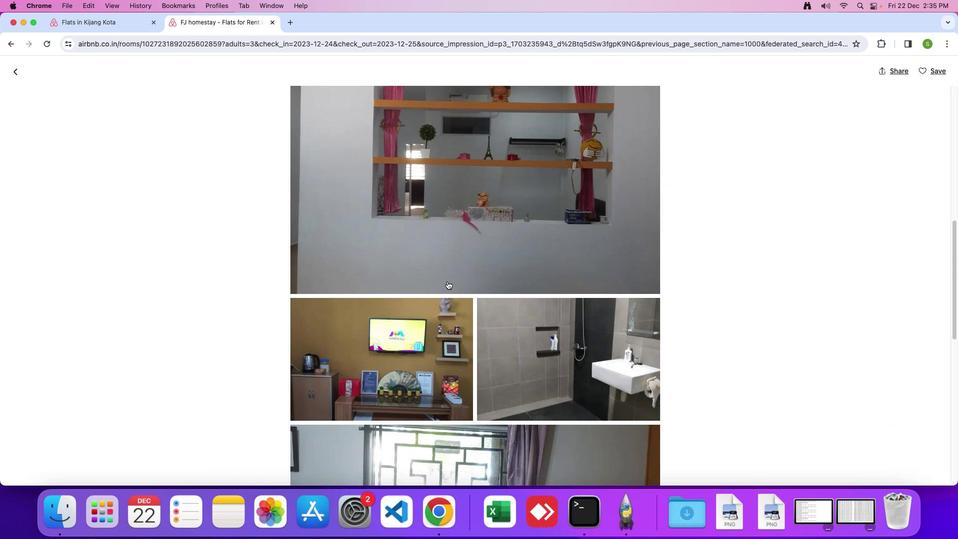 
Action: Mouse scrolled (450, 284) with delta (2, 2)
Screenshot: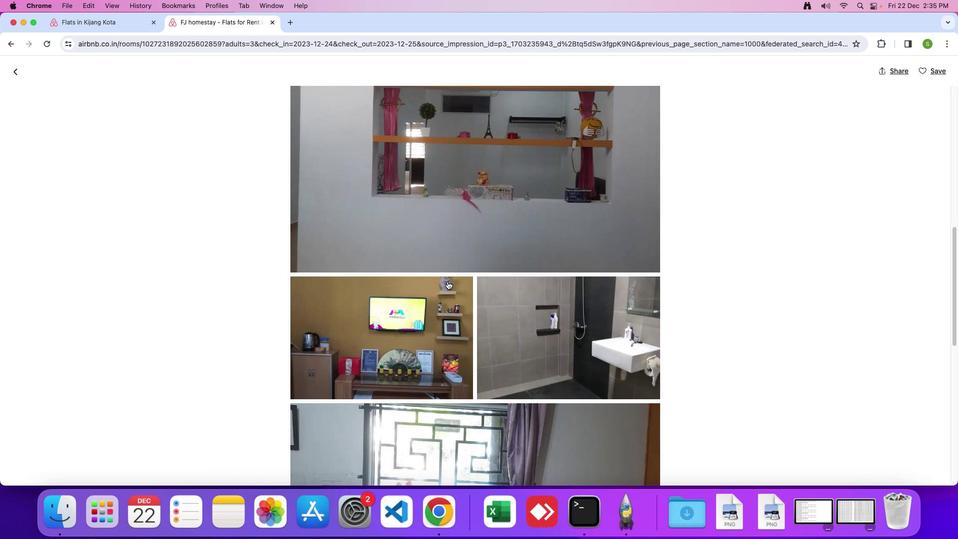 
Action: Mouse scrolled (450, 284) with delta (2, 2)
Screenshot: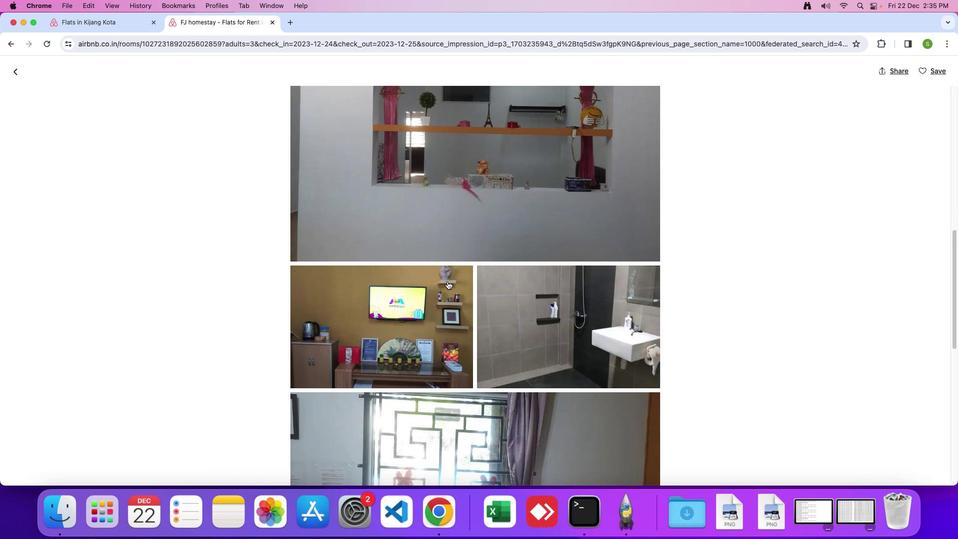 
Action: Mouse scrolled (450, 284) with delta (2, 1)
Screenshot: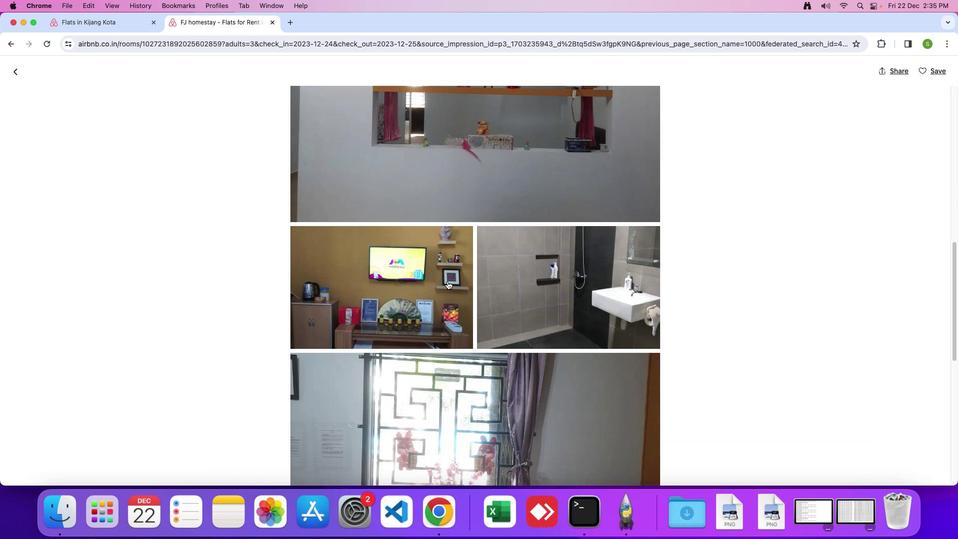
Action: Mouse scrolled (450, 284) with delta (2, 2)
Screenshot: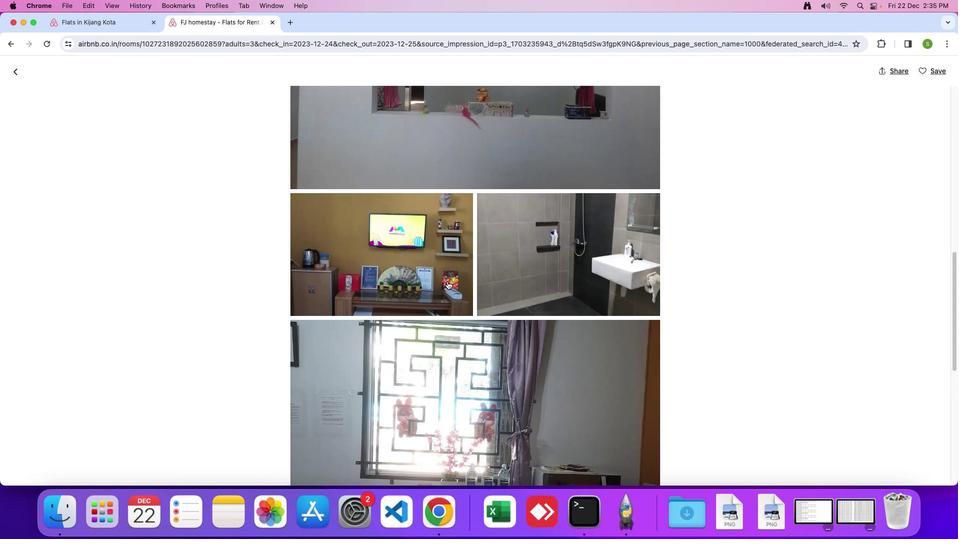 
Action: Mouse scrolled (450, 284) with delta (2, 2)
Screenshot: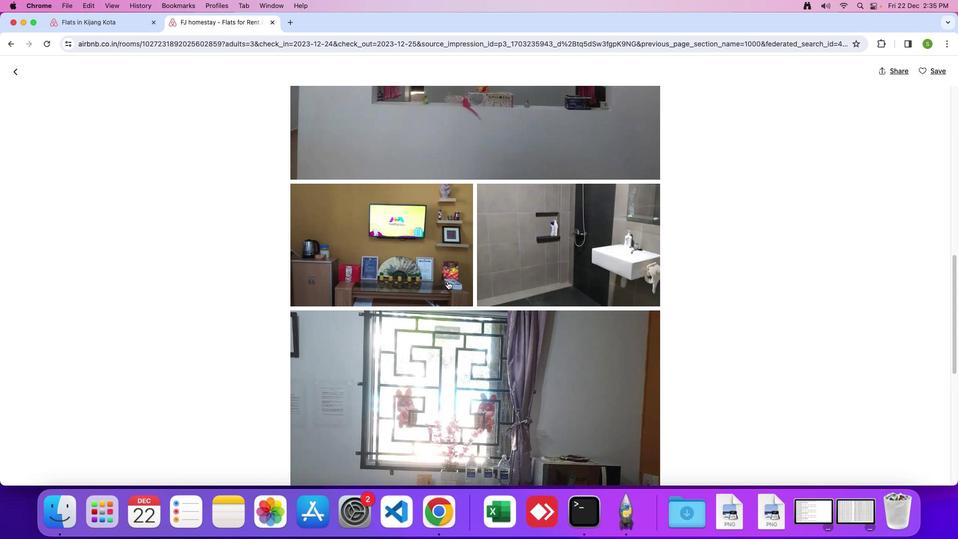 
Action: Mouse scrolled (450, 284) with delta (2, 1)
Screenshot: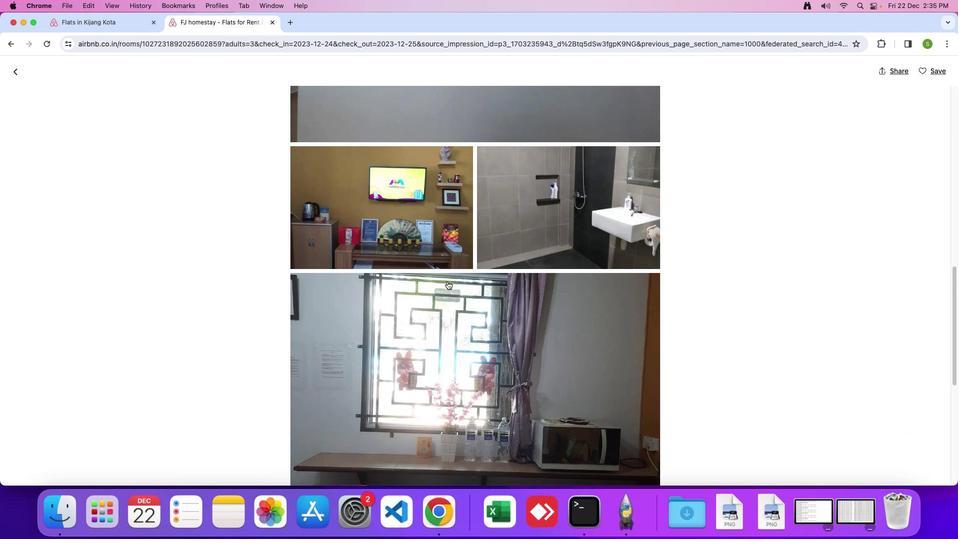 
Action: Mouse scrolled (450, 284) with delta (2, 2)
Screenshot: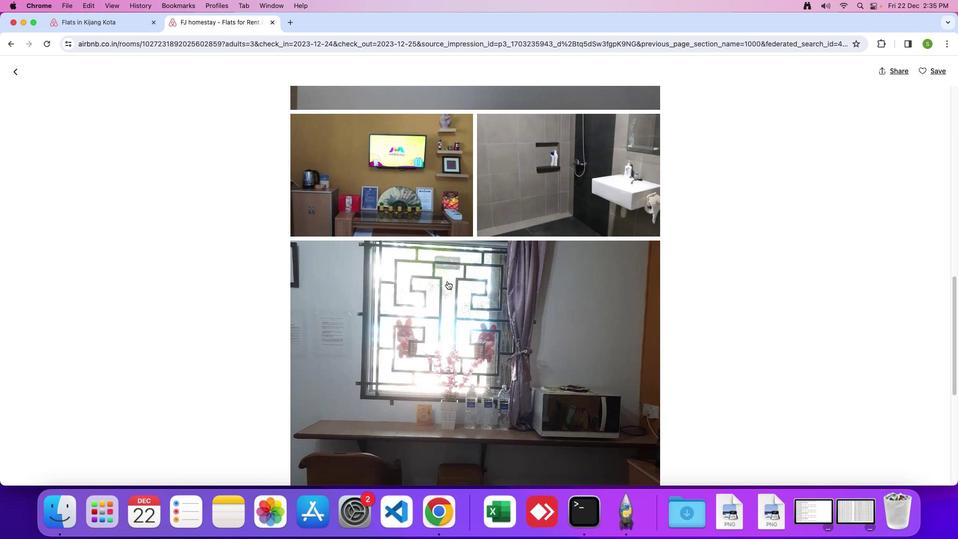 
Action: Mouse scrolled (450, 284) with delta (2, 2)
Screenshot: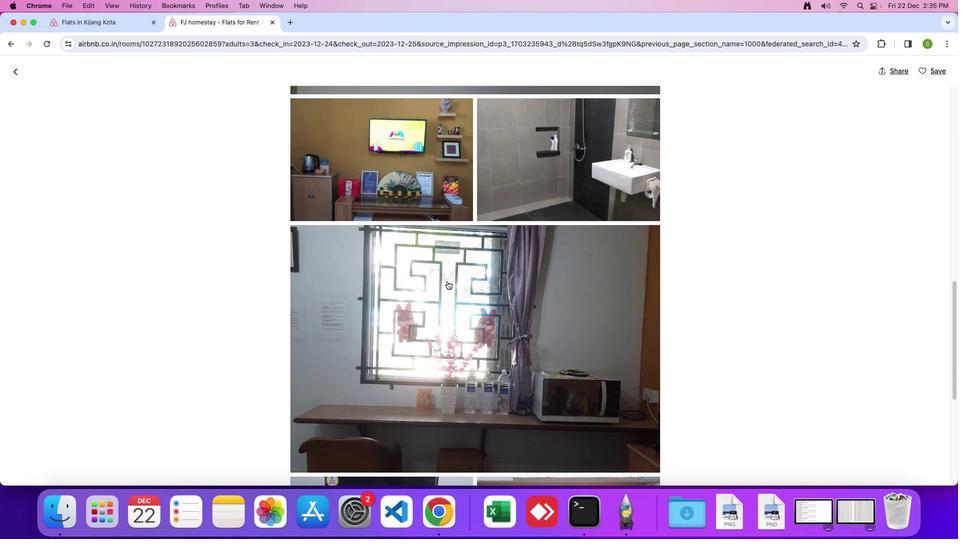 
Action: Mouse scrolled (450, 284) with delta (2, 1)
Screenshot: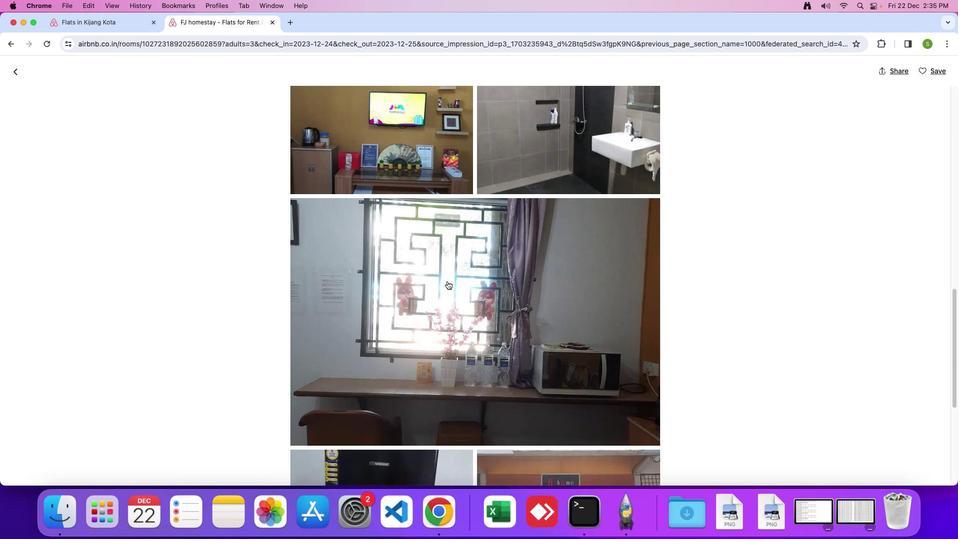 
Action: Mouse scrolled (450, 284) with delta (2, 2)
Screenshot: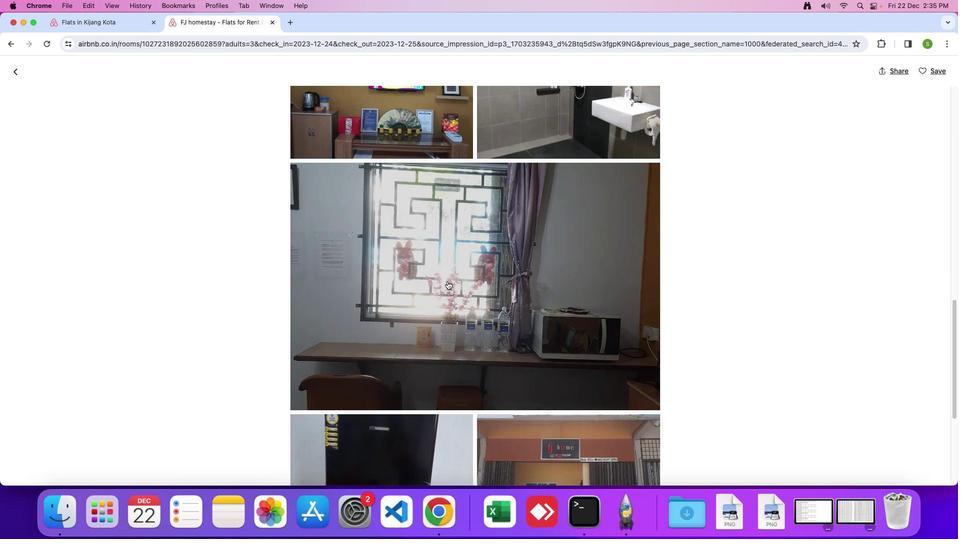 
Action: Mouse scrolled (450, 284) with delta (2, 2)
Screenshot: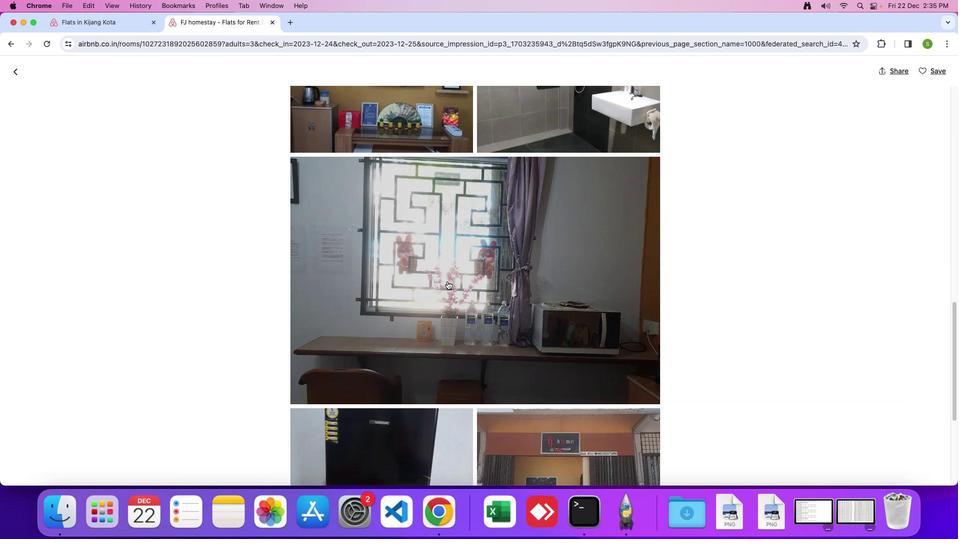 
Action: Mouse moved to (472, 295)
Screenshot: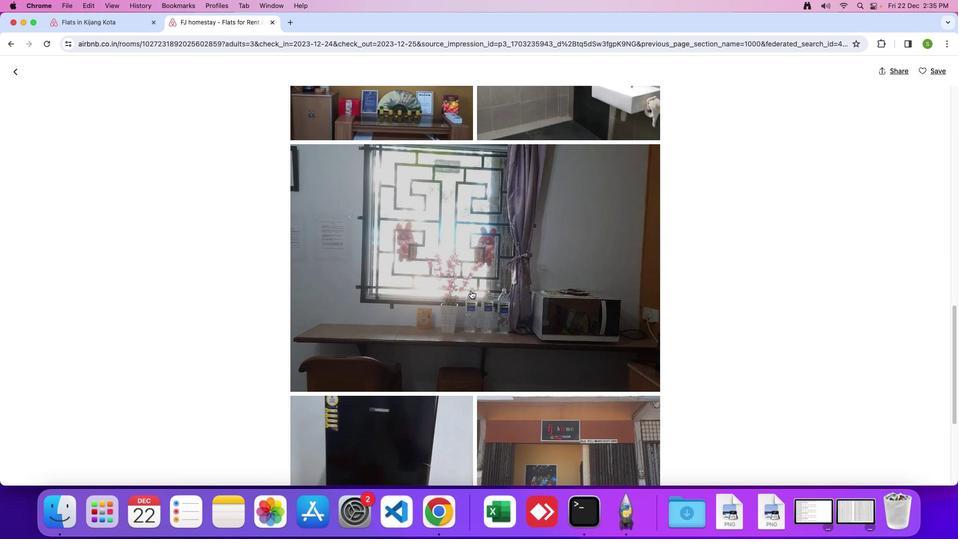
Action: Mouse scrolled (472, 295) with delta (2, 2)
Screenshot: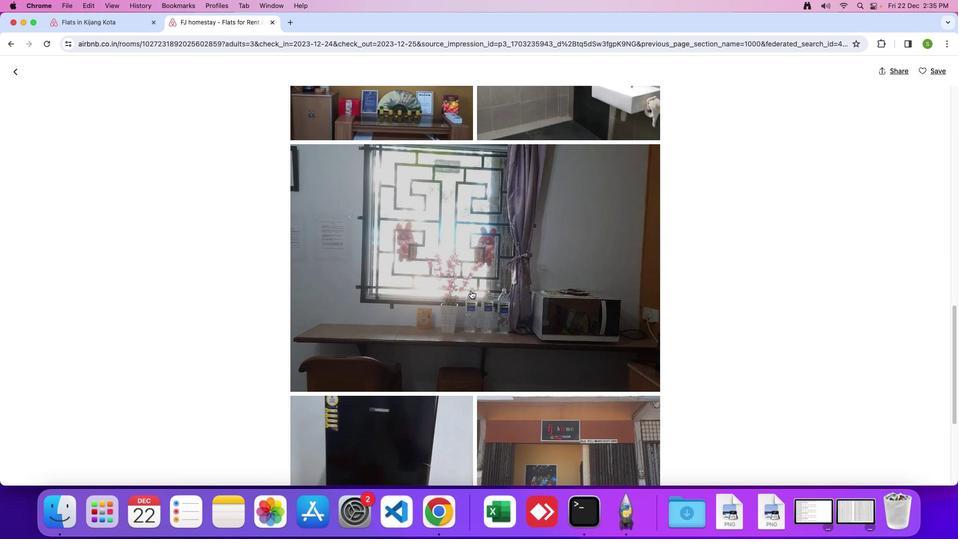 
Action: Mouse moved to (473, 294)
Screenshot: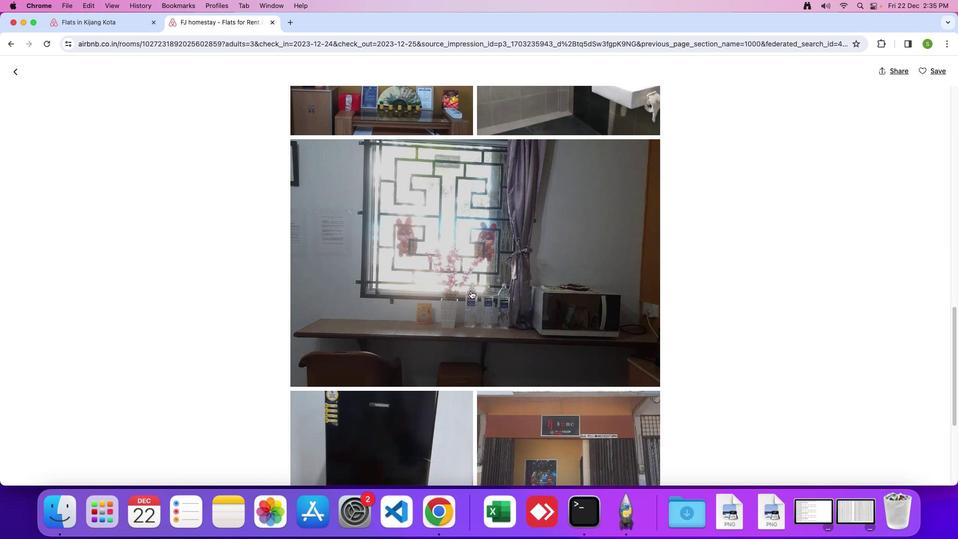 
Action: Mouse scrolled (473, 294) with delta (2, 2)
Screenshot: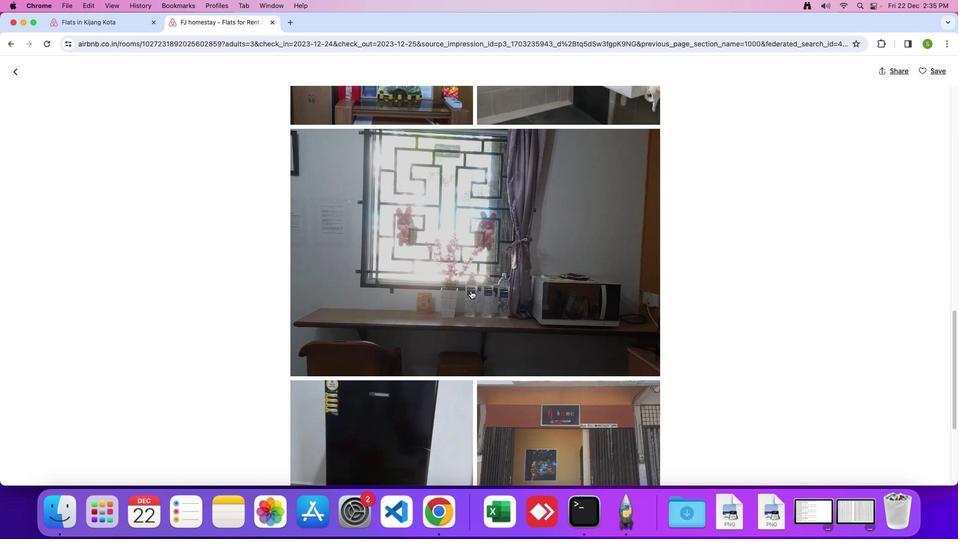 
Action: Mouse moved to (473, 294)
Screenshot: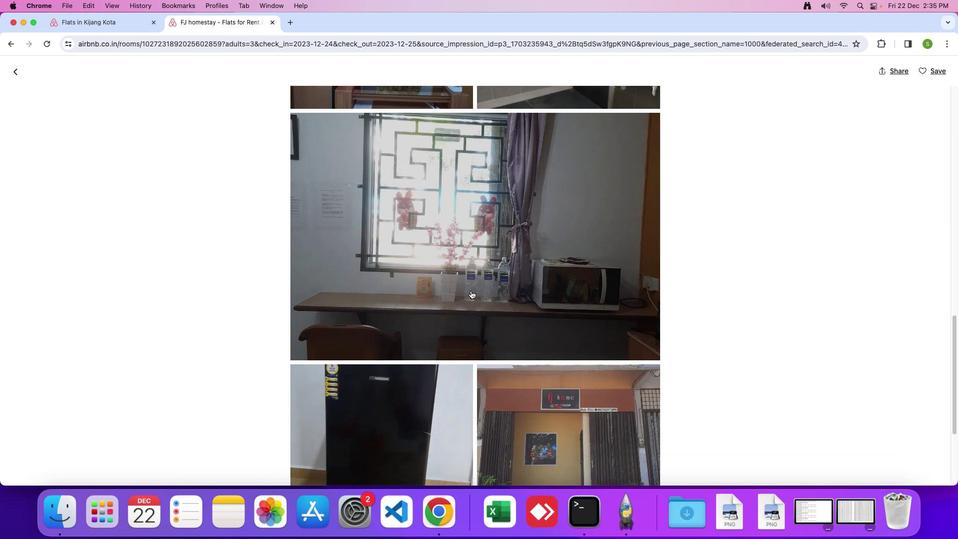 
Action: Mouse scrolled (473, 294) with delta (2, 1)
Screenshot: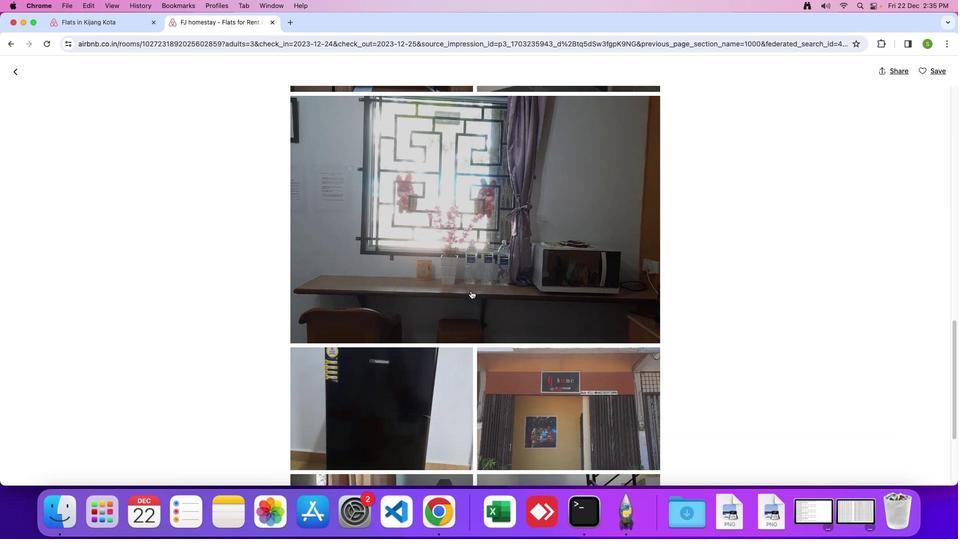 
Action: Mouse moved to (474, 294)
Screenshot: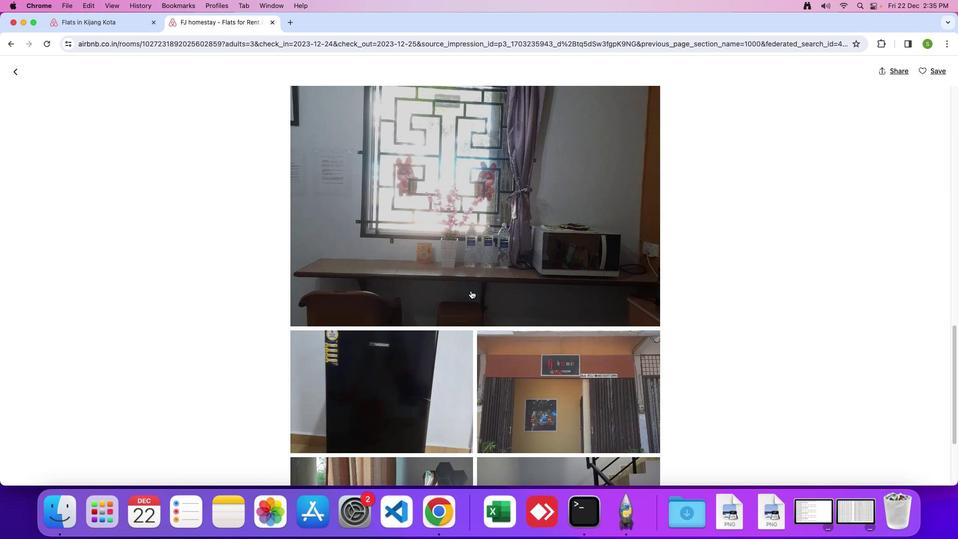
Action: Mouse scrolled (474, 294) with delta (2, 2)
Screenshot: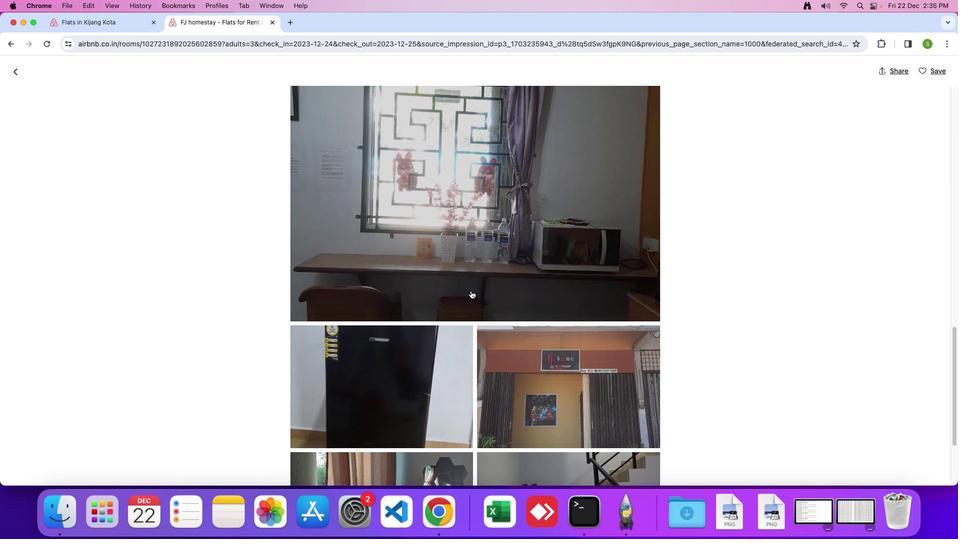 
Action: Mouse scrolled (474, 294) with delta (2, 2)
Screenshot: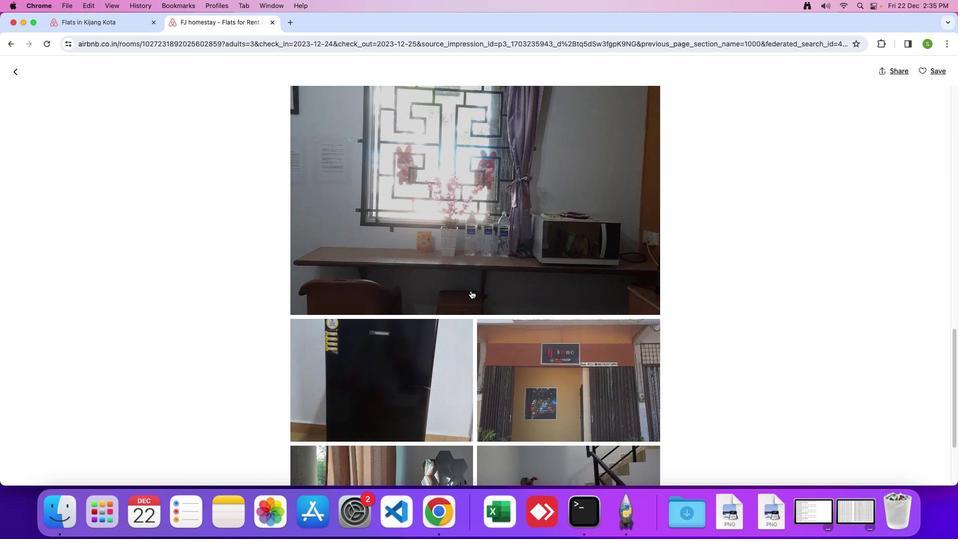 
Action: Mouse scrolled (474, 294) with delta (2, 1)
Screenshot: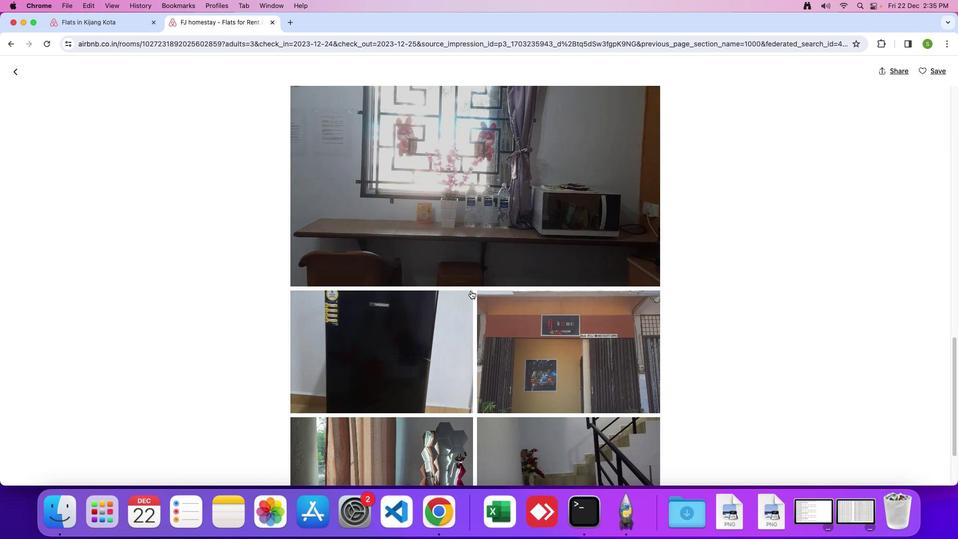 
Action: Mouse scrolled (474, 294) with delta (2, 2)
Screenshot: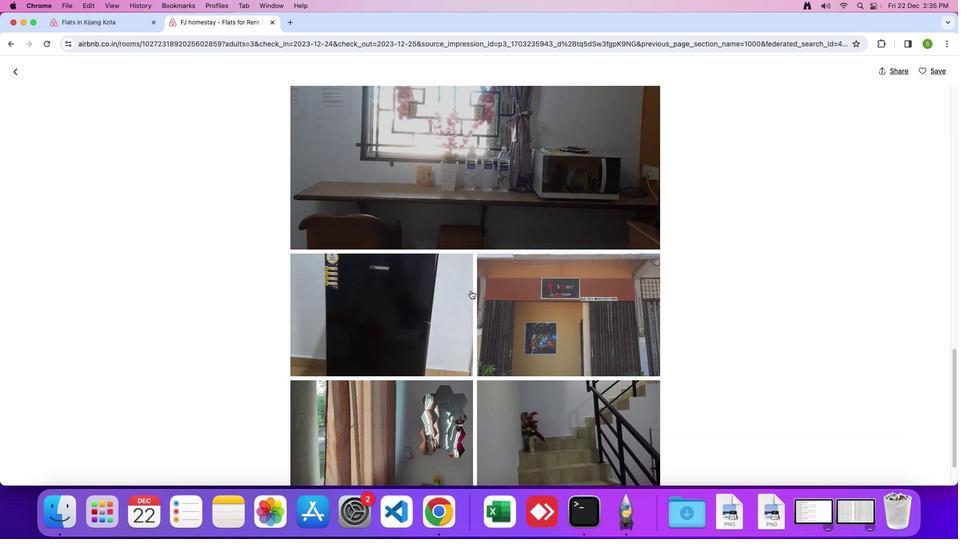 
Action: Mouse scrolled (474, 294) with delta (2, 2)
Screenshot: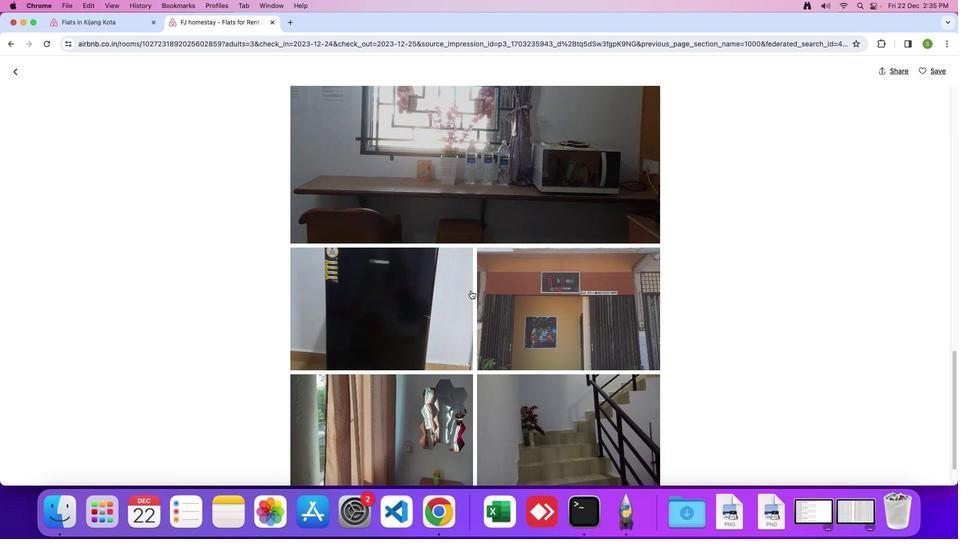 
Action: Mouse scrolled (474, 294) with delta (2, 1)
Screenshot: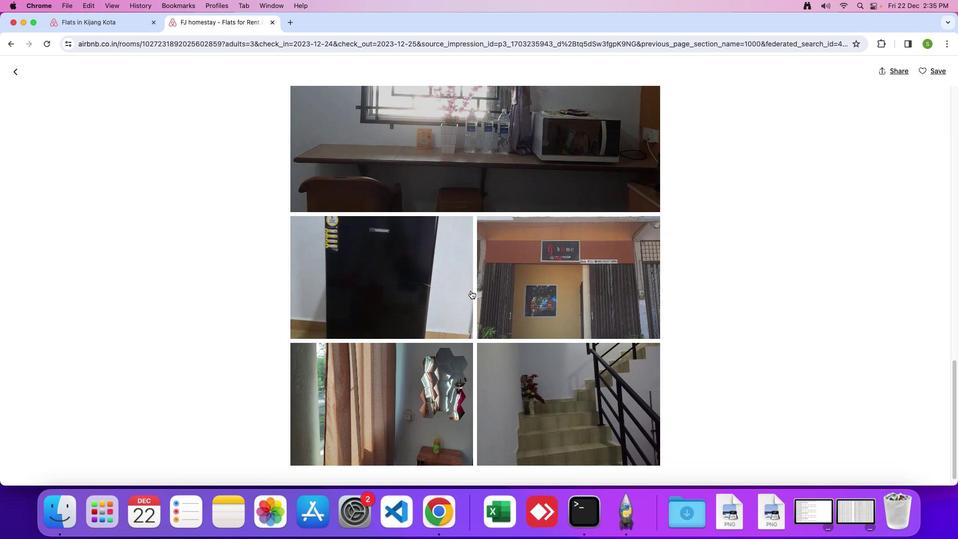 
Action: Mouse scrolled (474, 294) with delta (2, 2)
Screenshot: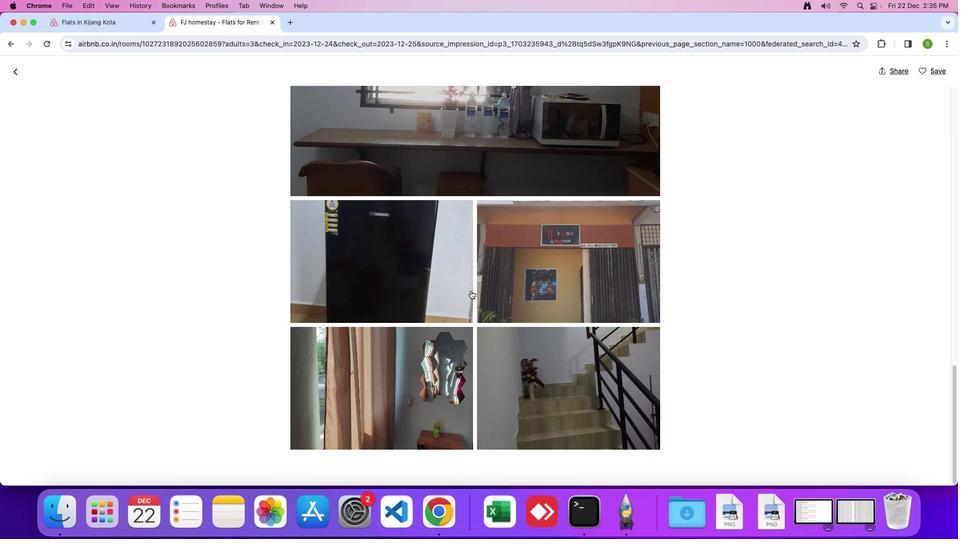 
Action: Mouse scrolled (474, 294) with delta (2, 2)
Screenshot: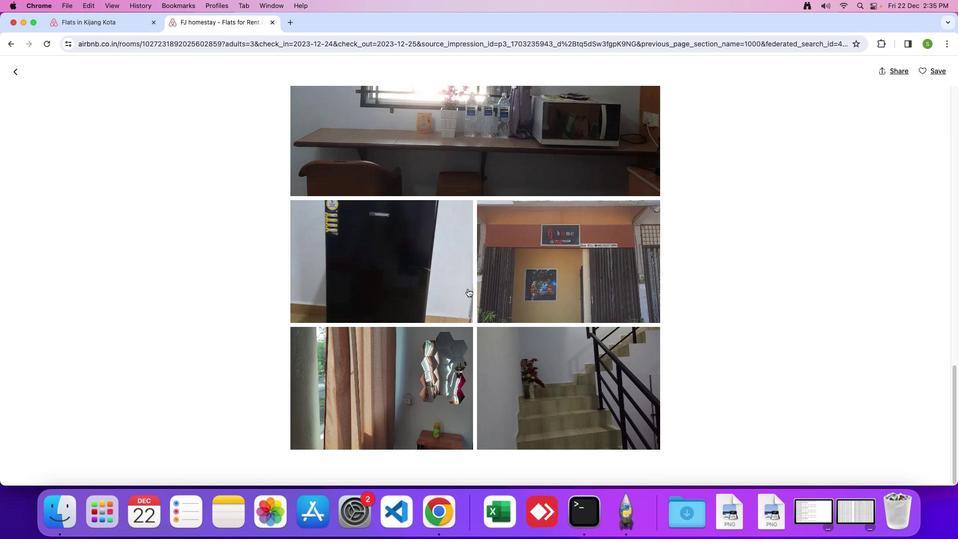 
Action: Mouse moved to (18, 72)
Screenshot: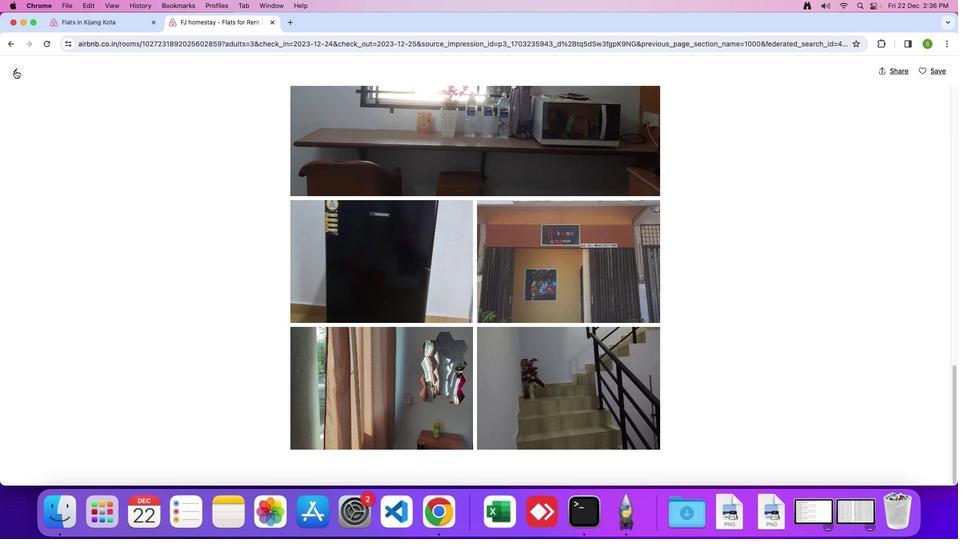
Action: Mouse pressed left at (18, 72)
Screenshot: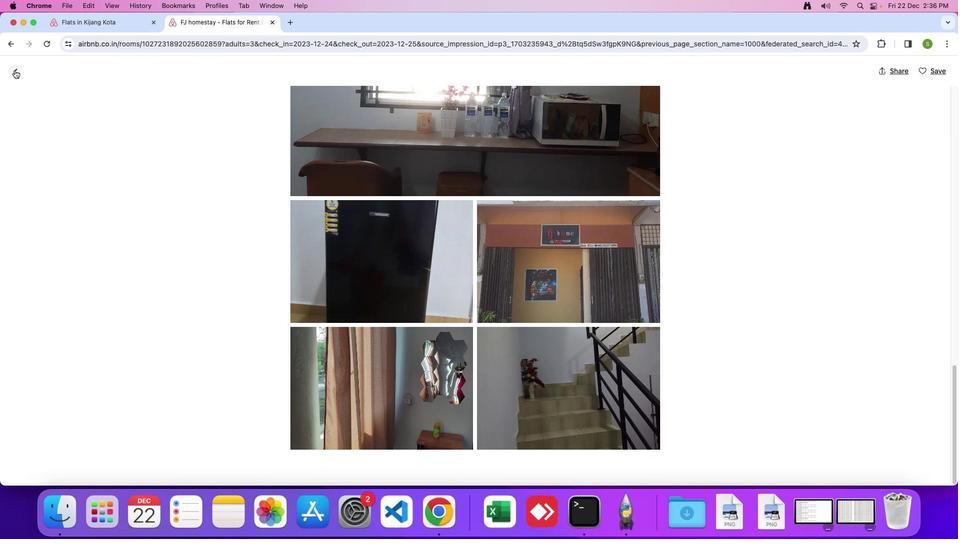 
Action: Mouse moved to (458, 297)
Screenshot: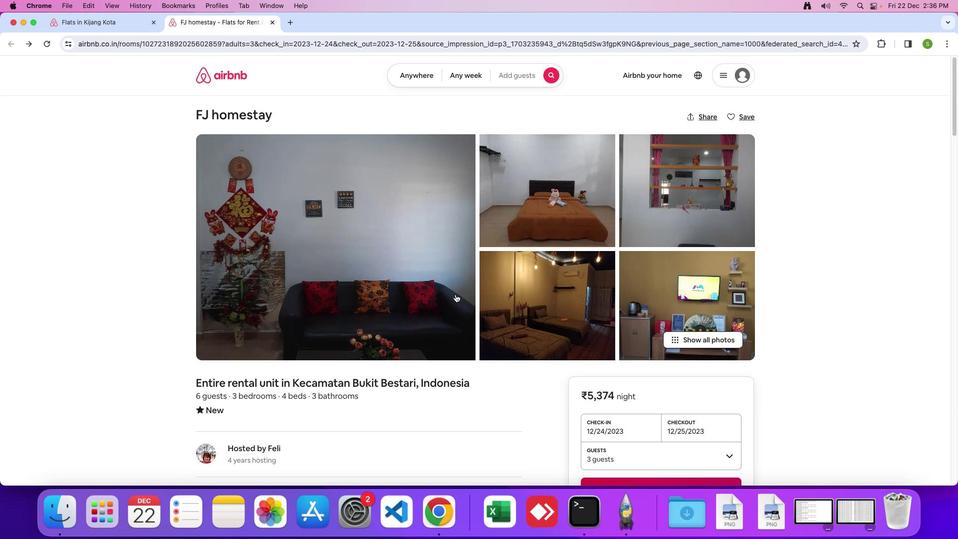 
Action: Mouse scrolled (458, 297) with delta (2, 2)
Screenshot: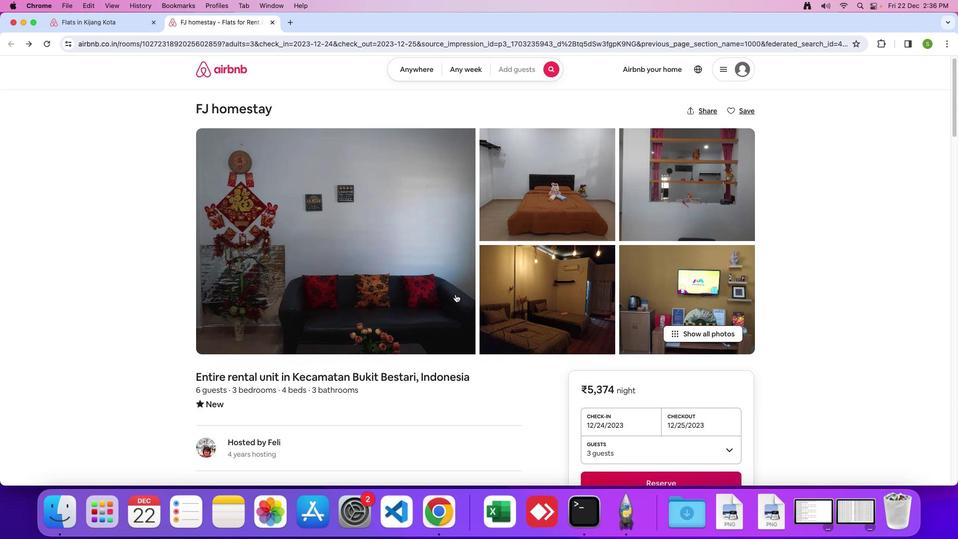
Action: Mouse scrolled (458, 297) with delta (2, 2)
Screenshot: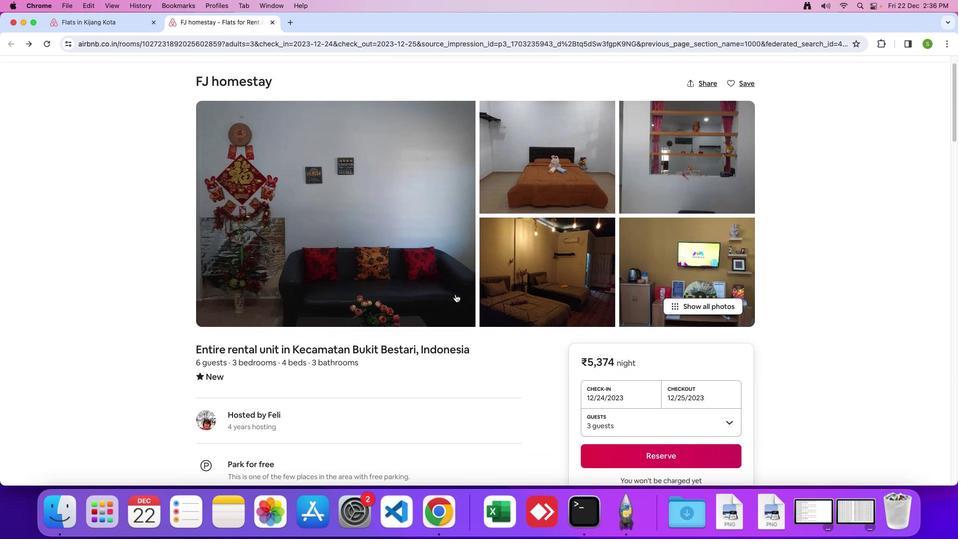 
Action: Mouse scrolled (458, 297) with delta (2, 1)
Screenshot: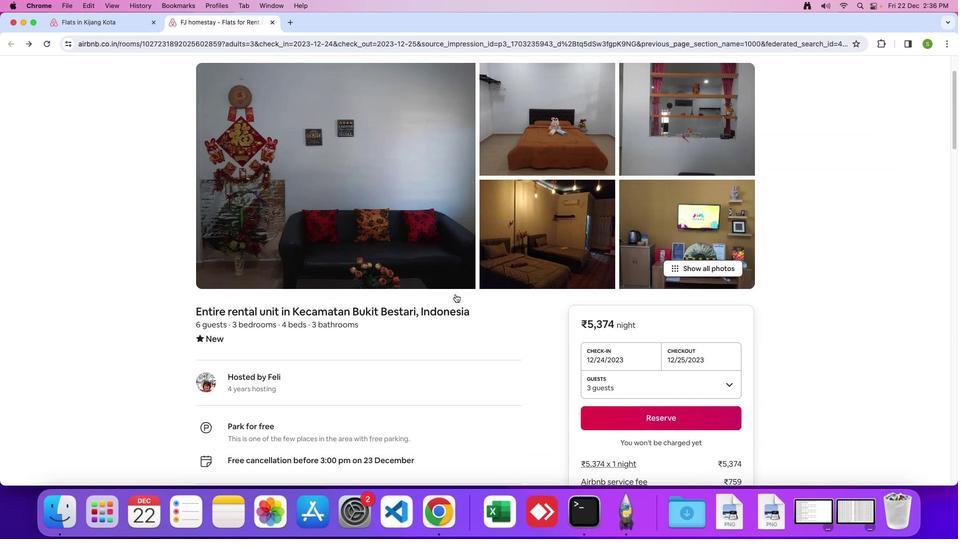 
Action: Mouse scrolled (458, 297) with delta (2, 2)
Screenshot: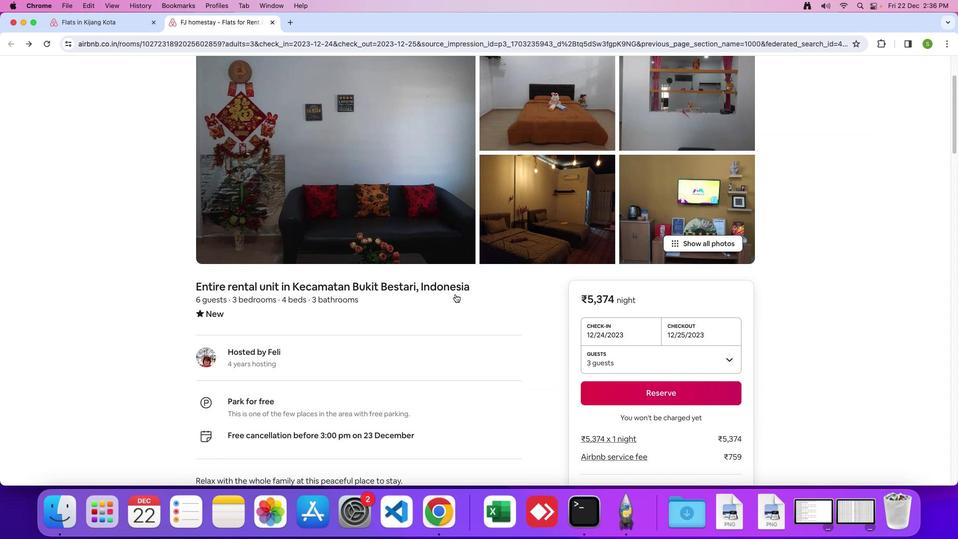 
Action: Mouse scrolled (458, 297) with delta (2, 2)
Screenshot: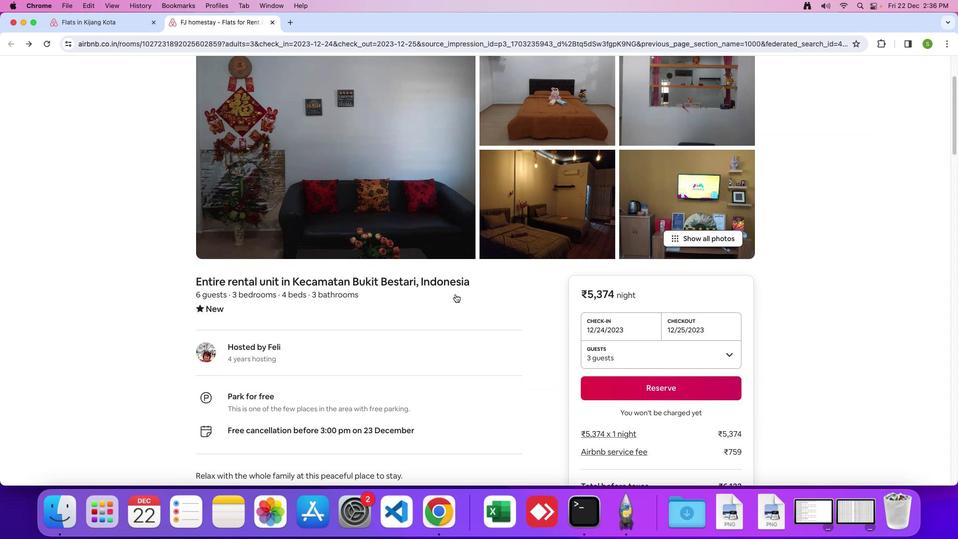 
Action: Mouse scrolled (458, 297) with delta (2, 1)
Screenshot: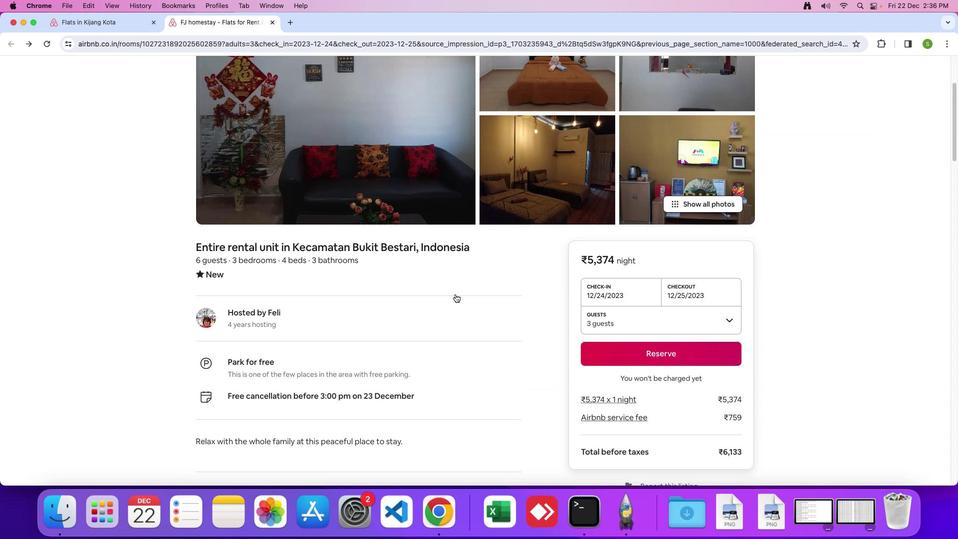 
Action: Mouse scrolled (458, 297) with delta (2, 2)
Screenshot: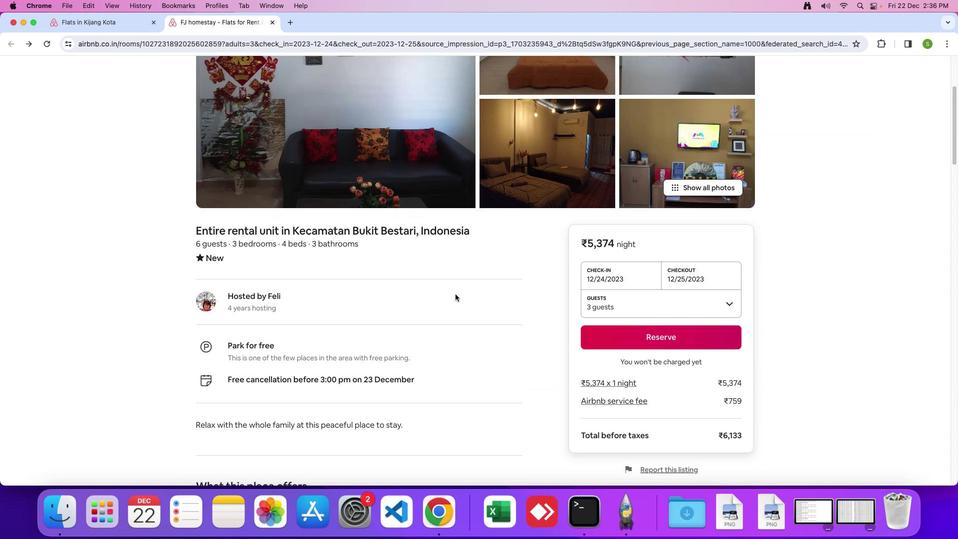 
Action: Mouse scrolled (458, 297) with delta (2, 2)
Screenshot: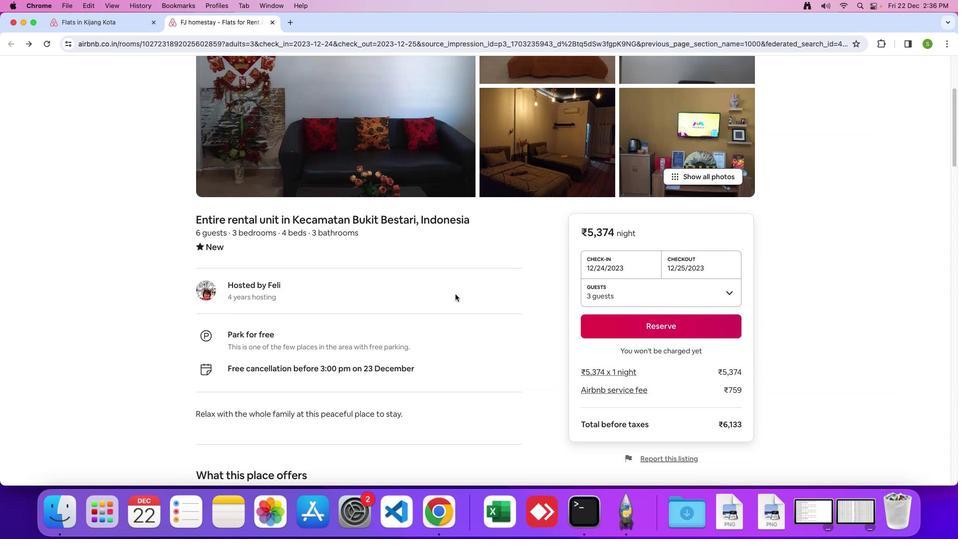 
Action: Mouse scrolled (458, 297) with delta (2, 1)
Screenshot: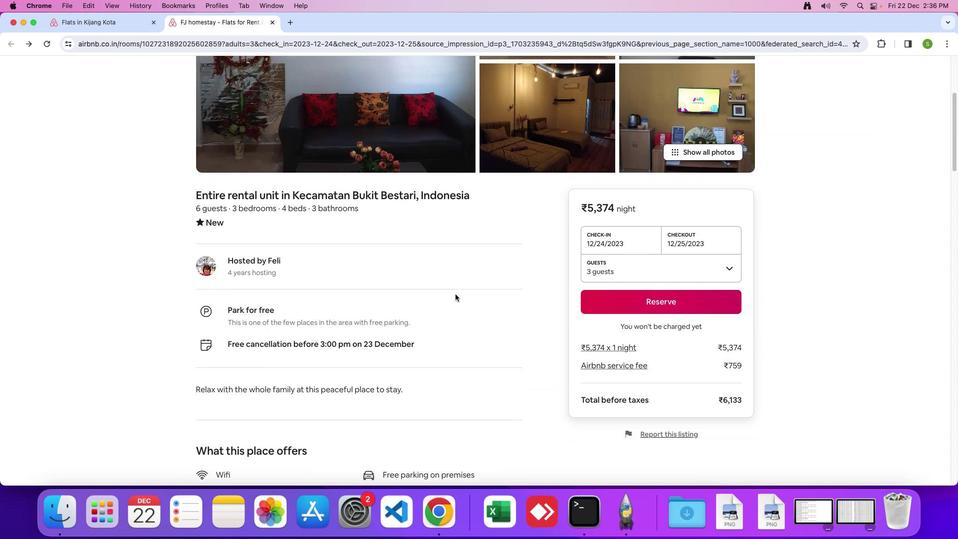 
Action: Mouse scrolled (458, 297) with delta (2, 2)
Screenshot: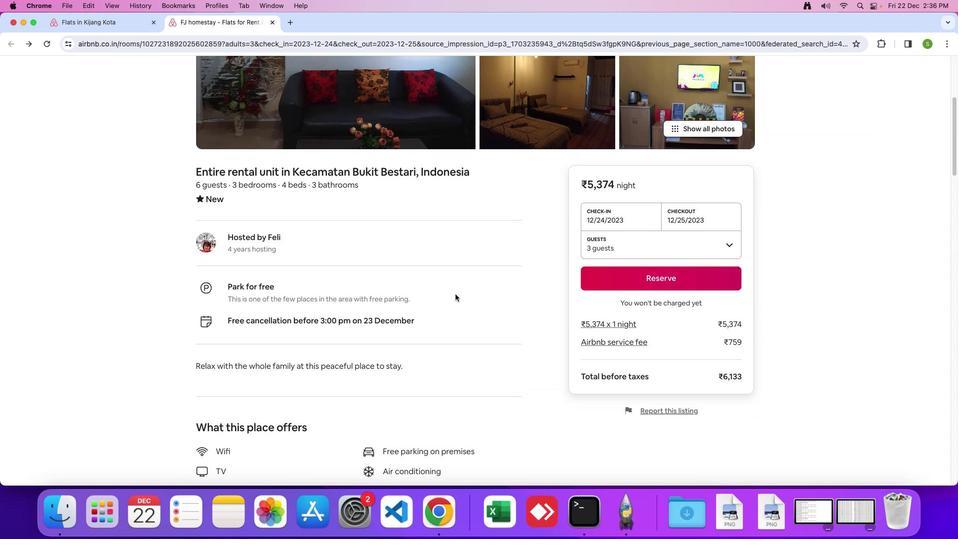 
Action: Mouse scrolled (458, 297) with delta (2, 2)
Screenshot: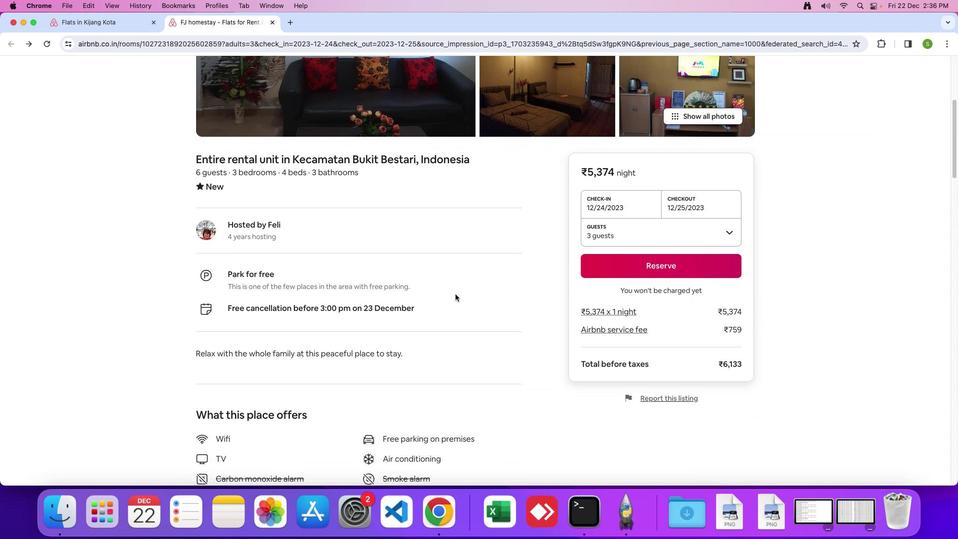 
Action: Mouse scrolled (458, 297) with delta (2, 1)
Screenshot: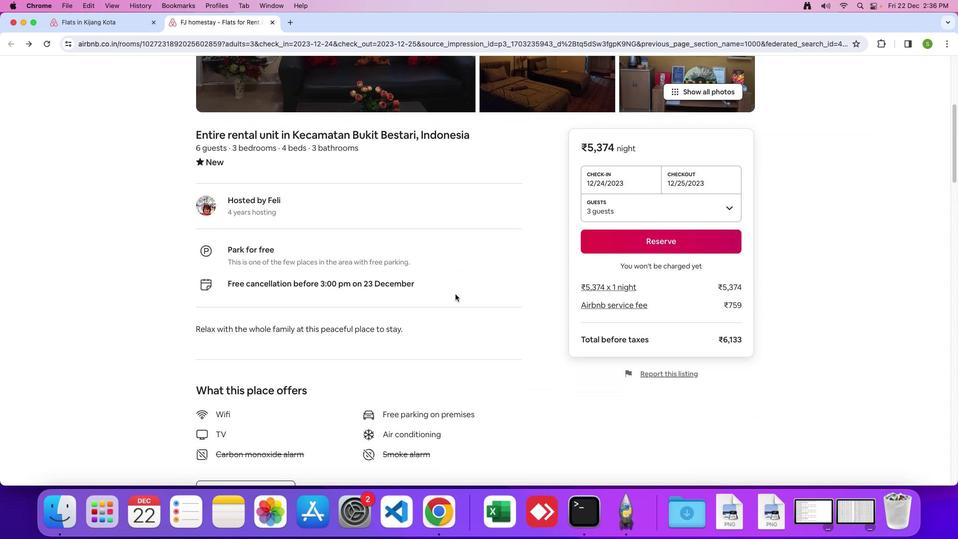 
Action: Mouse scrolled (458, 297) with delta (2, 2)
Screenshot: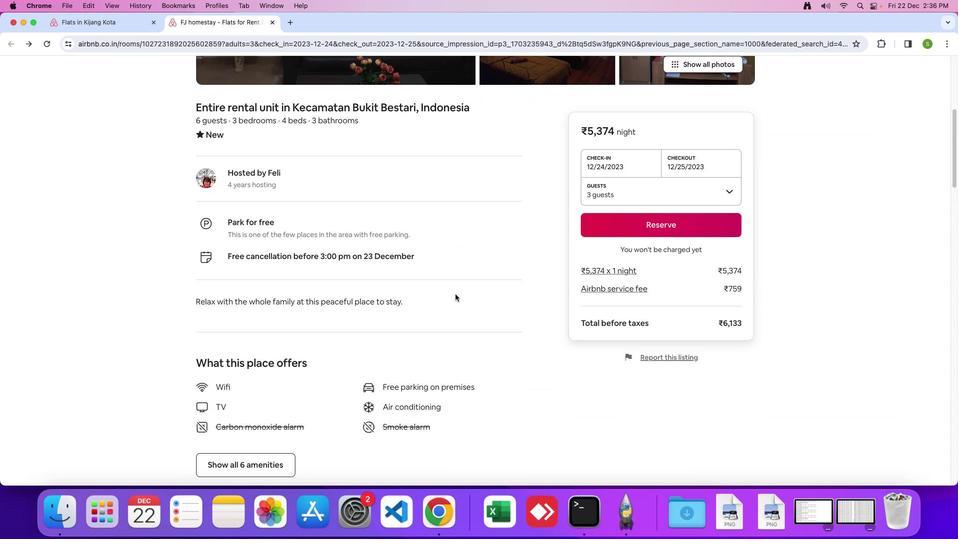 
Action: Mouse scrolled (458, 297) with delta (2, 2)
Screenshot: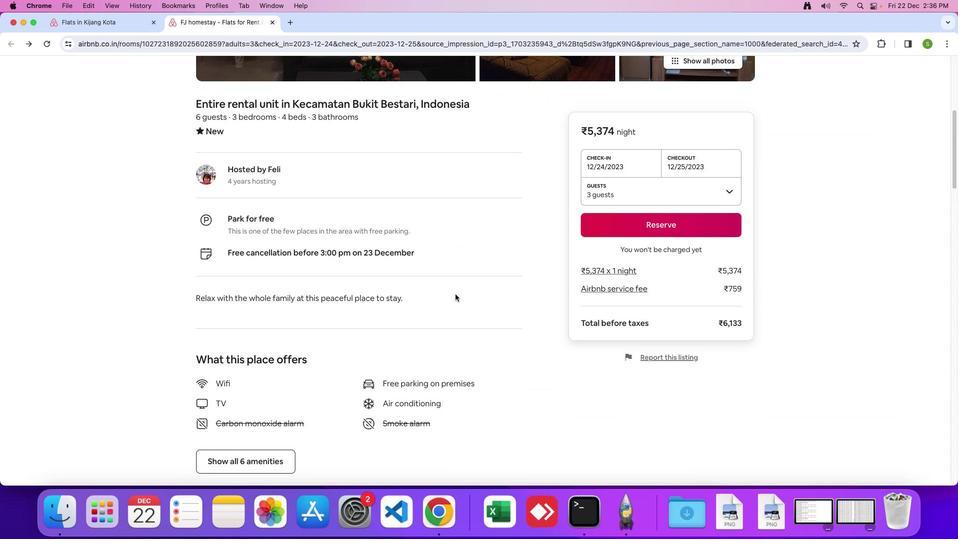 
Action: Mouse scrolled (458, 297) with delta (2, 1)
Screenshot: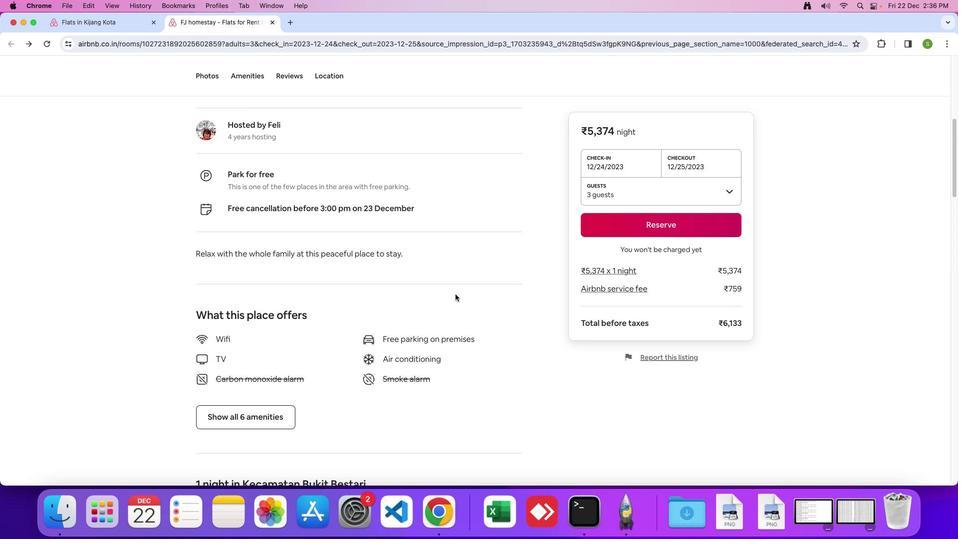 
Action: Mouse scrolled (458, 297) with delta (2, 2)
Screenshot: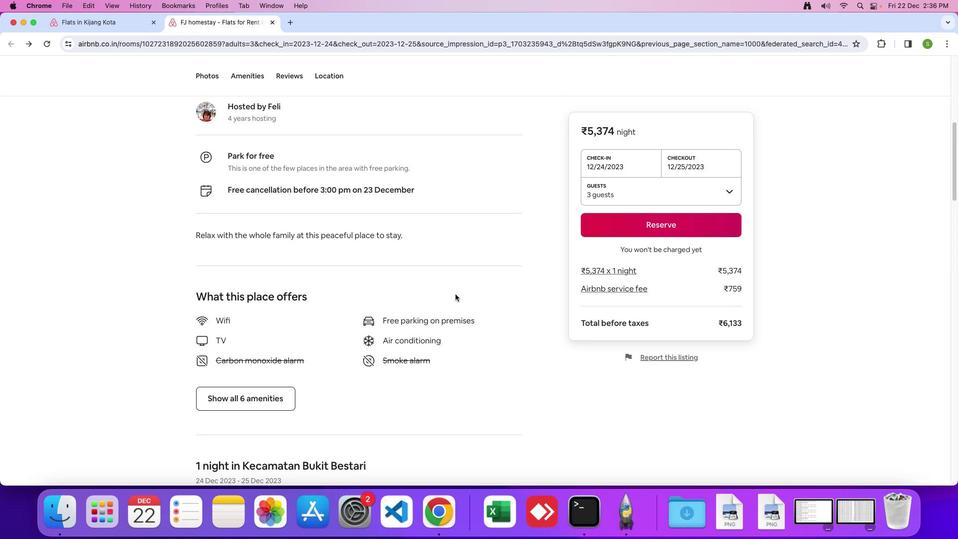 
Action: Mouse scrolled (458, 297) with delta (2, 2)
Screenshot: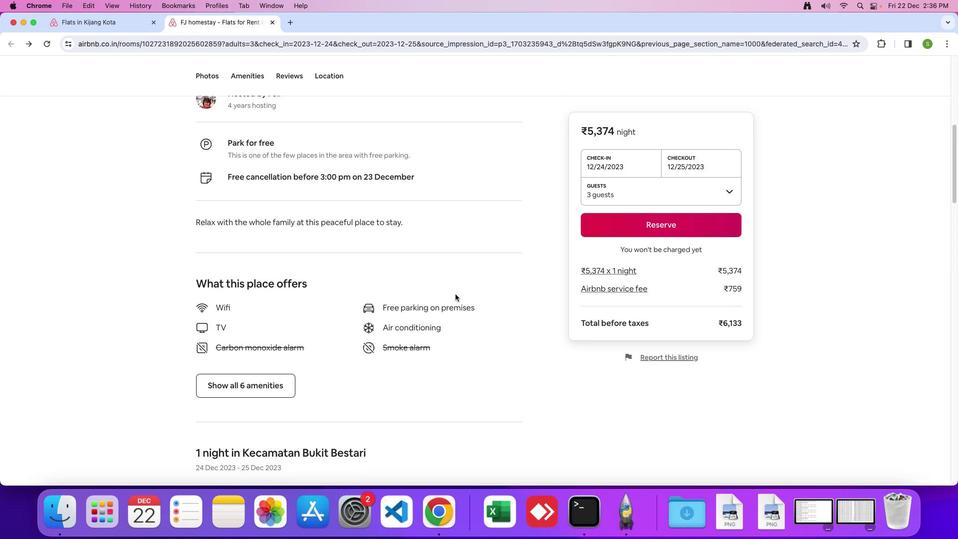 
Action: Mouse scrolled (458, 297) with delta (2, 1)
Screenshot: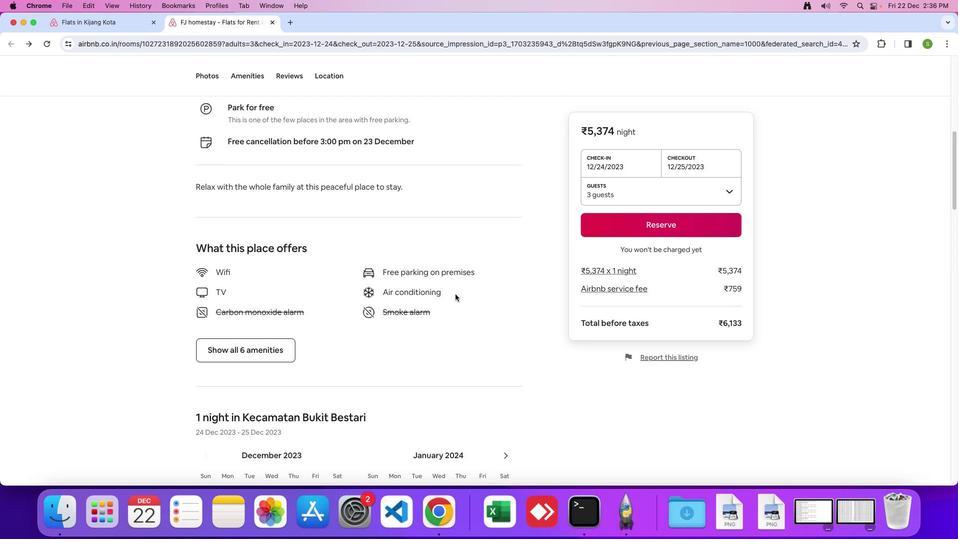 
Action: Mouse scrolled (458, 297) with delta (2, 2)
Screenshot: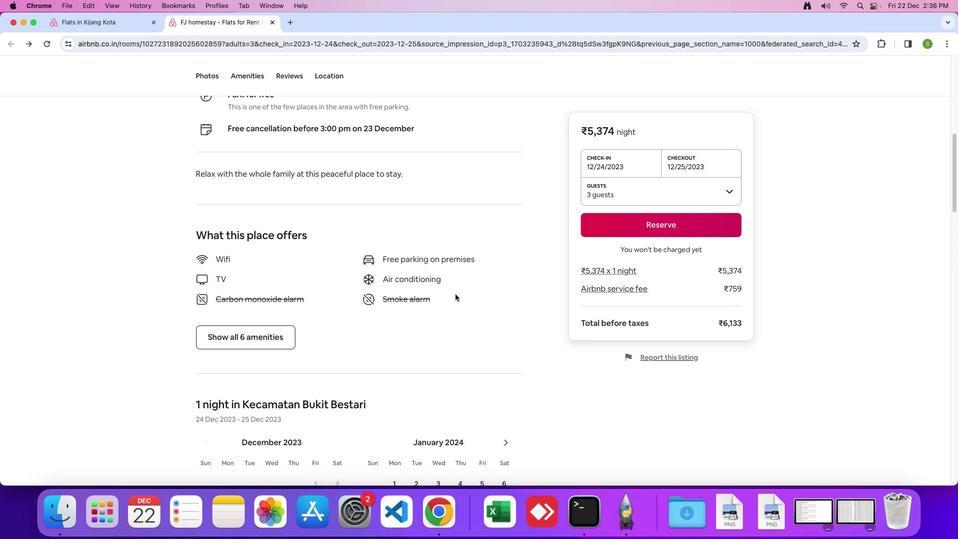 
Action: Mouse scrolled (458, 297) with delta (2, 2)
Screenshot: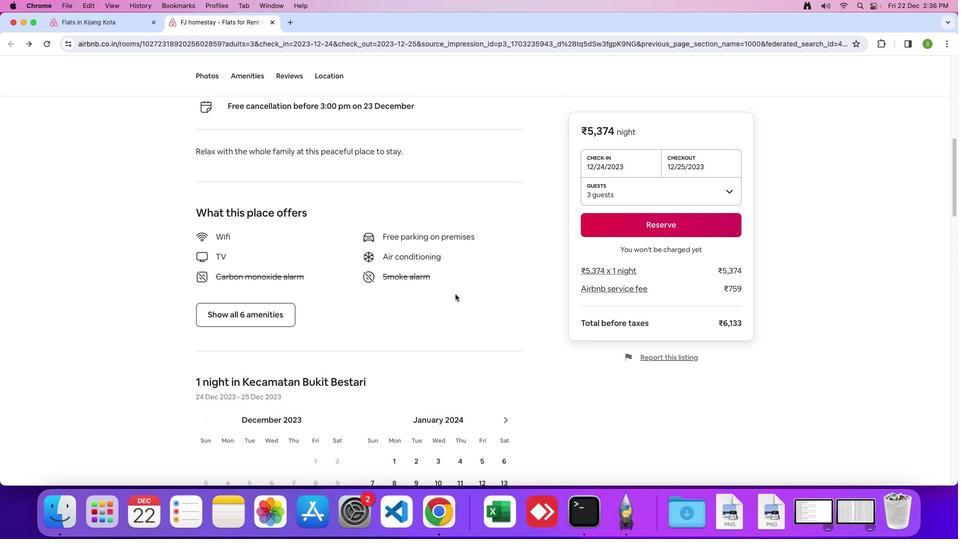 
Action: Mouse scrolled (458, 297) with delta (2, 1)
Screenshot: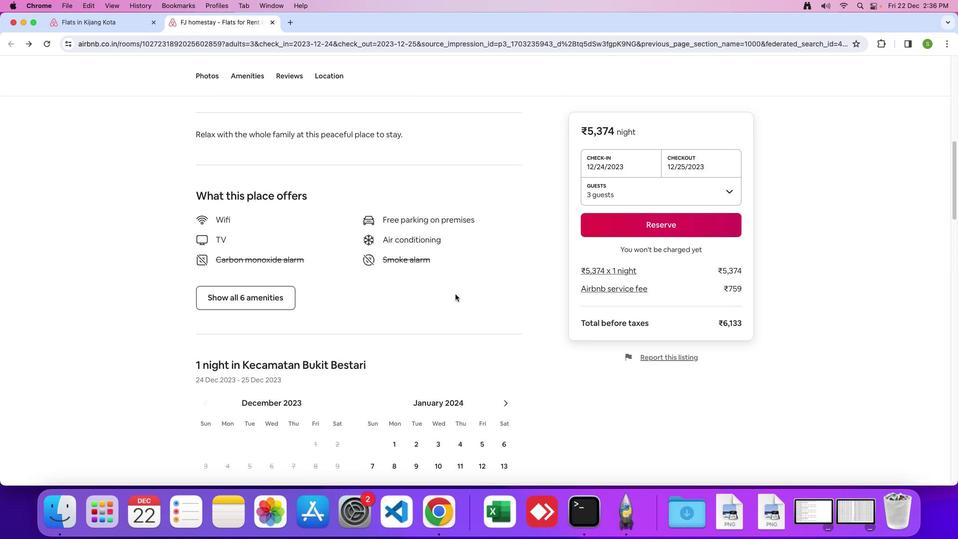
Action: Mouse moved to (279, 282)
Screenshot: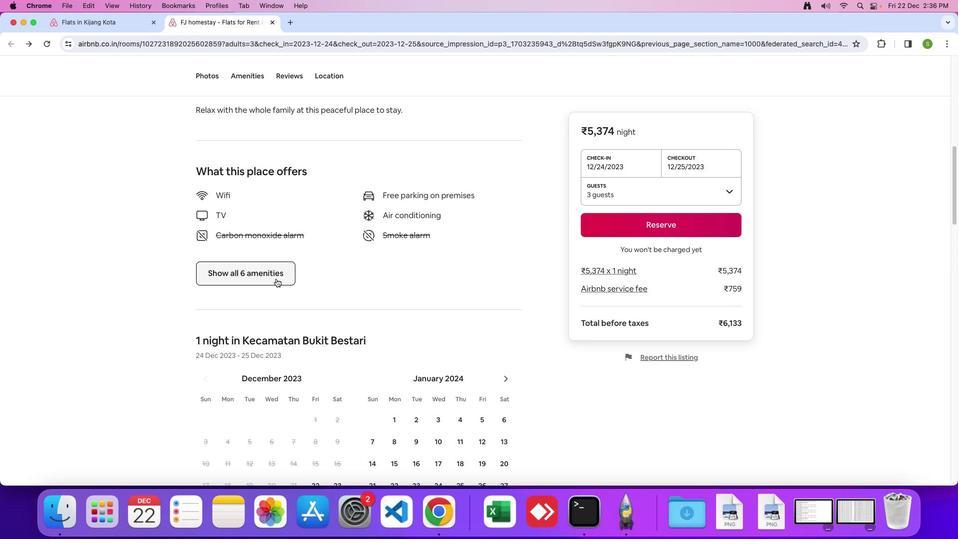 
Action: Mouse pressed left at (279, 282)
Screenshot: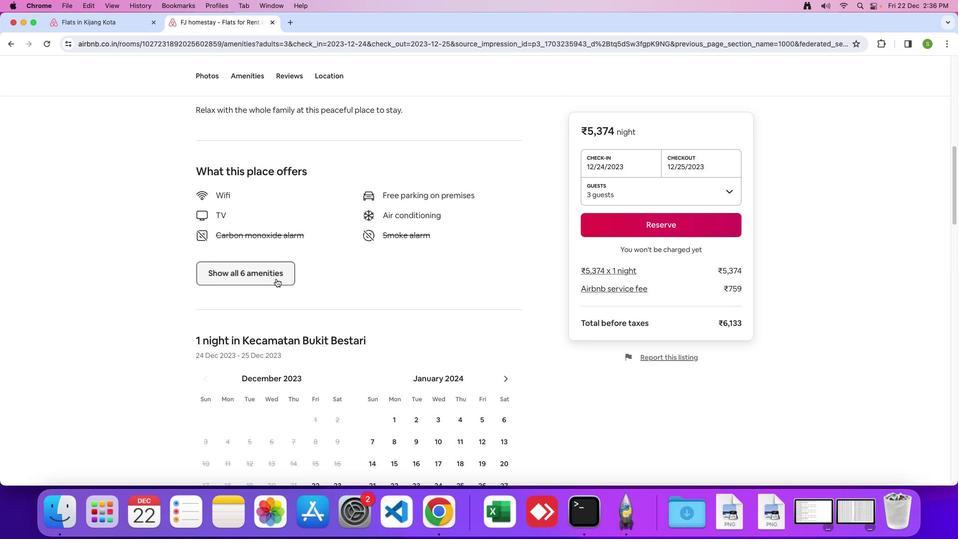 
Action: Mouse moved to (551, 299)
Screenshot: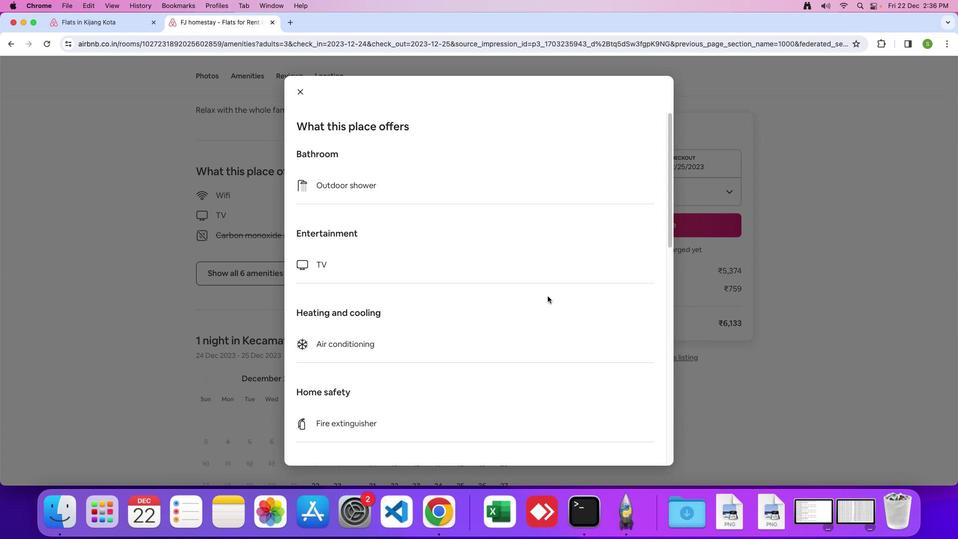 
Action: Mouse scrolled (551, 299) with delta (2, 2)
Screenshot: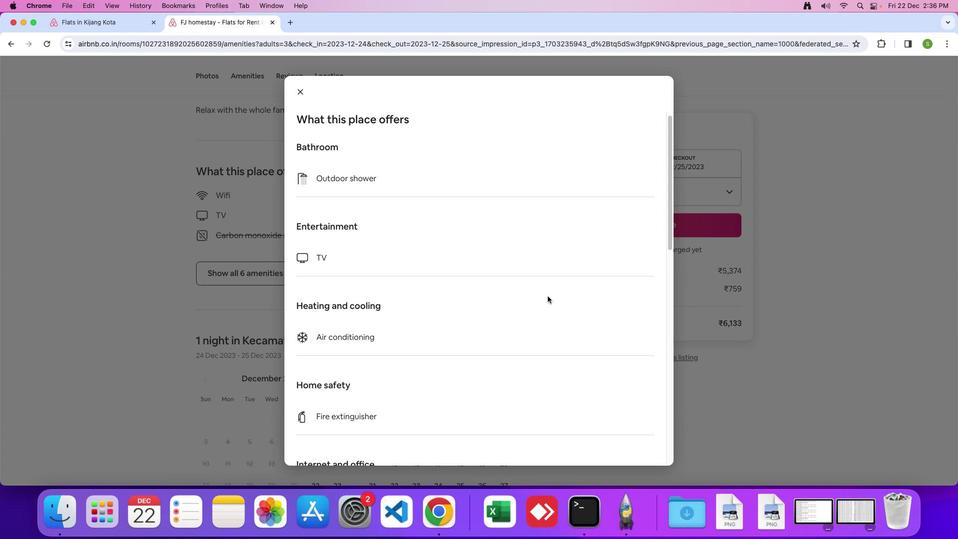 
Action: Mouse scrolled (551, 299) with delta (2, 2)
Screenshot: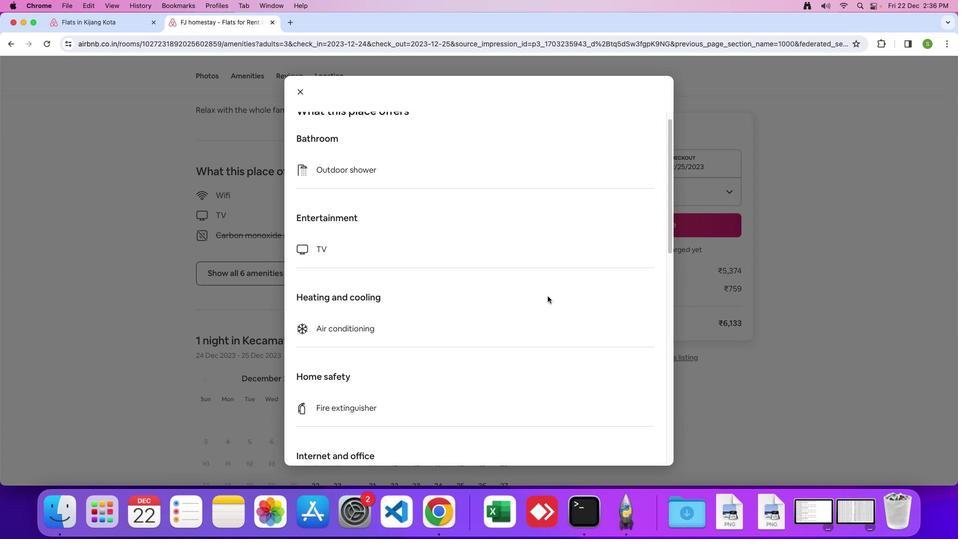 
Action: Mouse scrolled (551, 299) with delta (2, 2)
Screenshot: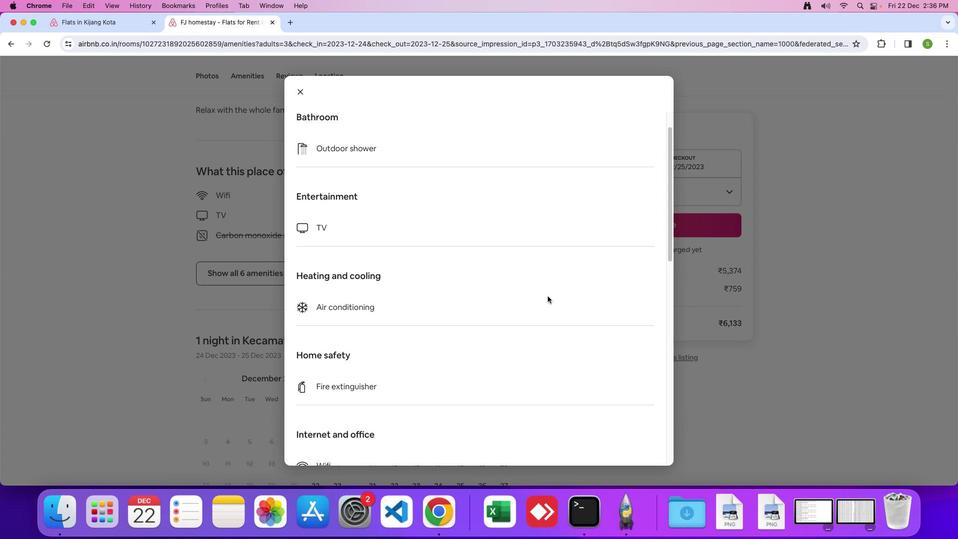 
Action: Mouse scrolled (551, 299) with delta (2, 2)
Screenshot: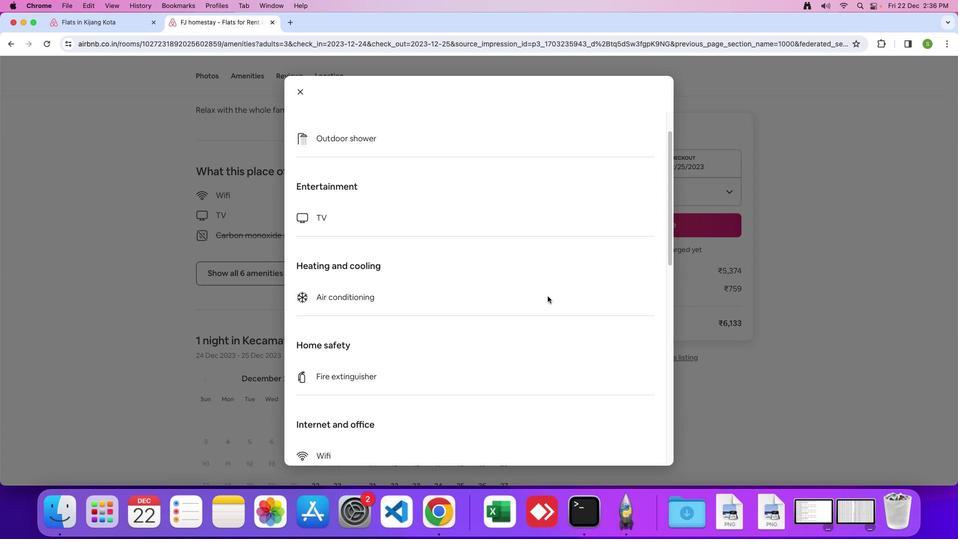 
Action: Mouse scrolled (551, 299) with delta (2, 1)
Screenshot: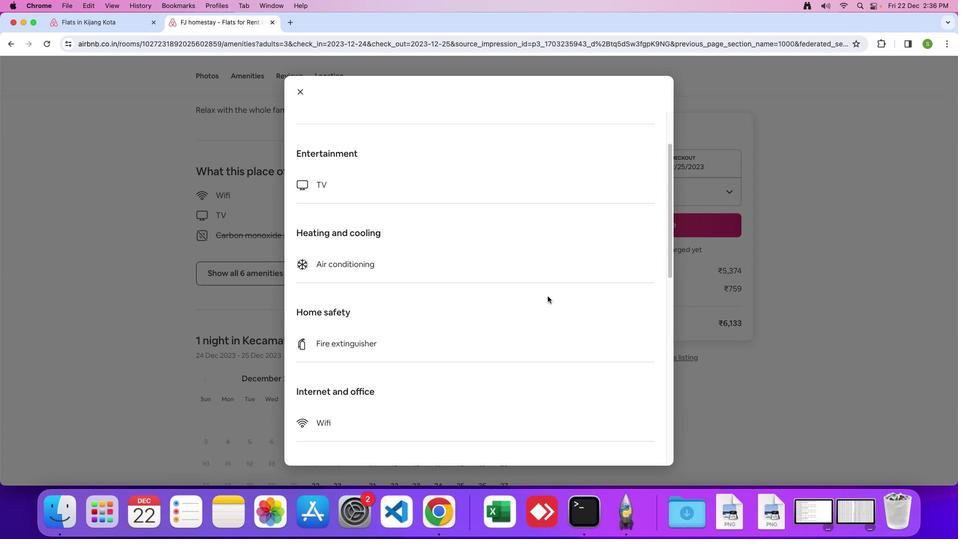 
Action: Mouse scrolled (551, 299) with delta (2, 2)
Screenshot: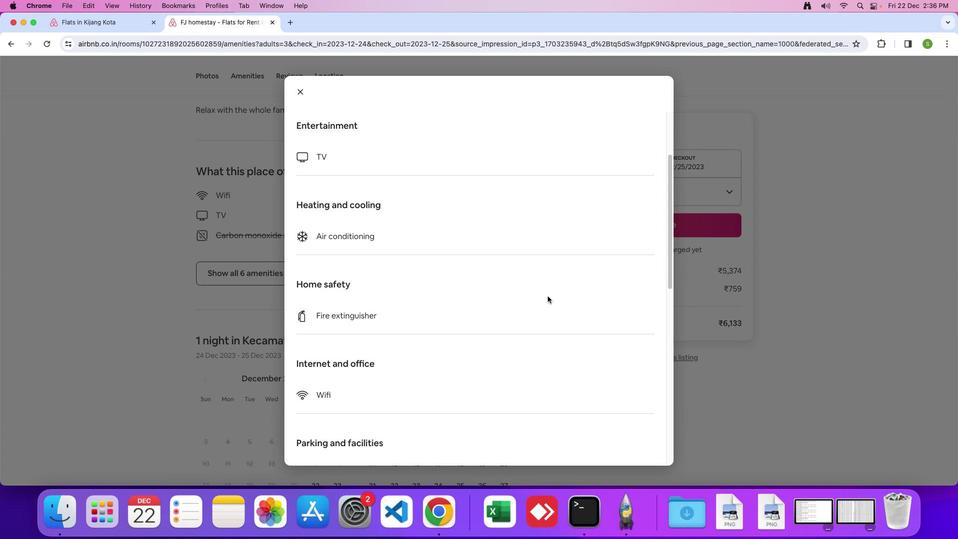
Action: Mouse scrolled (551, 299) with delta (2, 2)
Screenshot: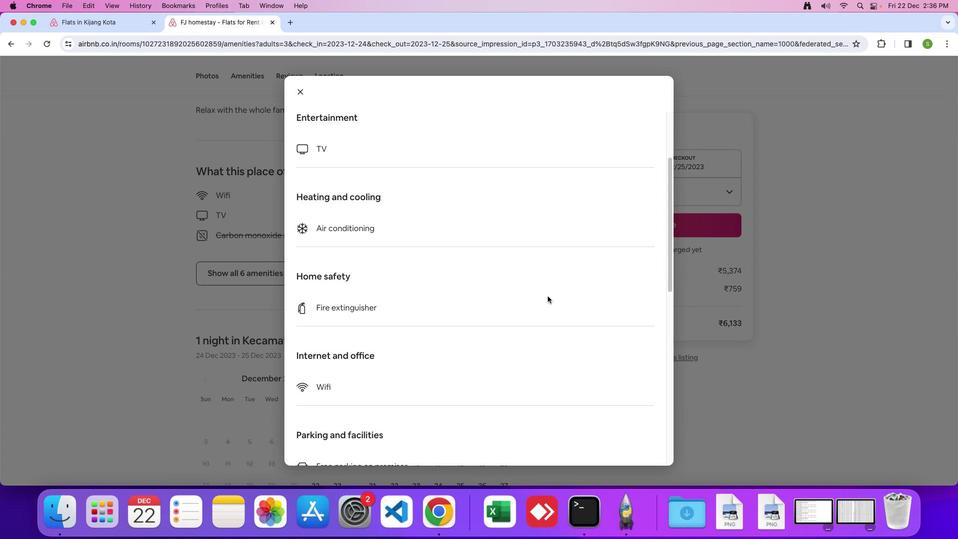 
Action: Mouse scrolled (551, 299) with delta (2, 1)
Screenshot: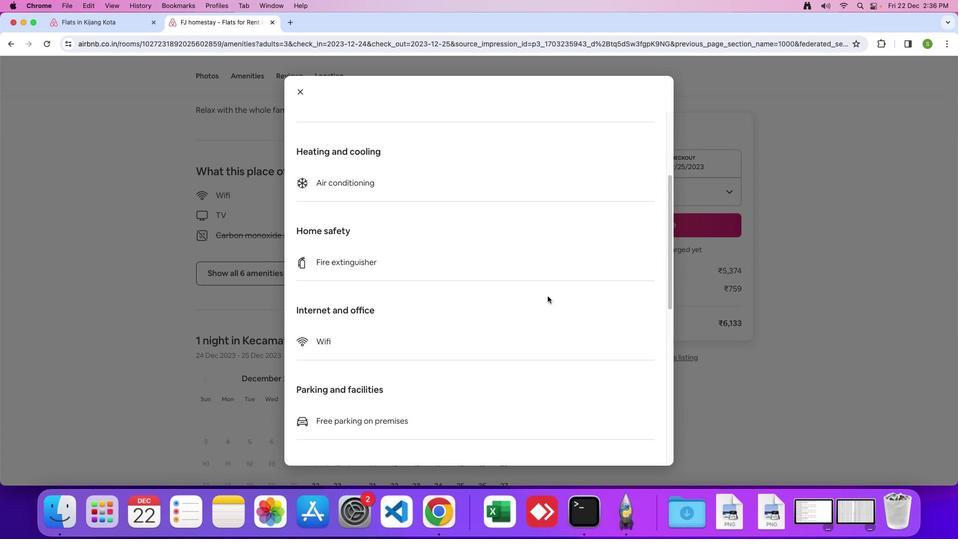 
Action: Mouse scrolled (551, 299) with delta (2, 2)
Screenshot: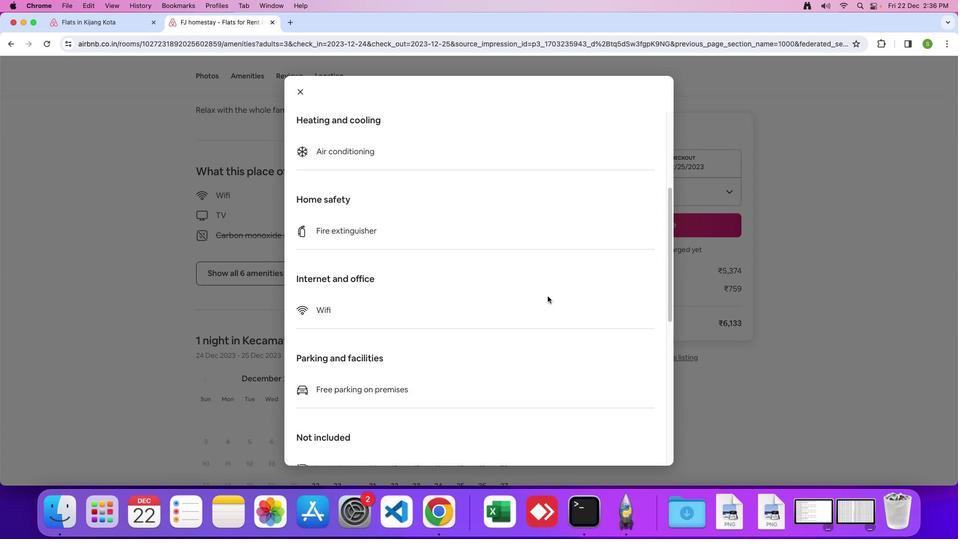 
Action: Mouse scrolled (551, 299) with delta (2, 2)
Screenshot: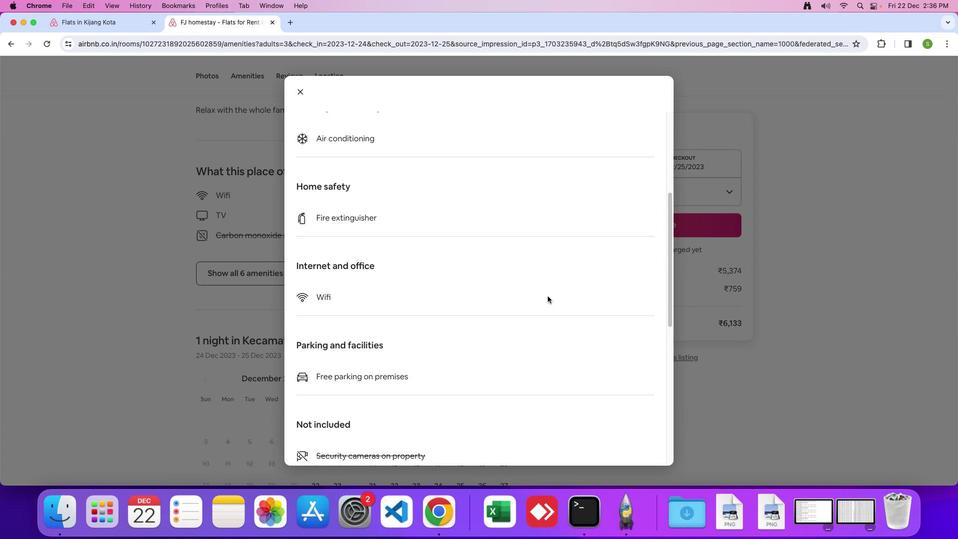 
Action: Mouse scrolled (551, 299) with delta (2, 1)
Screenshot: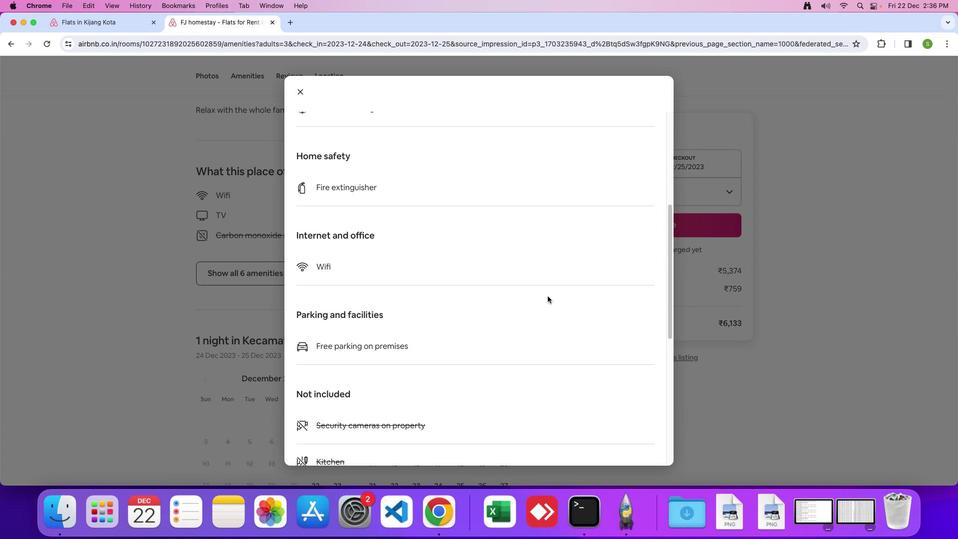 
Action: Mouse scrolled (551, 299) with delta (2, 2)
Screenshot: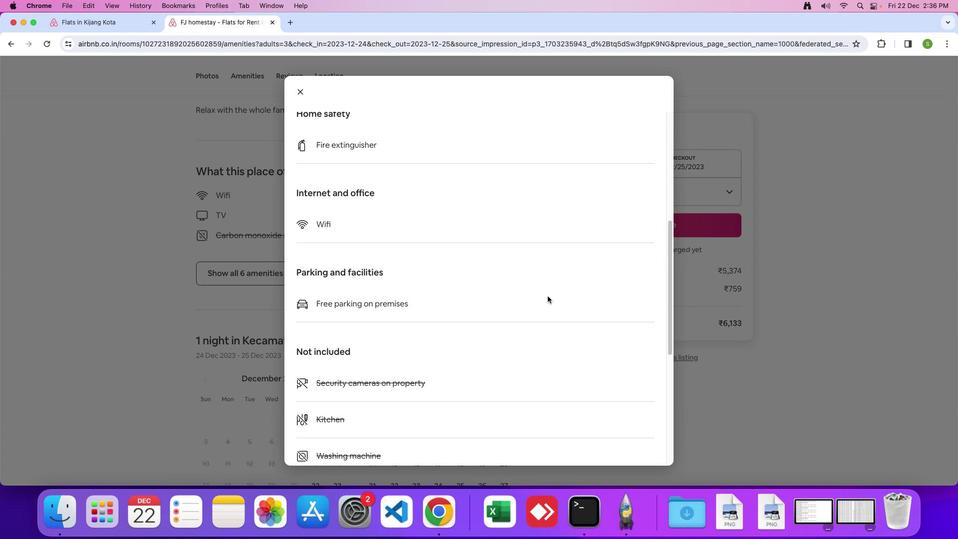 
Action: Mouse scrolled (551, 299) with delta (2, 2)
Screenshot: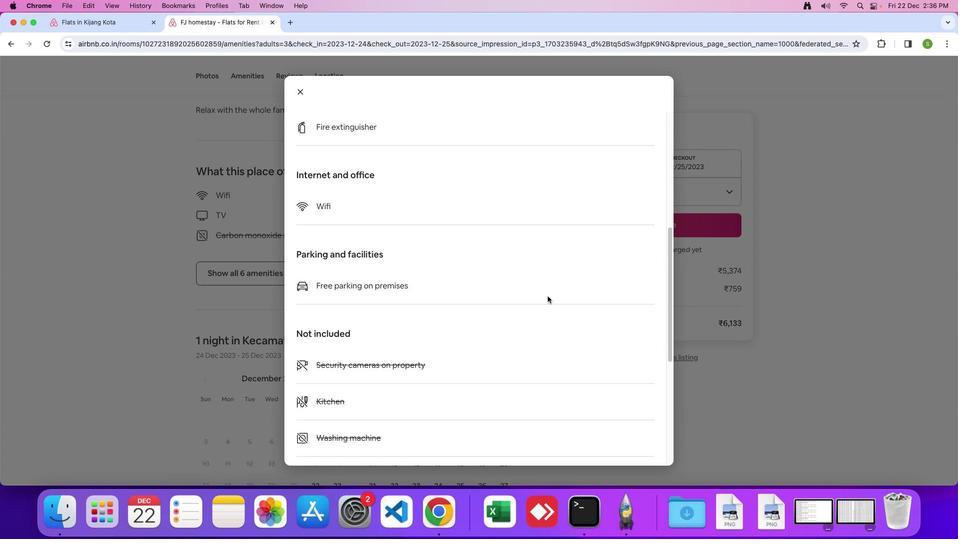 
Action: Mouse scrolled (551, 299) with delta (2, 1)
Screenshot: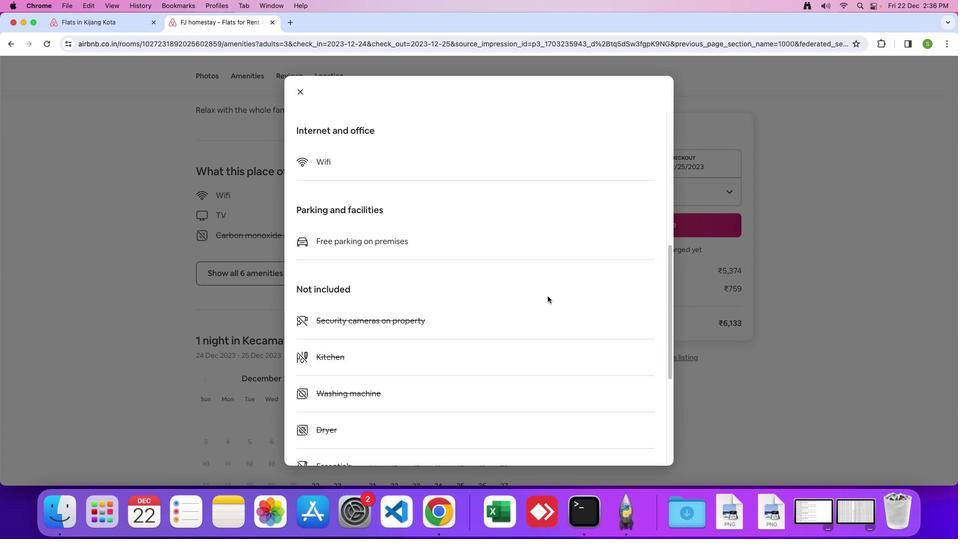 
Action: Mouse scrolled (551, 299) with delta (2, 2)
Screenshot: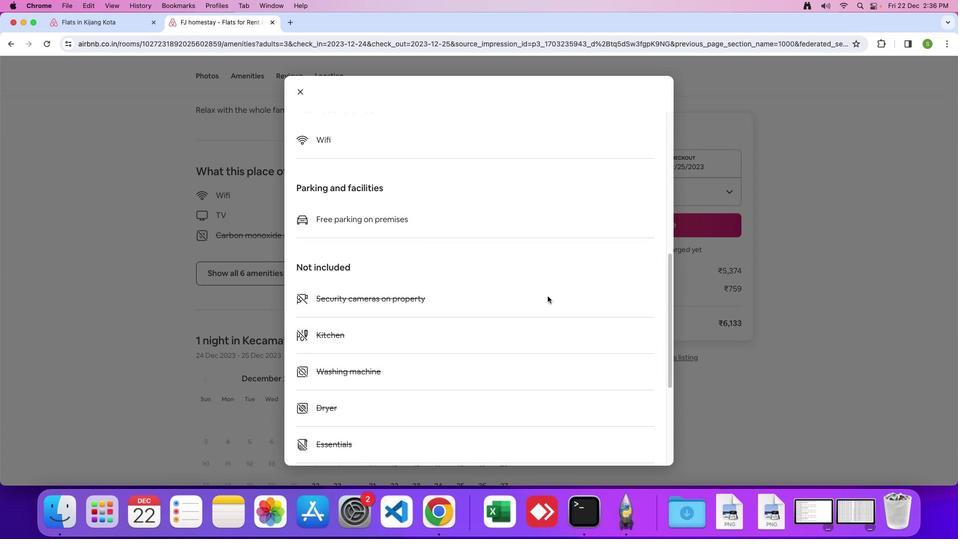 
Action: Mouse scrolled (551, 299) with delta (2, 2)
Screenshot: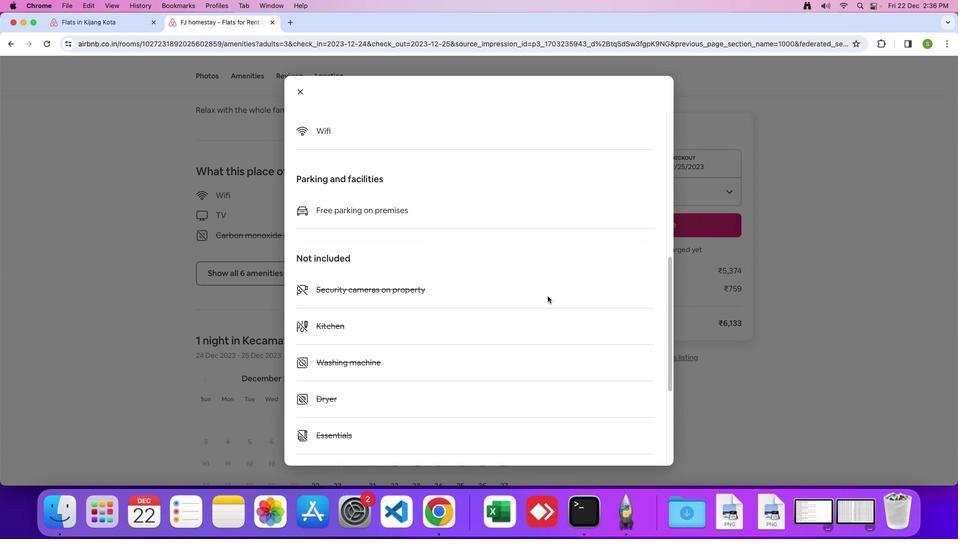 
Action: Mouse scrolled (551, 299) with delta (2, 1)
Screenshot: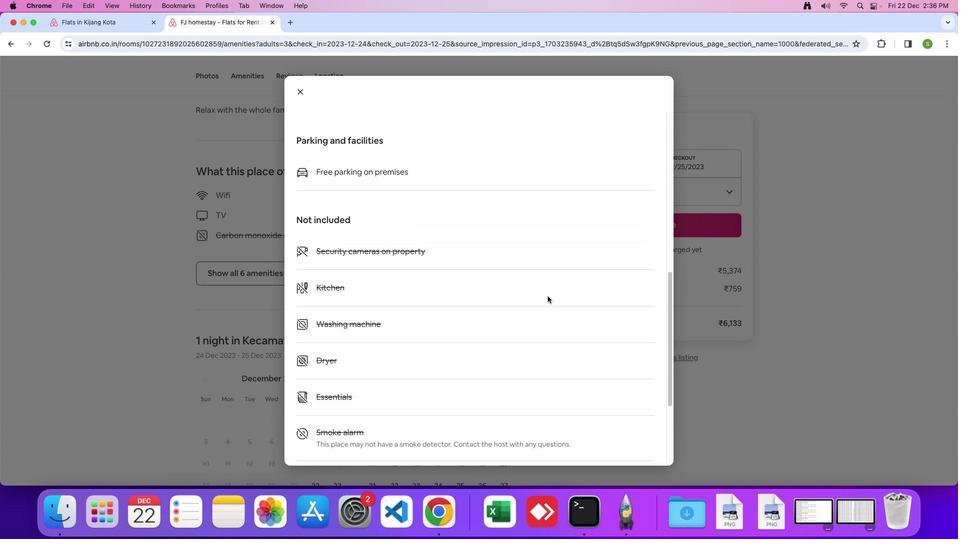 
Action: Mouse scrolled (551, 299) with delta (2, 2)
Screenshot: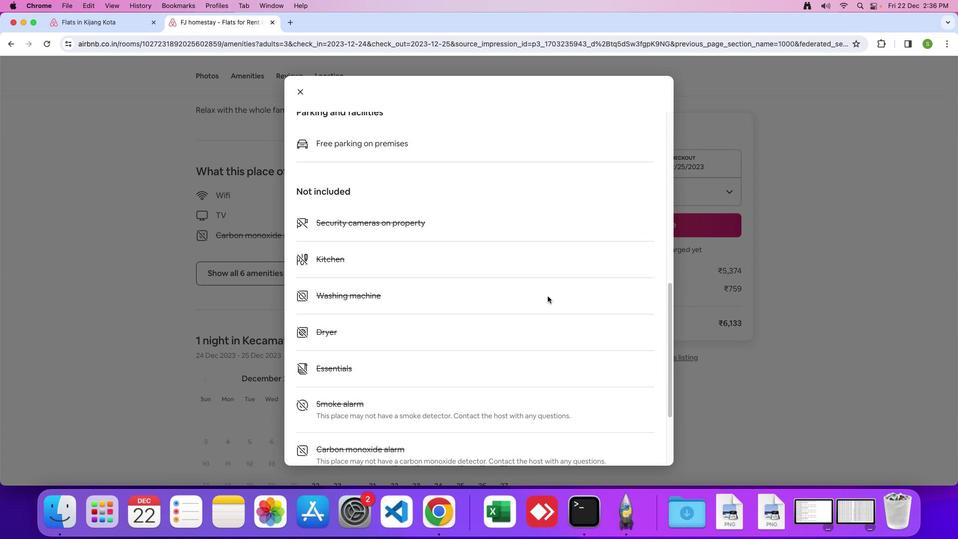 
Action: Mouse scrolled (551, 299) with delta (2, 2)
Screenshot: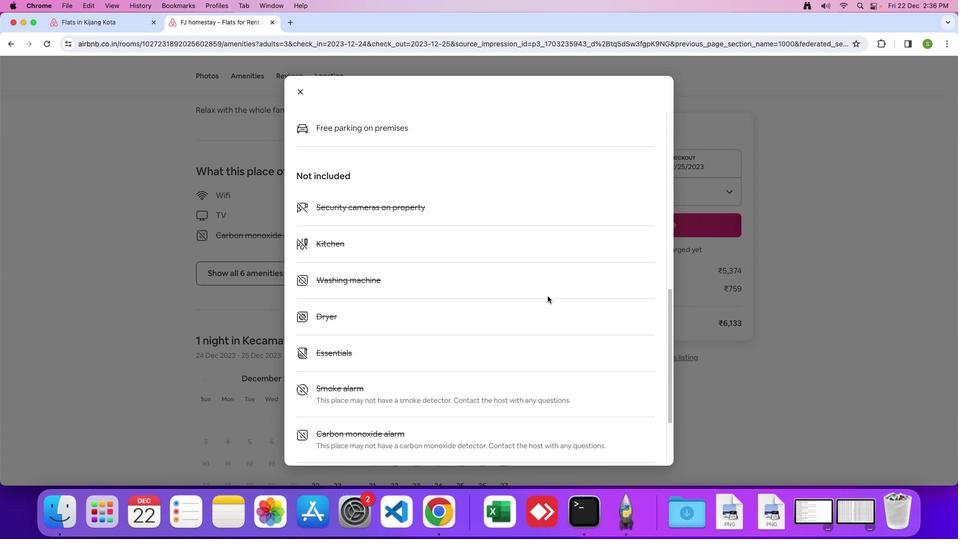 
Action: Mouse scrolled (551, 299) with delta (2, 1)
Screenshot: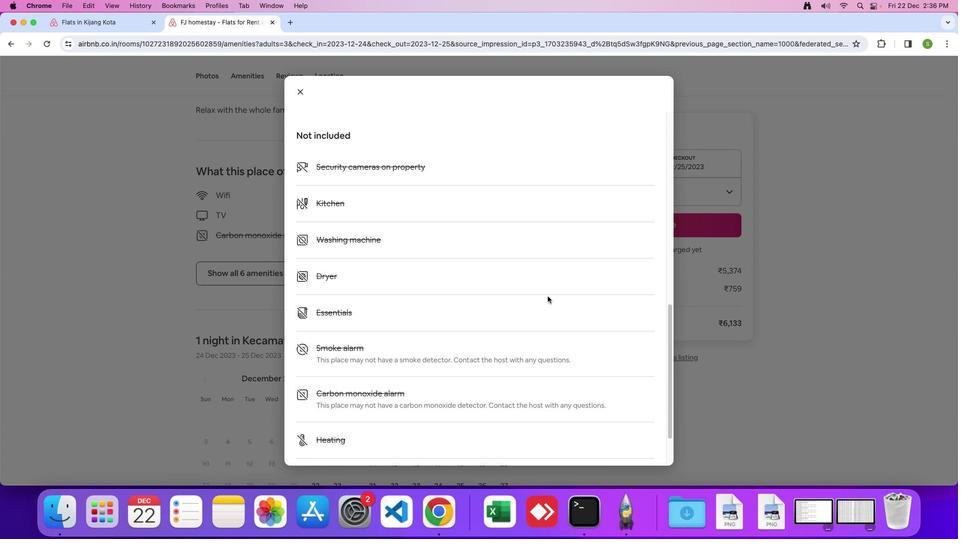 
Action: Mouse scrolled (551, 299) with delta (2, 2)
Screenshot: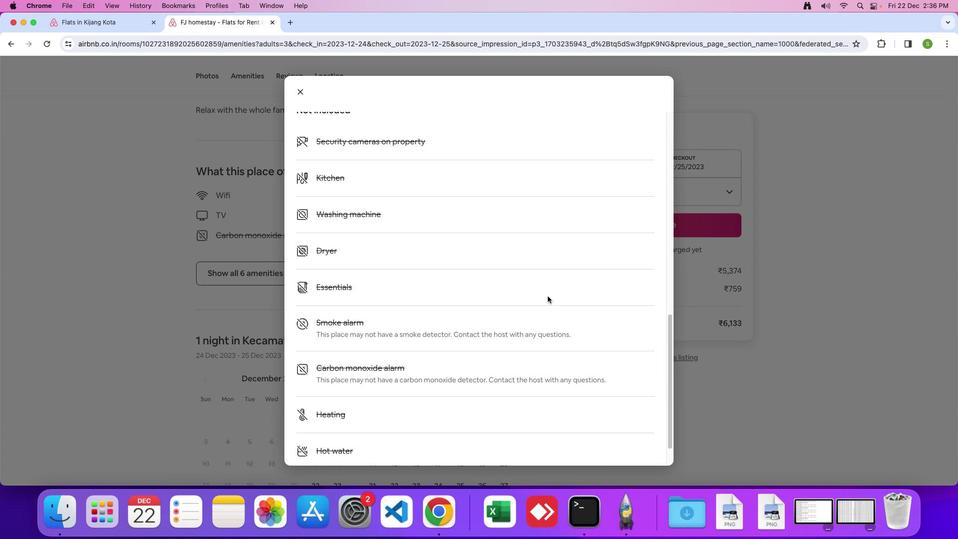 
Action: Mouse scrolled (551, 299) with delta (2, 2)
Screenshot: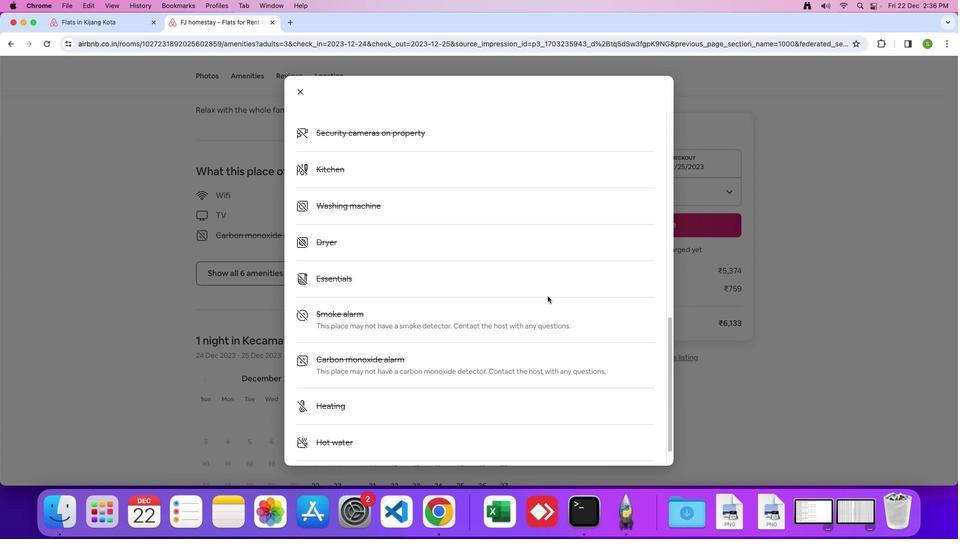 
Action: Mouse scrolled (551, 299) with delta (2, 1)
Screenshot: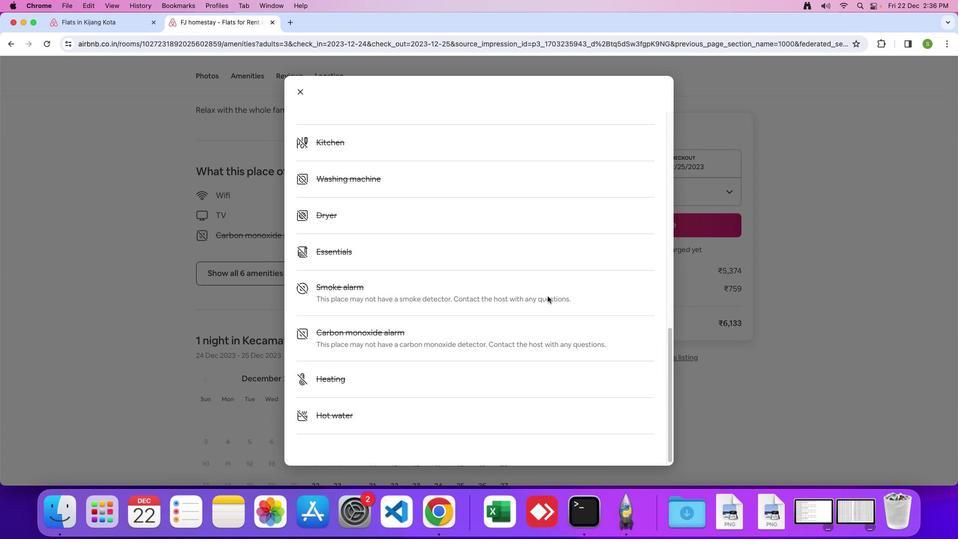 
Action: Mouse scrolled (551, 299) with delta (2, 2)
Screenshot: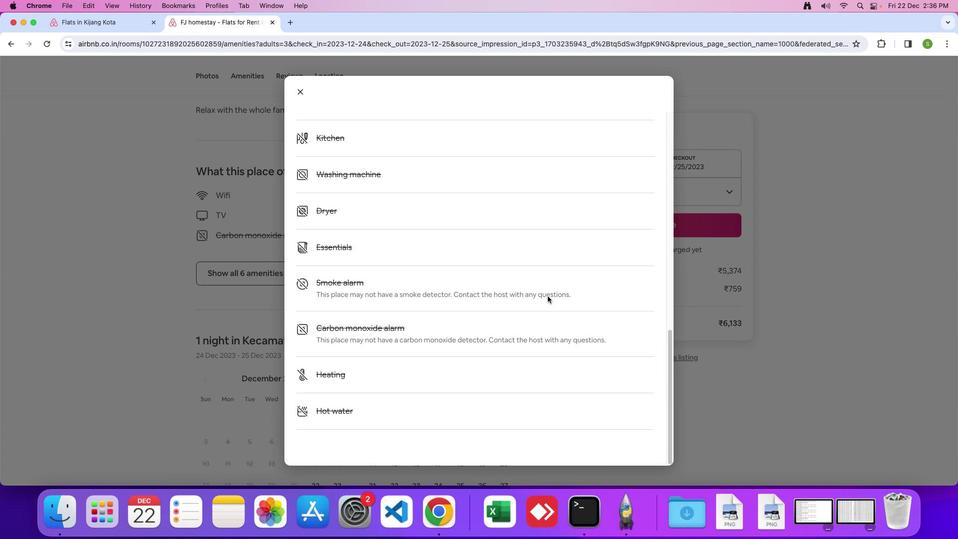 
Action: Mouse scrolled (551, 299) with delta (2, 2)
Screenshot: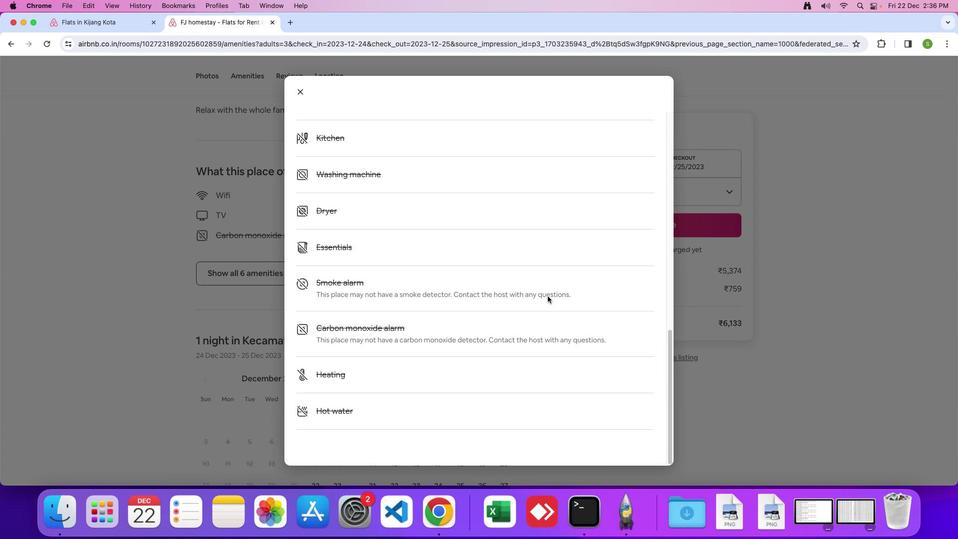 
Action: Mouse scrolled (551, 299) with delta (2, 1)
Screenshot: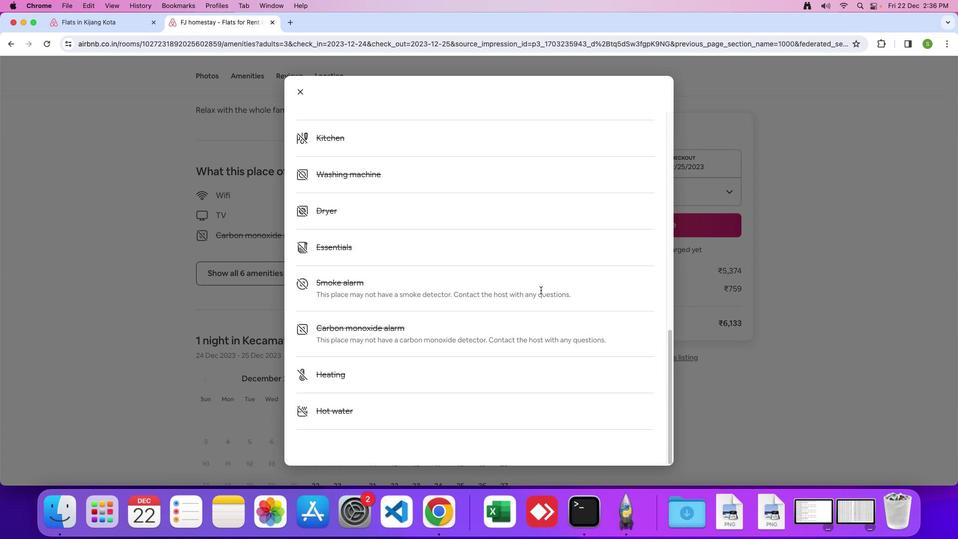 
Action: Mouse moved to (301, 93)
Screenshot: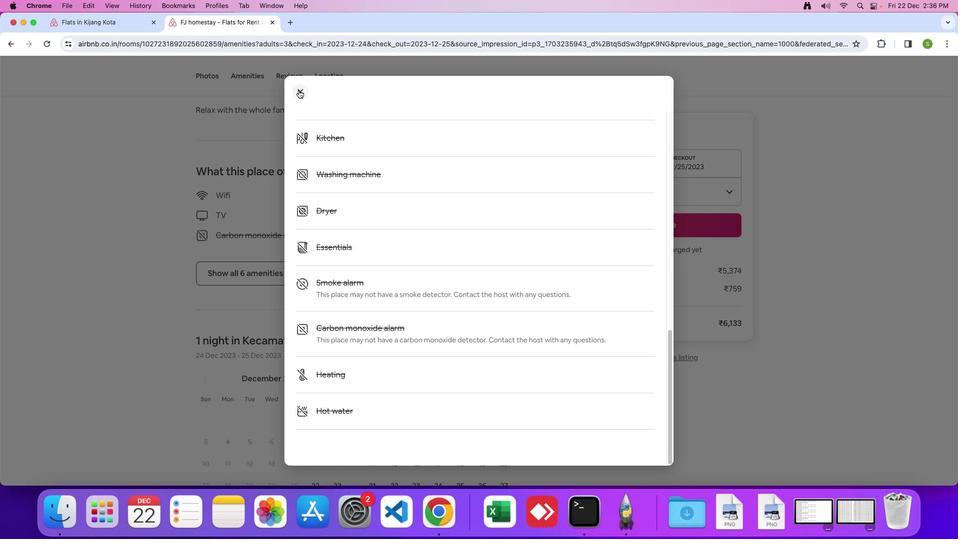
Action: Mouse pressed left at (301, 93)
Screenshot: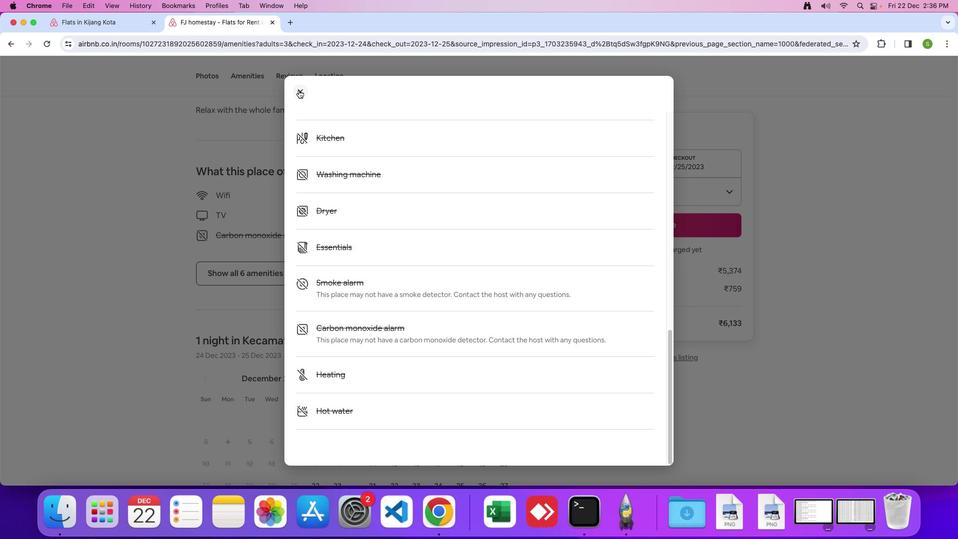 
Action: Mouse moved to (435, 270)
Screenshot: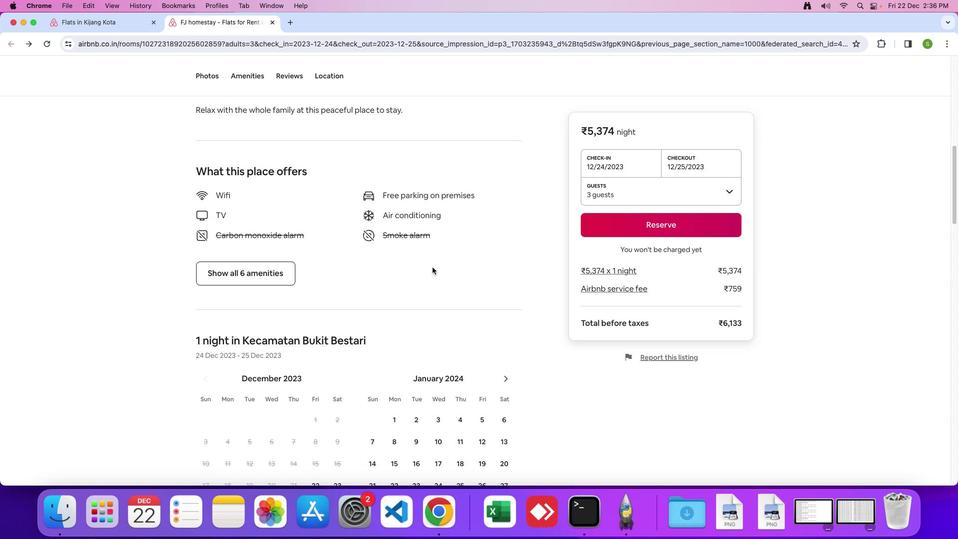 
Action: Mouse scrolled (435, 270) with delta (2, 2)
Screenshot: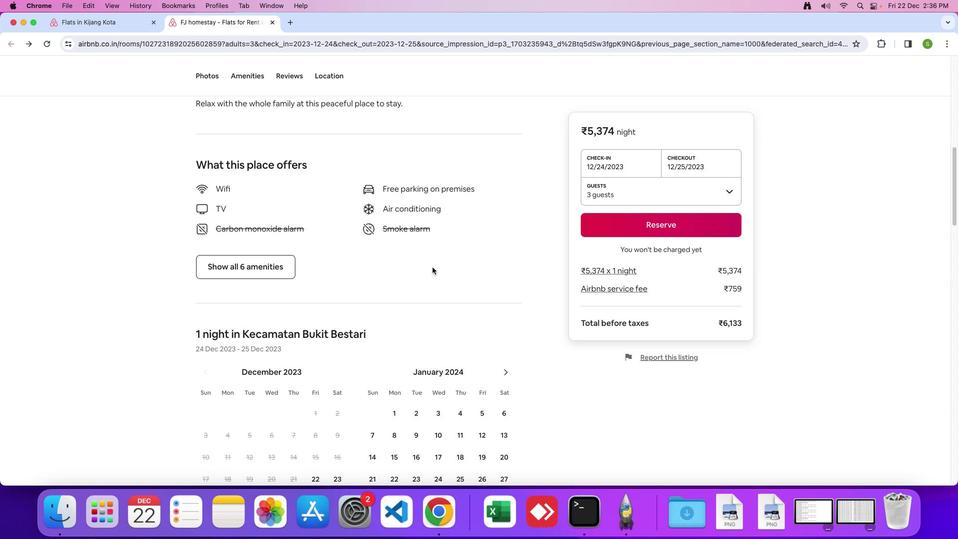 
Action: Mouse scrolled (435, 270) with delta (2, 2)
Screenshot: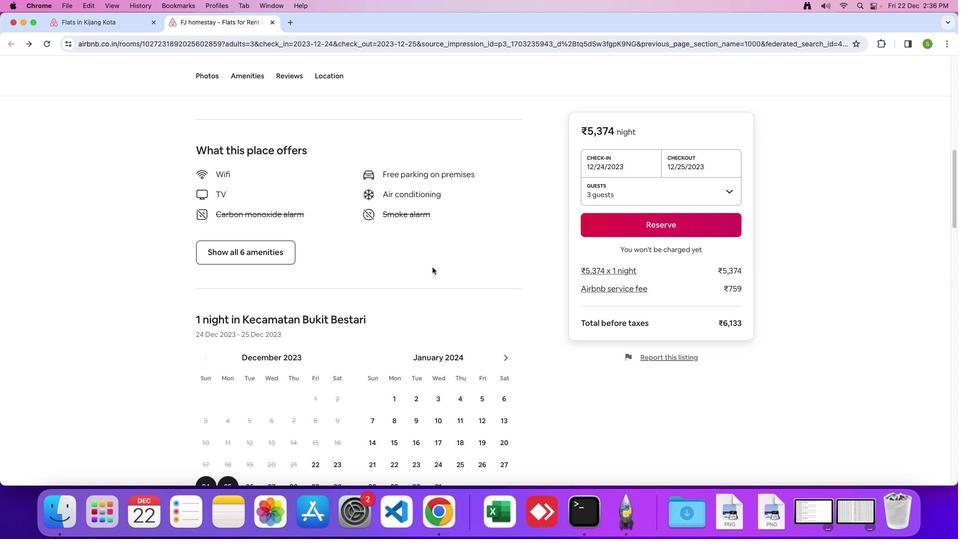 
Action: Mouse scrolled (435, 270) with delta (2, 1)
Screenshot: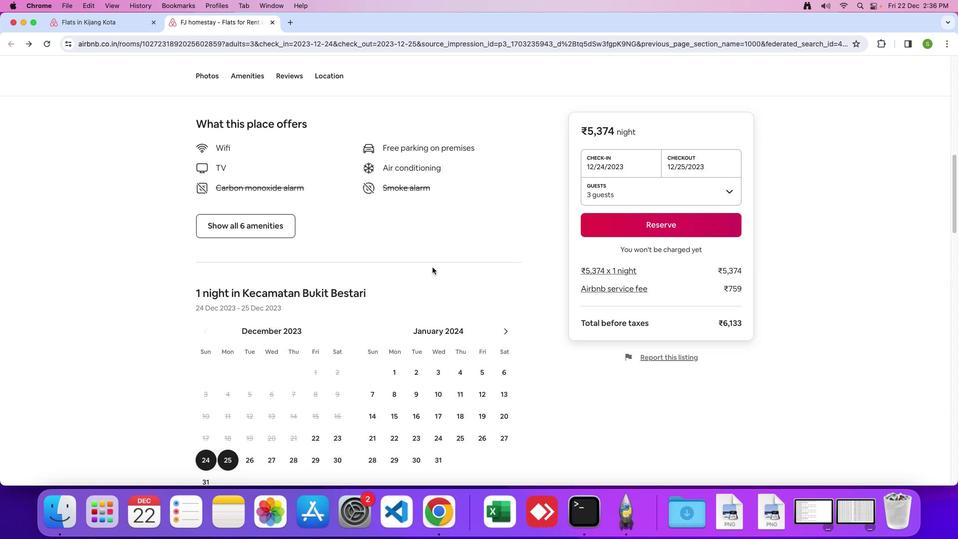 
Action: Mouse scrolled (435, 270) with delta (2, 0)
Screenshot: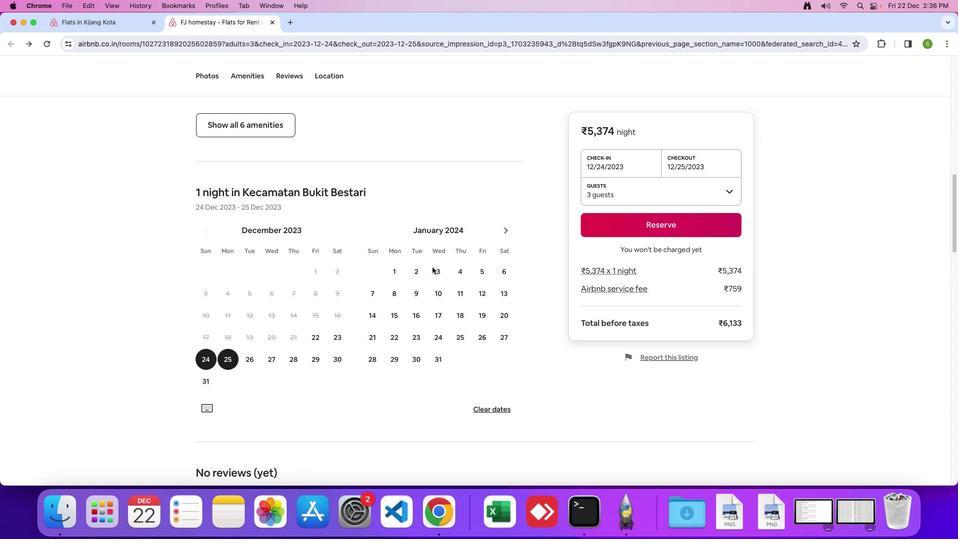 
Action: Mouse scrolled (435, 270) with delta (2, 2)
Screenshot: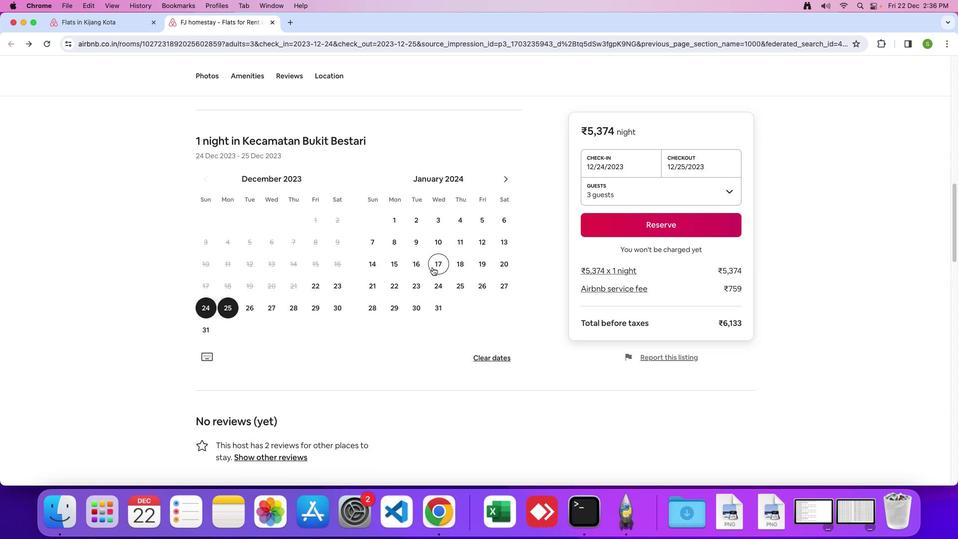 
Action: Mouse scrolled (435, 270) with delta (2, 2)
Screenshot: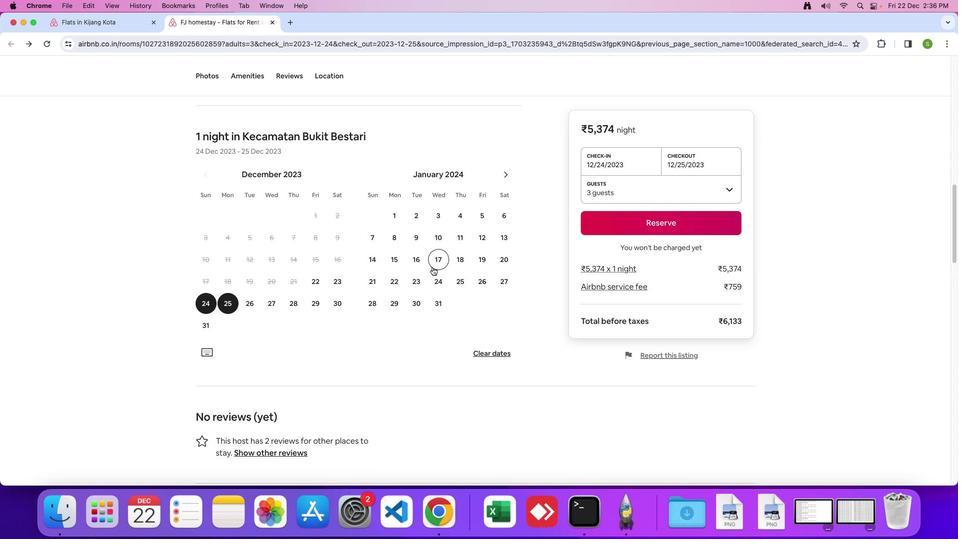 
Action: Mouse scrolled (435, 270) with delta (2, 1)
Screenshot: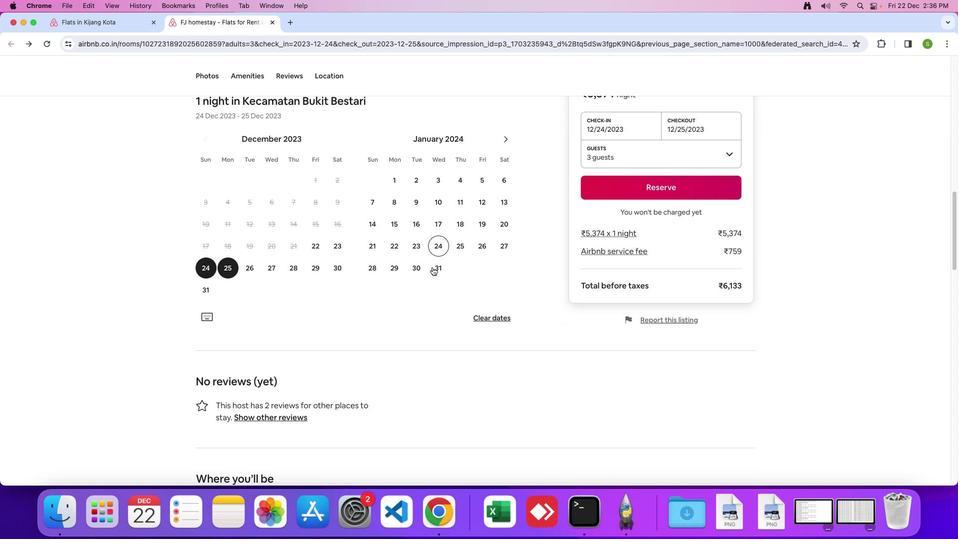 
Action: Mouse scrolled (435, 270) with delta (2, 2)
Screenshot: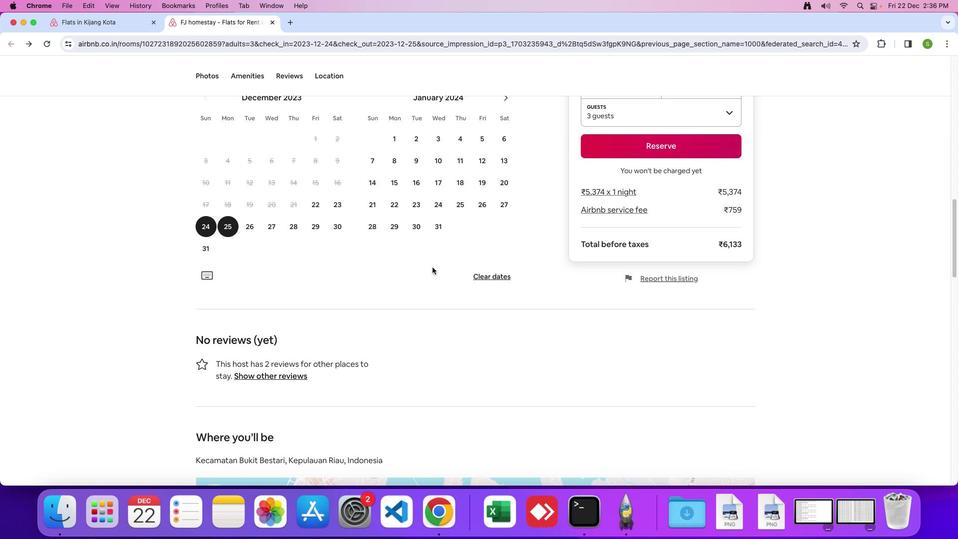 
Action: Mouse scrolled (435, 270) with delta (2, 2)
Screenshot: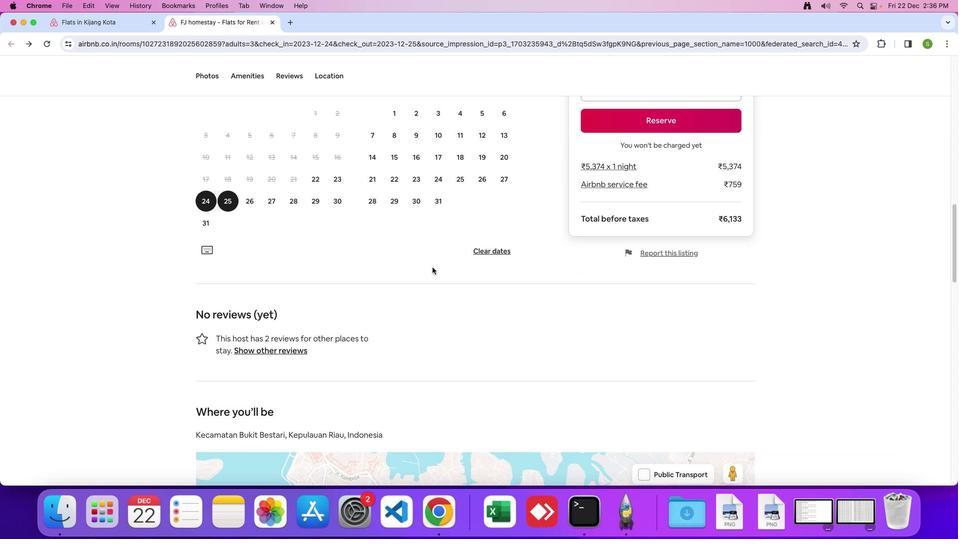 
Action: Mouse scrolled (435, 270) with delta (2, 1)
Screenshot: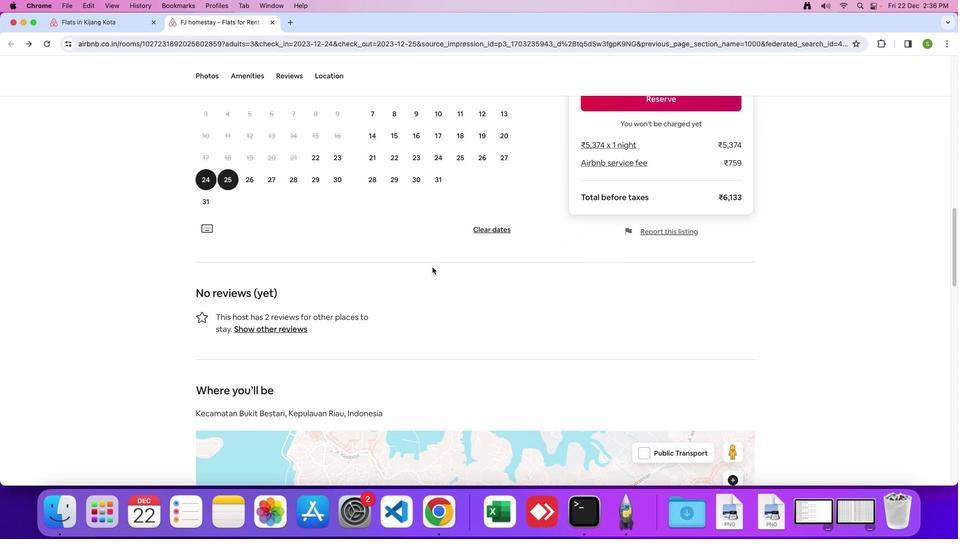 
Action: Mouse scrolled (435, 270) with delta (2, 2)
Screenshot: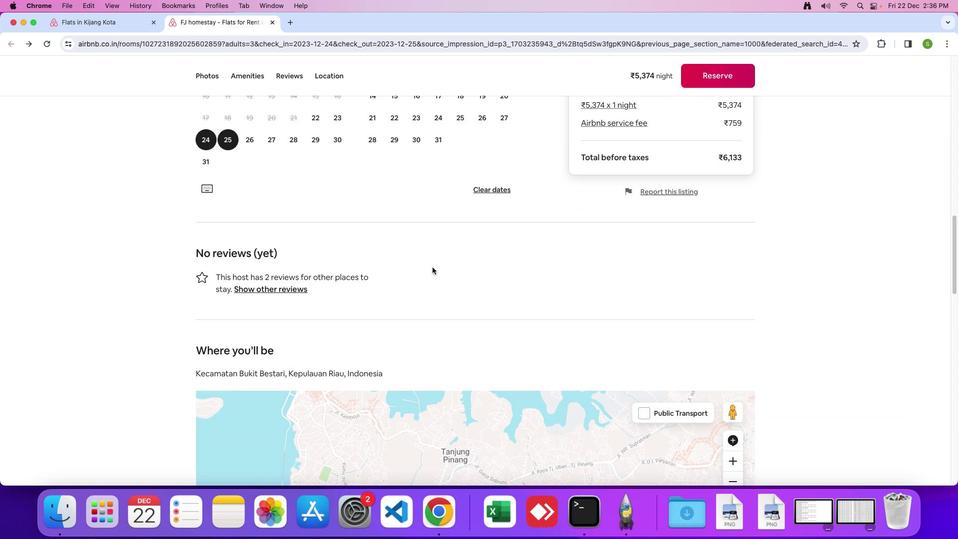 
Action: Mouse scrolled (435, 270) with delta (2, 2)
Screenshot: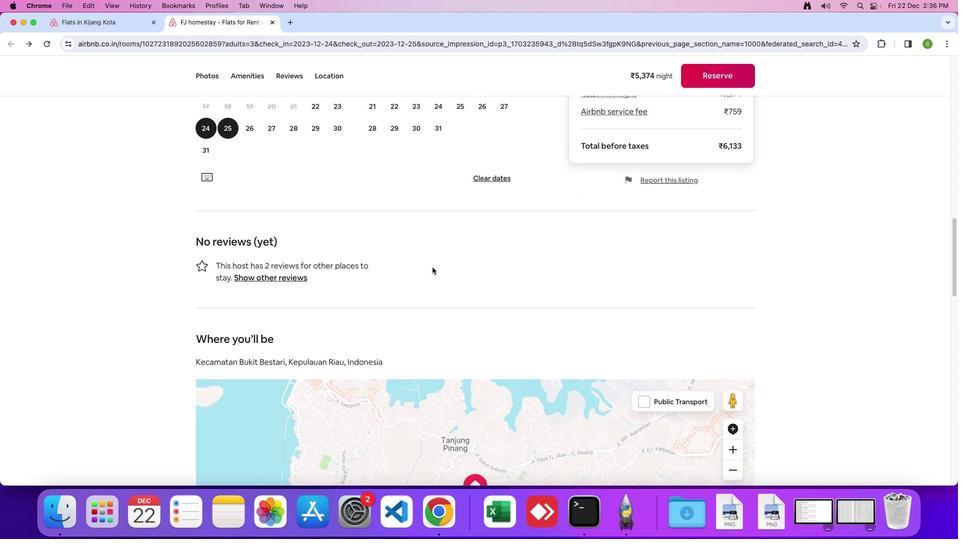 
Action: Mouse scrolled (435, 270) with delta (2, 1)
Screenshot: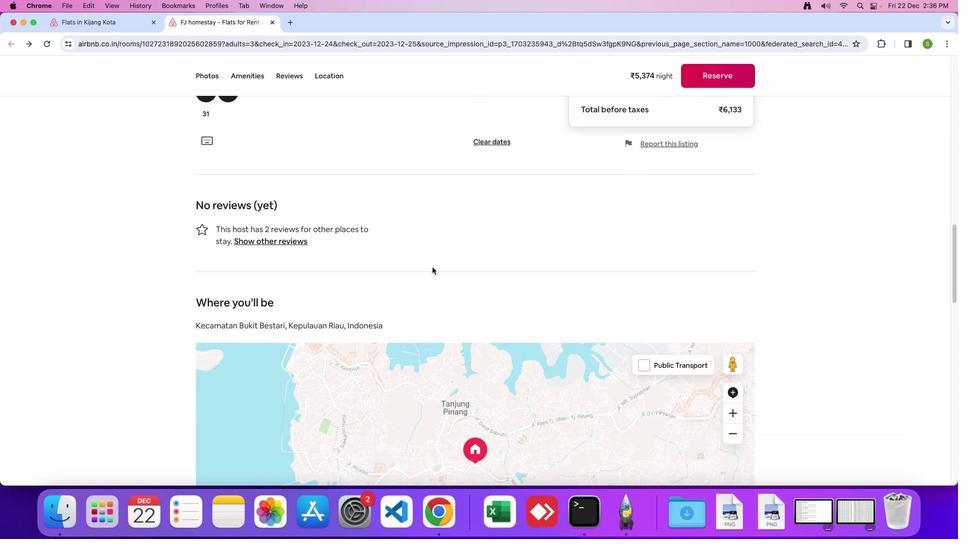 
Action: Mouse scrolled (435, 270) with delta (2, 2)
Screenshot: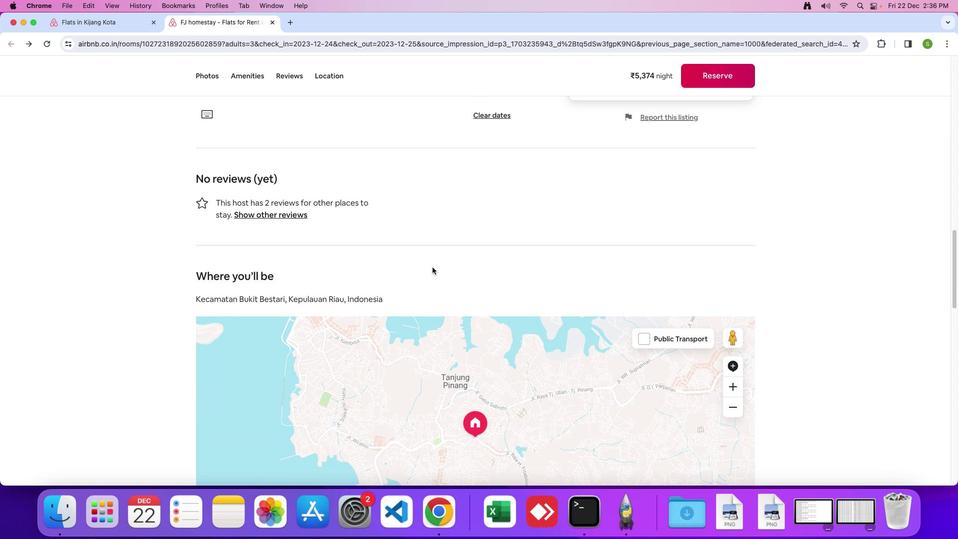 
Action: Mouse scrolled (435, 270) with delta (2, 2)
Screenshot: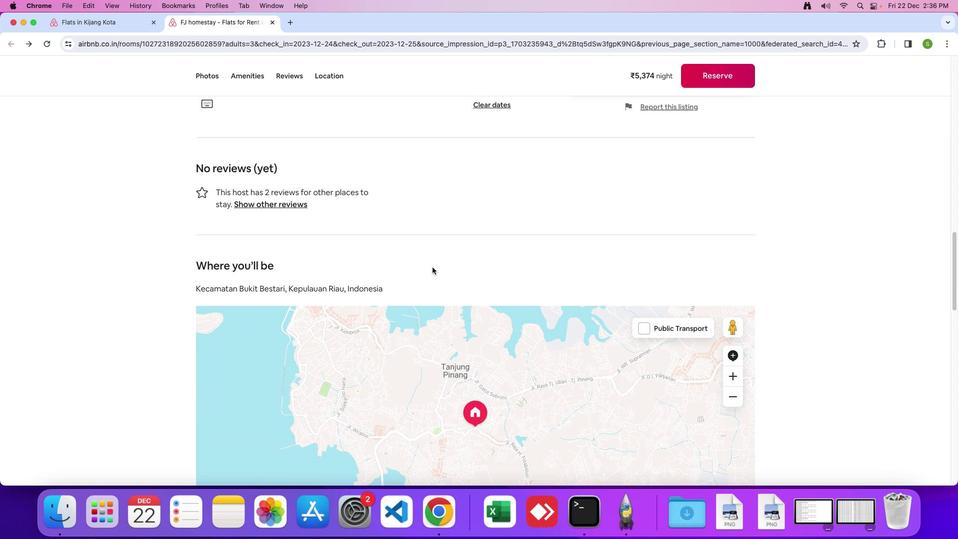 
Action: Mouse scrolled (435, 270) with delta (2, 1)
Screenshot: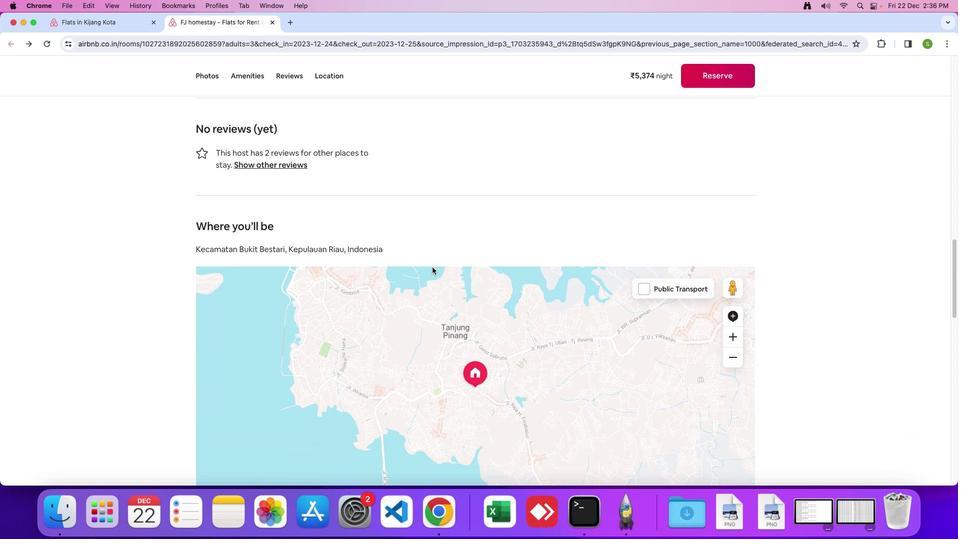 
Action: Mouse scrolled (435, 270) with delta (2, 2)
Screenshot: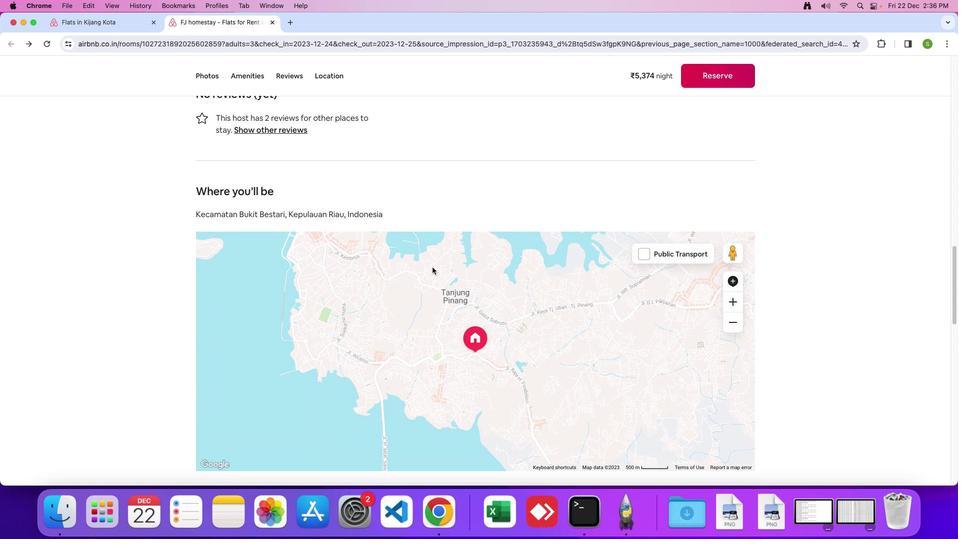 
Action: Mouse scrolled (435, 270) with delta (2, 2)
Screenshot: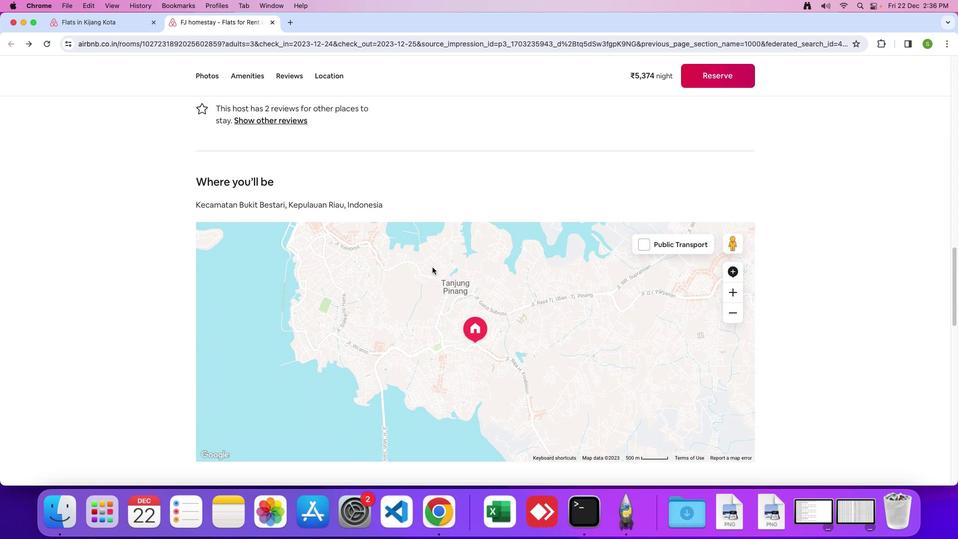 
Action: Mouse scrolled (435, 270) with delta (2, 1)
Screenshot: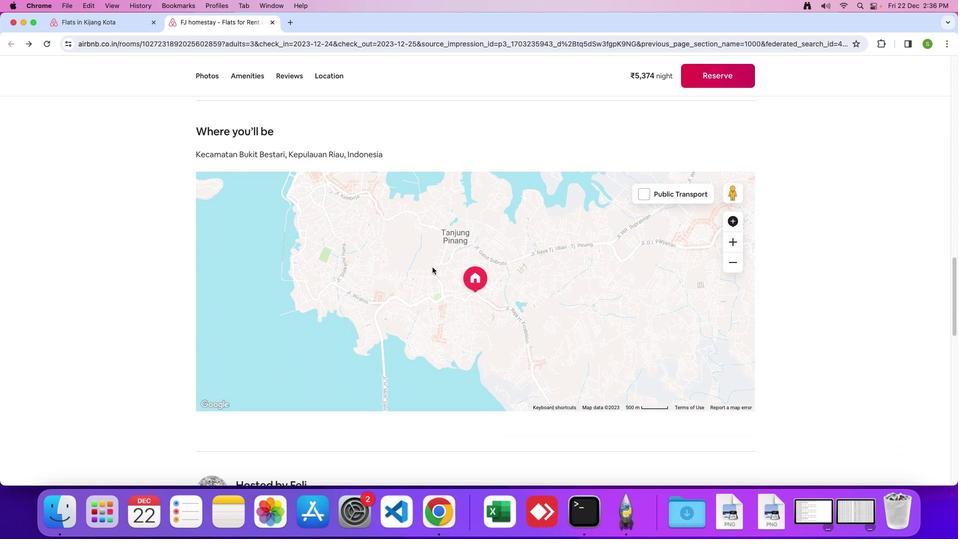 
Action: Mouse scrolled (435, 270) with delta (2, 2)
Screenshot: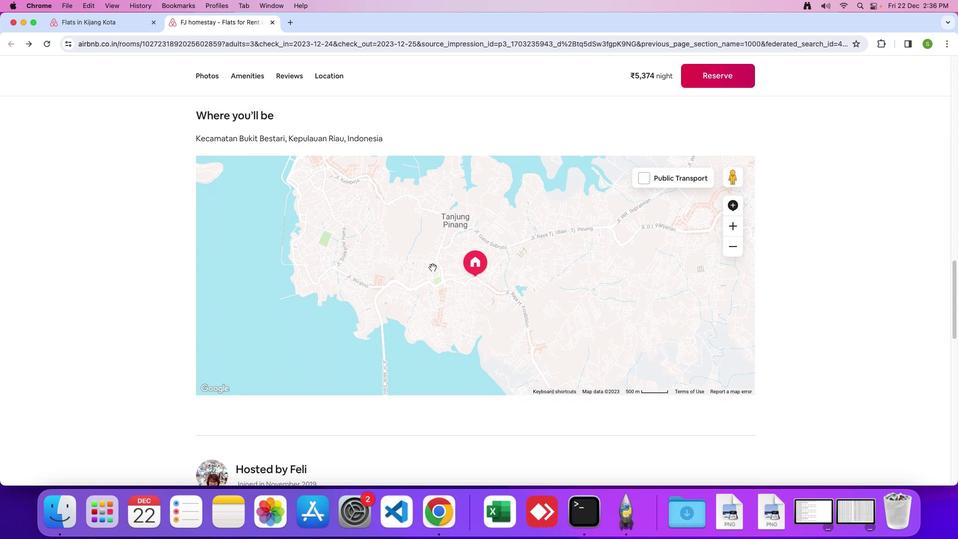 
Action: Mouse scrolled (435, 270) with delta (2, 2)
Screenshot: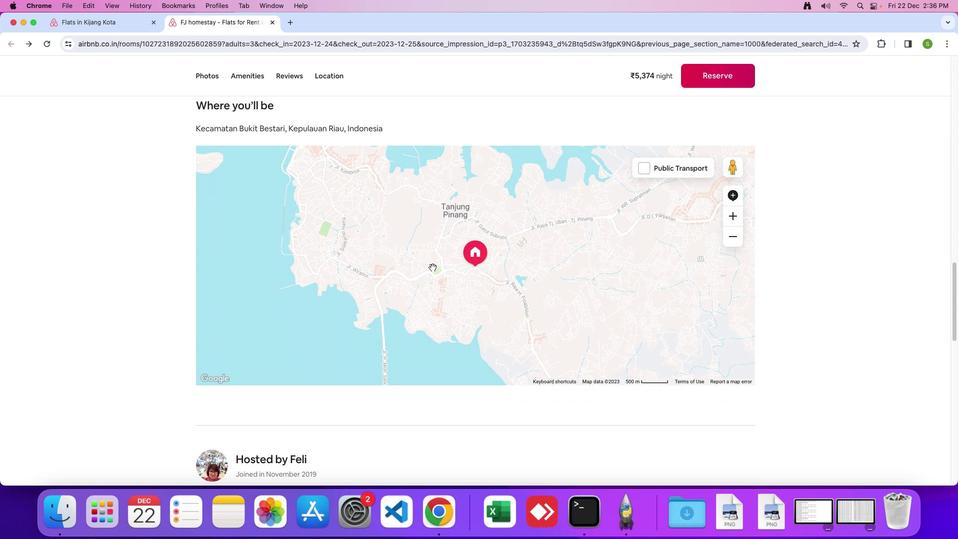 
Action: Mouse scrolled (435, 270) with delta (2, 1)
Screenshot: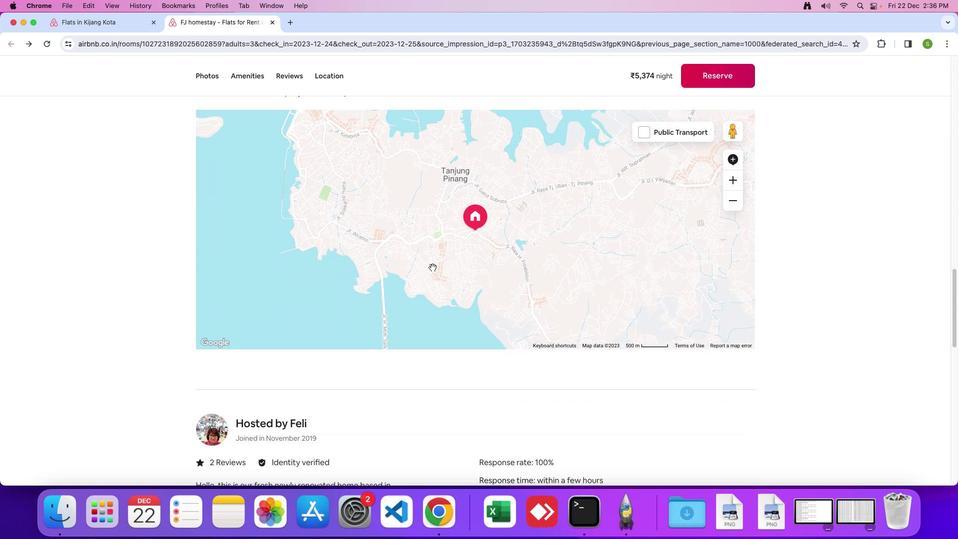 
Action: Mouse scrolled (435, 270) with delta (2, 2)
Screenshot: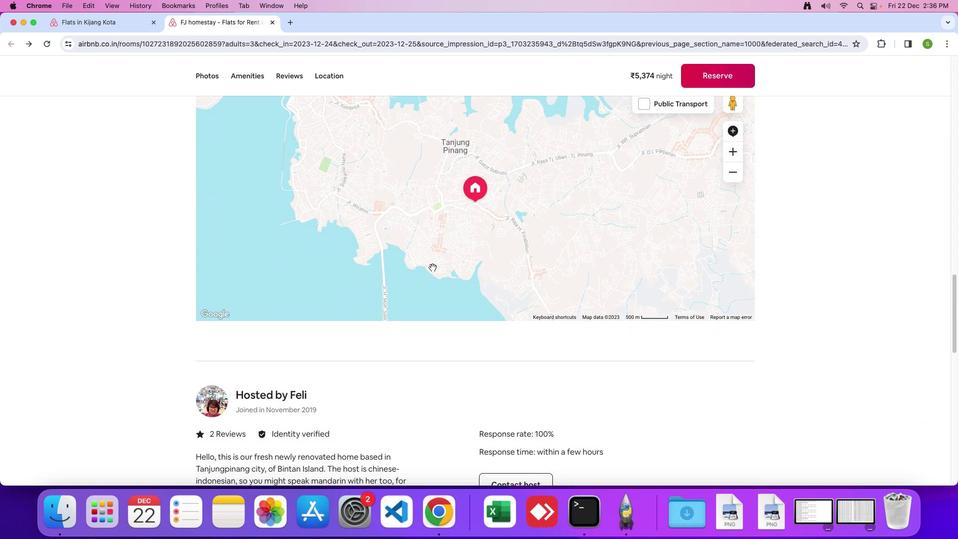 
Action: Mouse scrolled (435, 270) with delta (2, 2)
Screenshot: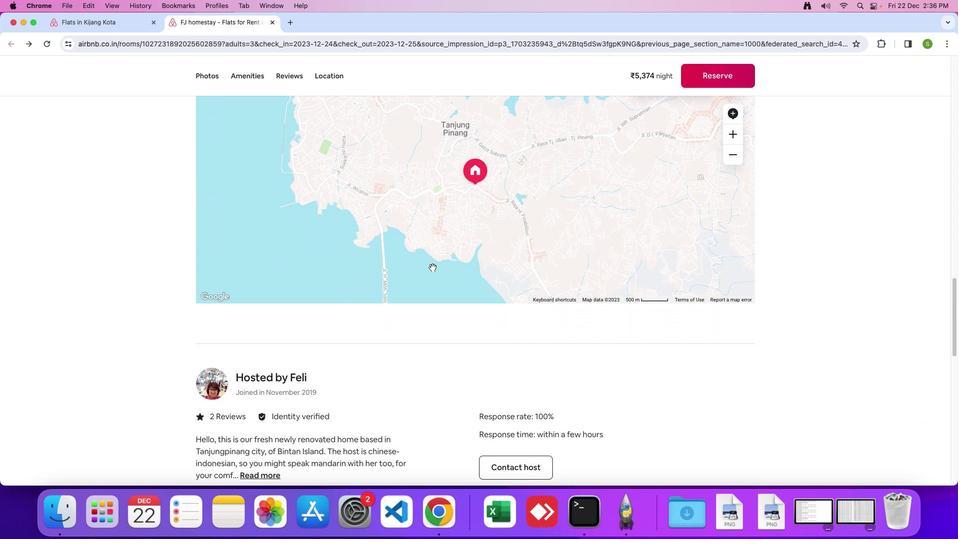 
Action: Mouse scrolled (435, 270) with delta (2, 1)
Screenshot: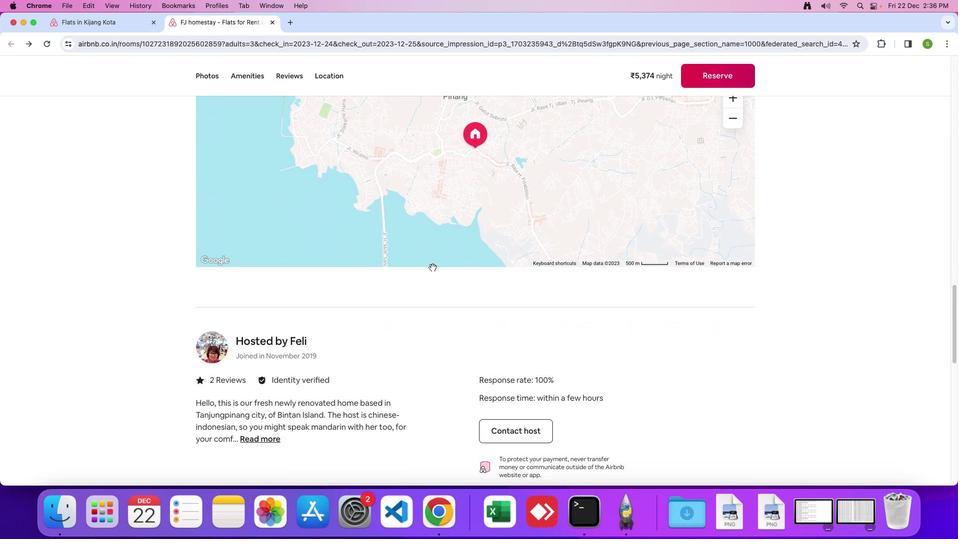 
Action: Mouse scrolled (435, 270) with delta (2, 2)
Screenshot: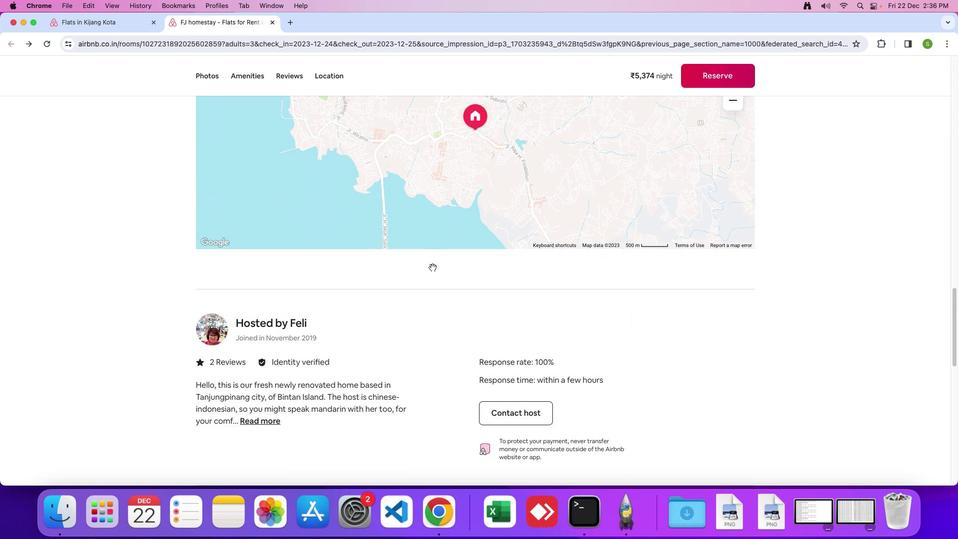 
Action: Mouse scrolled (435, 270) with delta (2, 2)
Screenshot: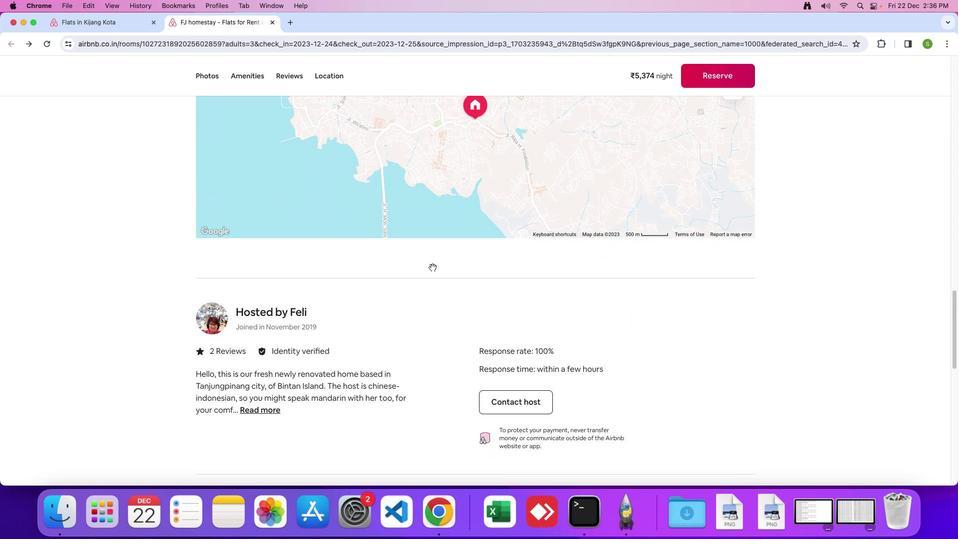 
Action: Mouse scrolled (435, 270) with delta (2, 1)
Screenshot: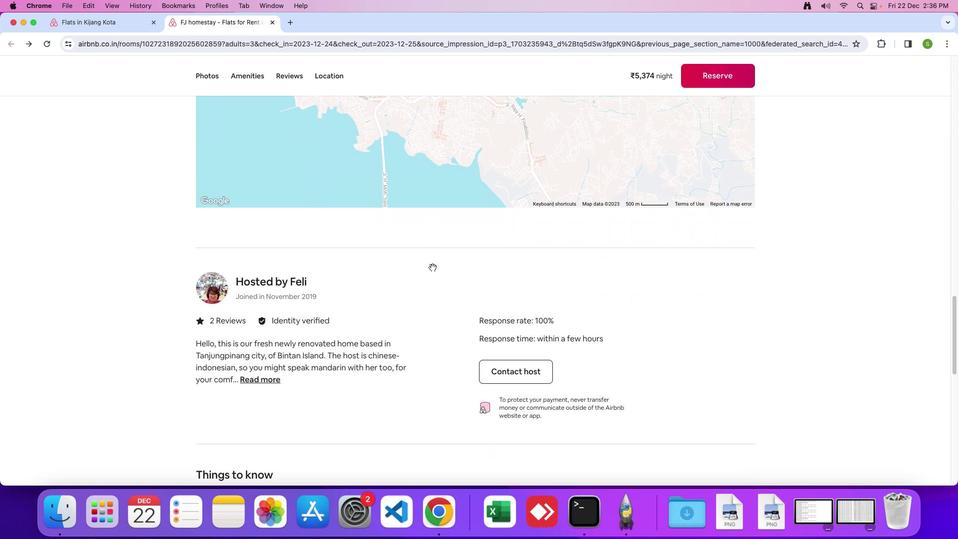 
Action: Mouse scrolled (435, 270) with delta (2, 2)
Screenshot: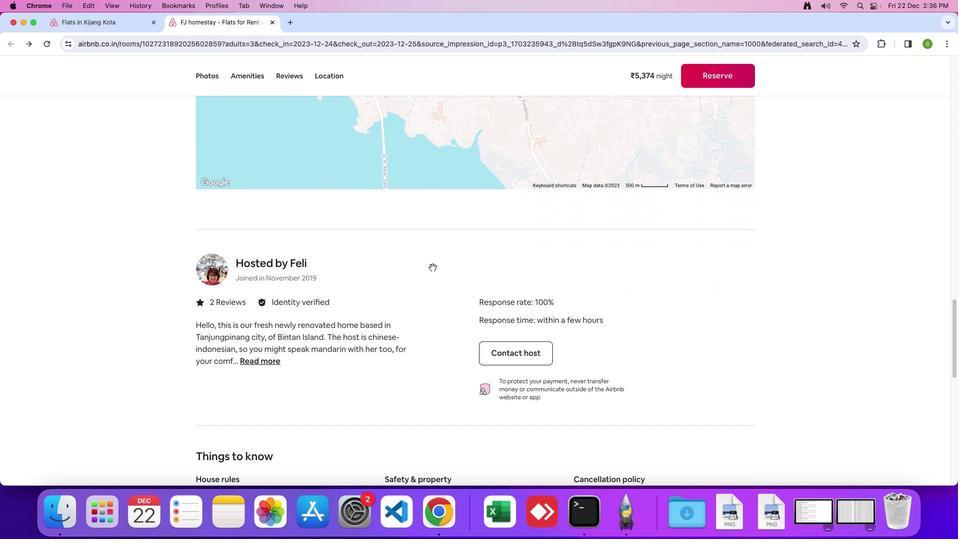 
Action: Mouse scrolled (435, 270) with delta (2, 2)
Screenshot: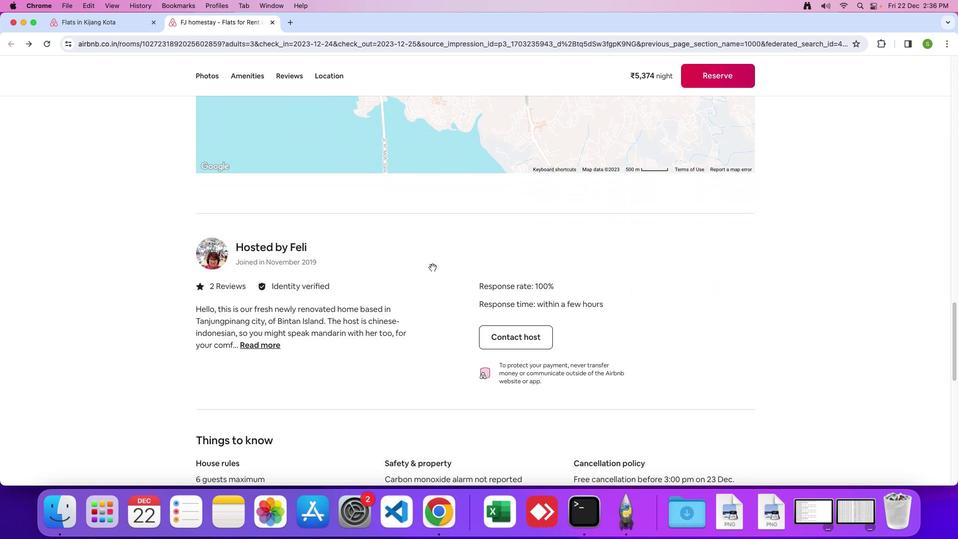
Action: Mouse scrolled (435, 270) with delta (2, 1)
Screenshot: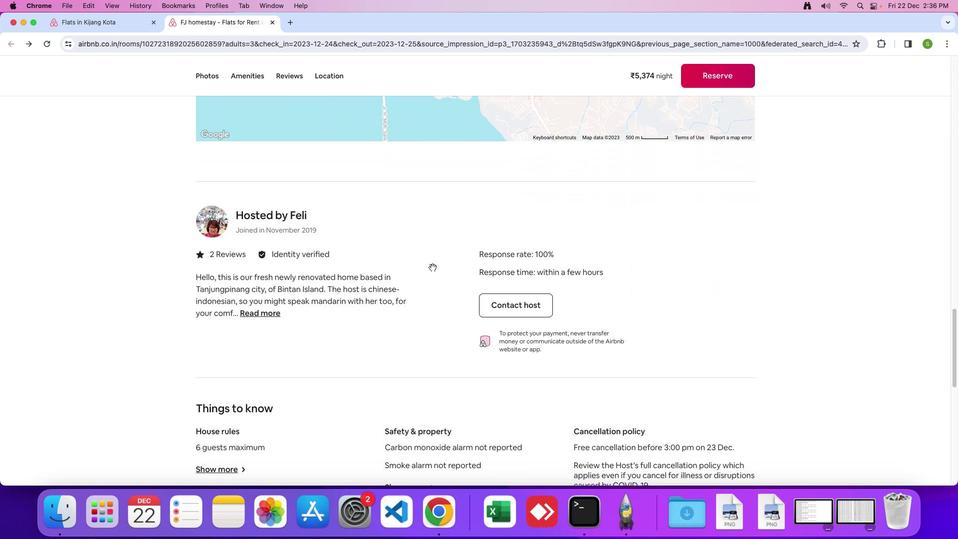
Action: Mouse scrolled (435, 270) with delta (2, 2)
Screenshot: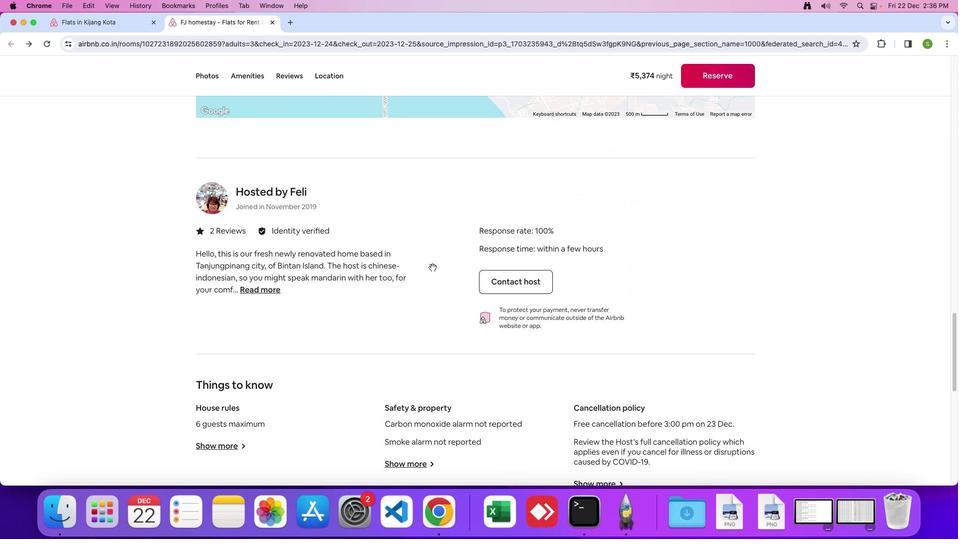 
Action: Mouse scrolled (435, 270) with delta (2, 2)
Screenshot: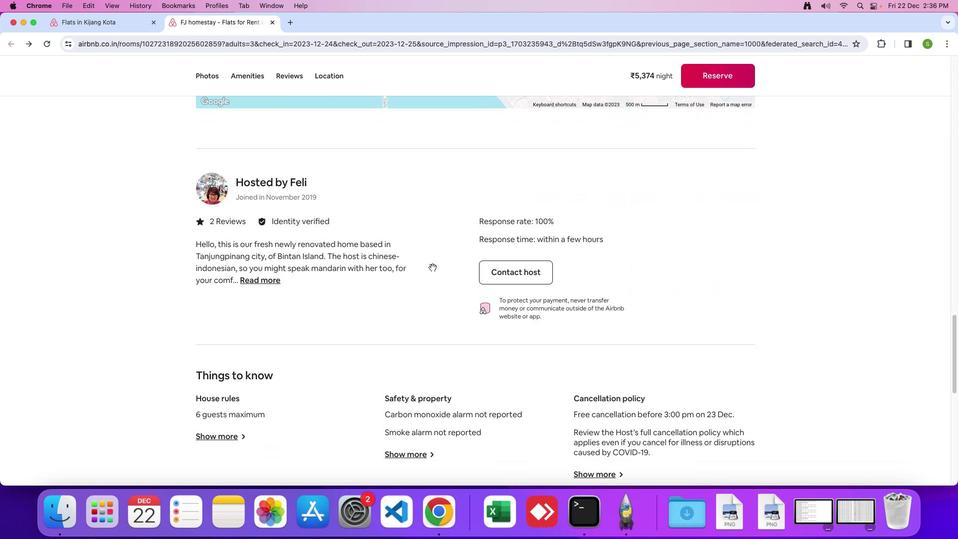 
Action: Mouse scrolled (435, 270) with delta (2, 1)
Screenshot: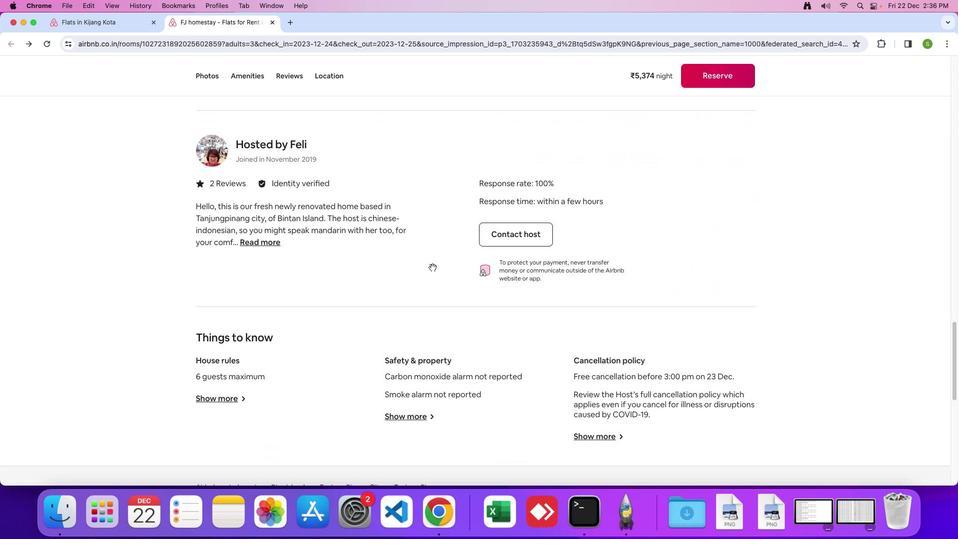 
Action: Mouse scrolled (435, 270) with delta (2, 2)
Screenshot: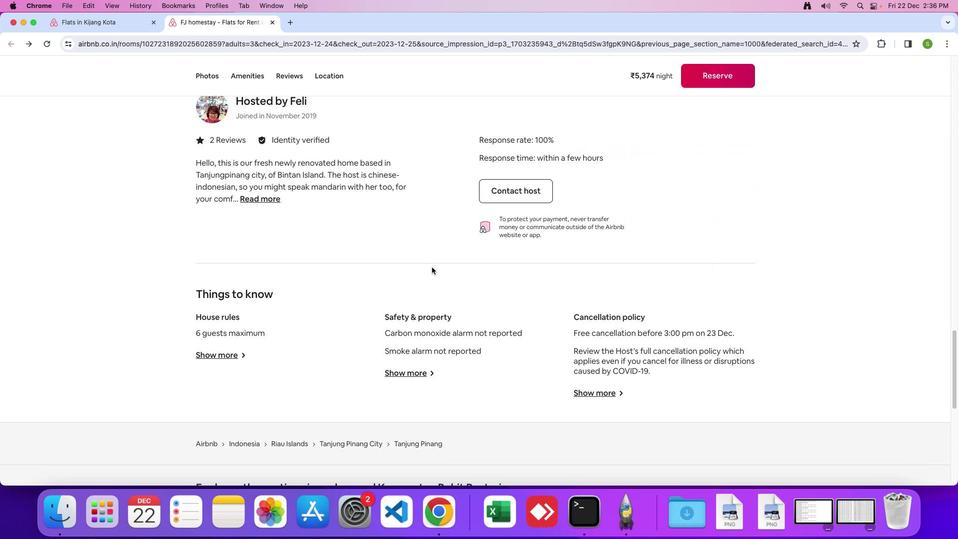 
Action: Mouse scrolled (435, 270) with delta (2, 2)
Screenshot: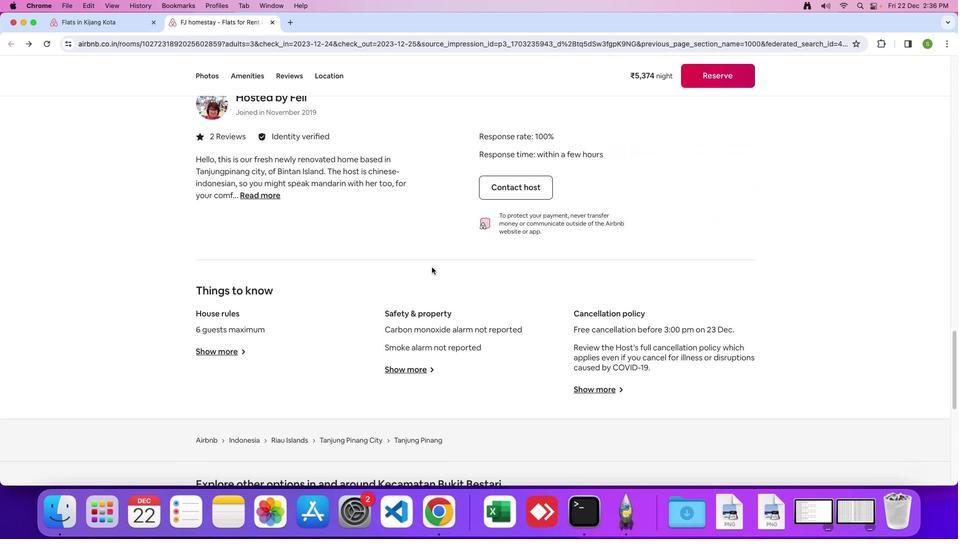 
Action: Mouse moved to (435, 270)
Screenshot: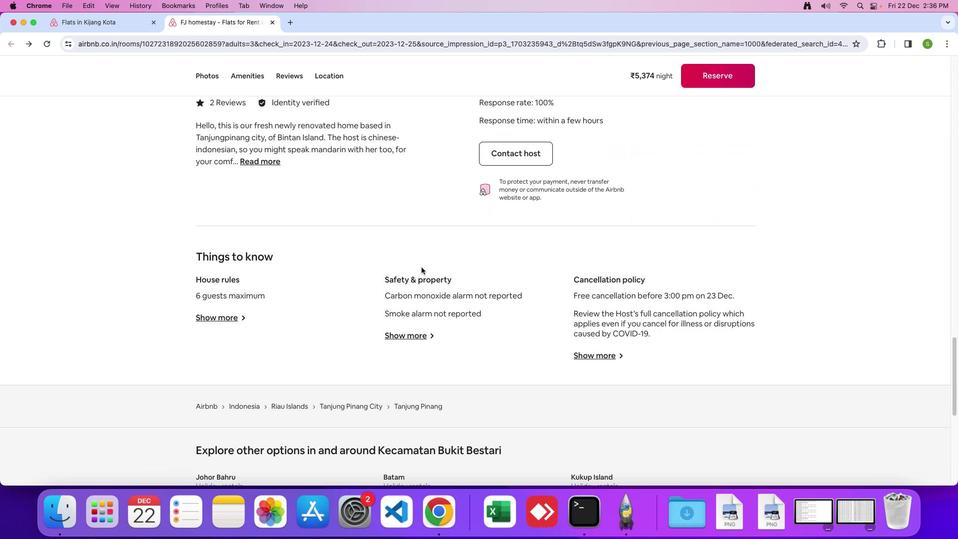 
Action: Mouse scrolled (435, 270) with delta (2, 1)
Screenshot: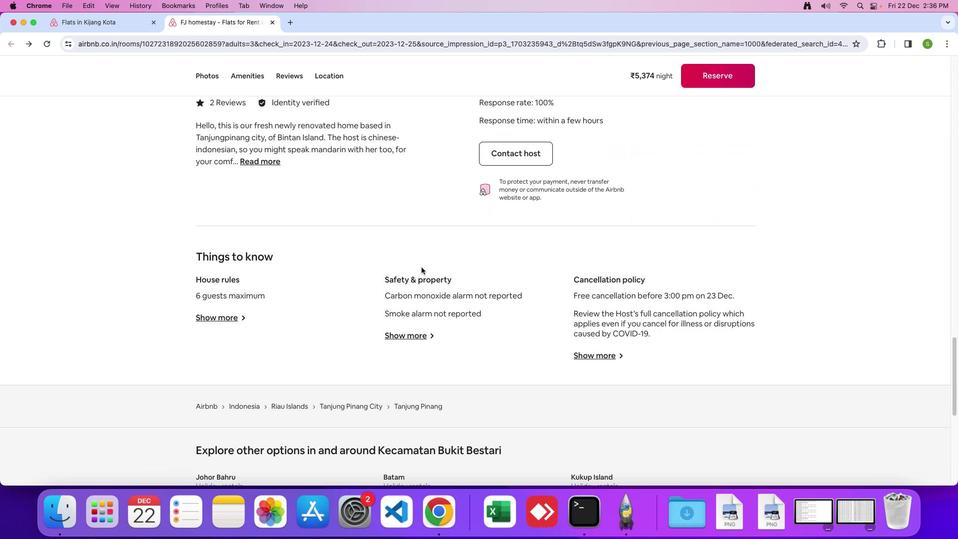 
Action: Mouse moved to (219, 307)
Screenshot: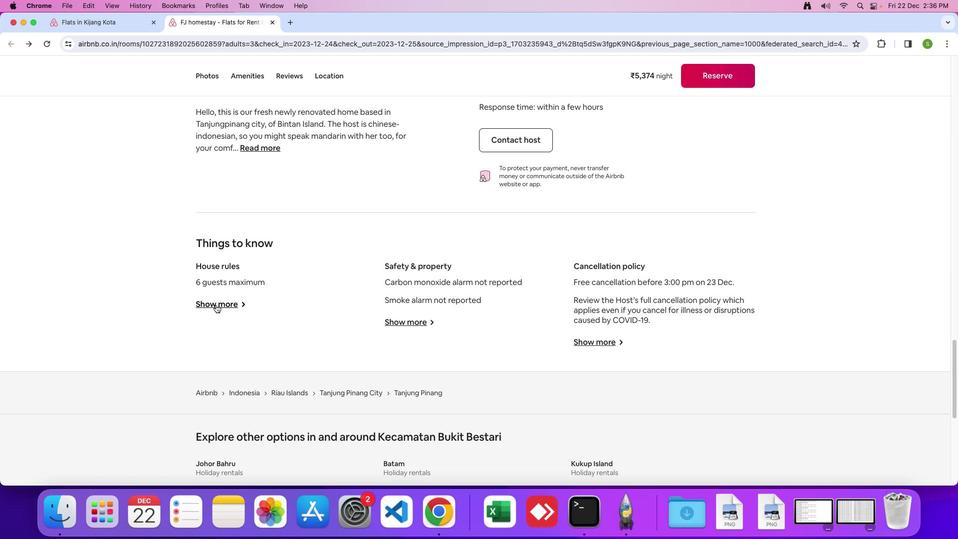 
Action: Mouse pressed left at (219, 307)
Screenshot: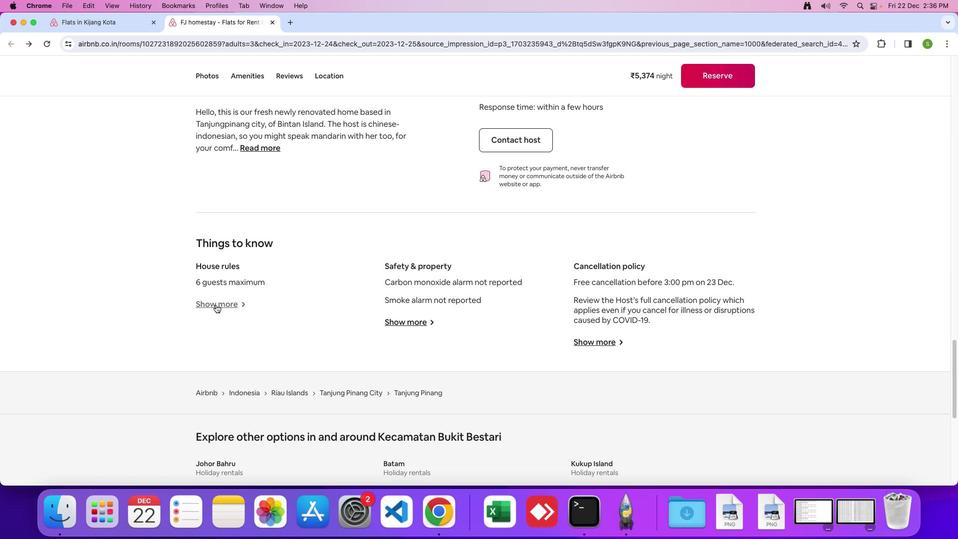 
Action: Mouse moved to (501, 265)
Screenshot: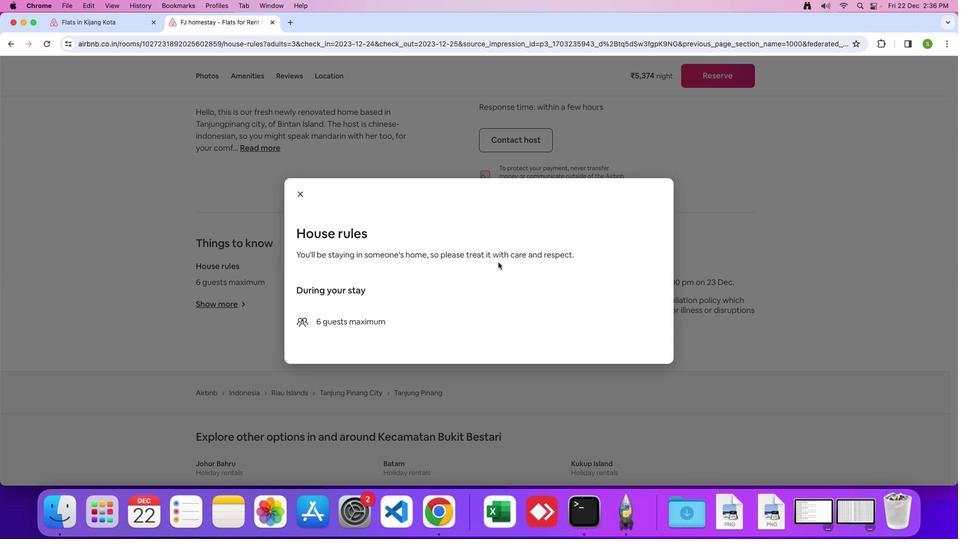 
Action: Mouse scrolled (501, 265) with delta (2, 2)
Screenshot: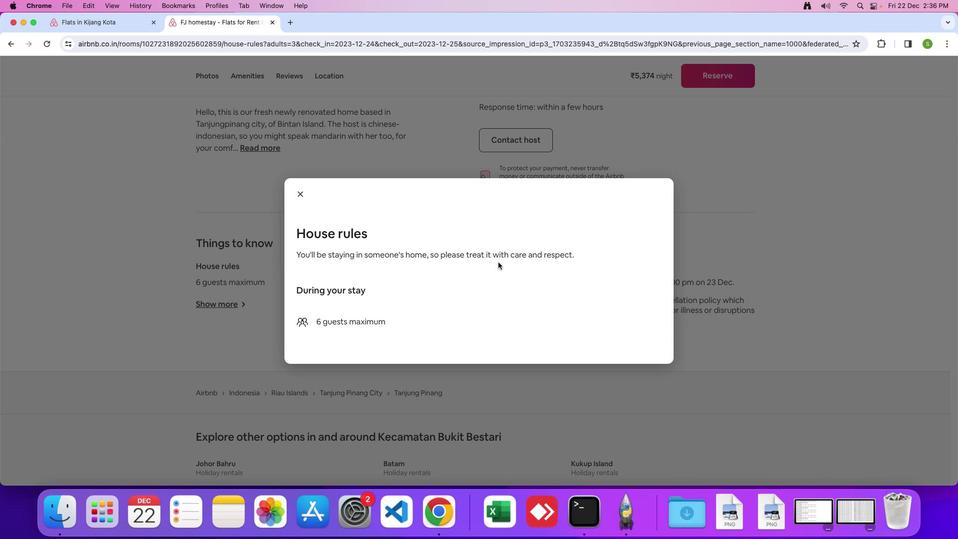 
Action: Mouse scrolled (501, 265) with delta (2, 2)
